 Task: Create a red & cyan color corporate letterhead template design..
Action: Mouse pressed left at (336, 93)
Screenshot: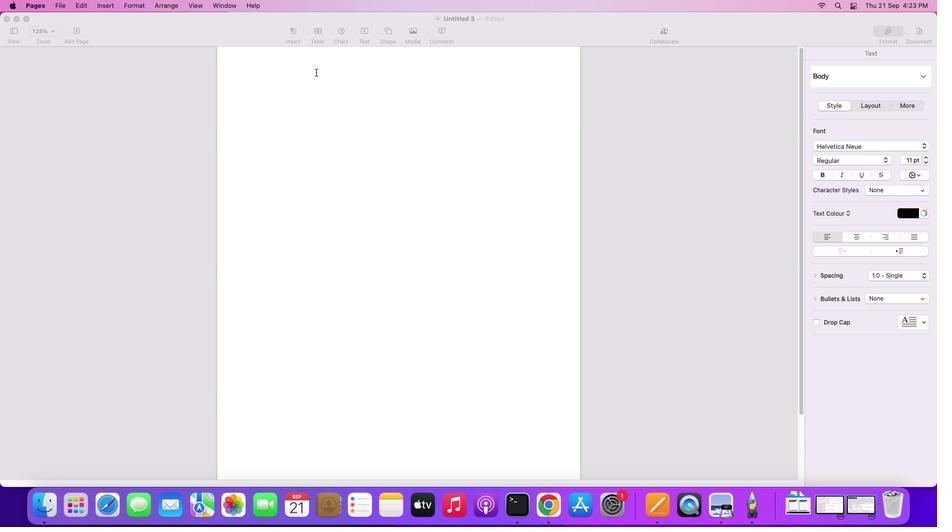
Action: Mouse moved to (410, 52)
Screenshot: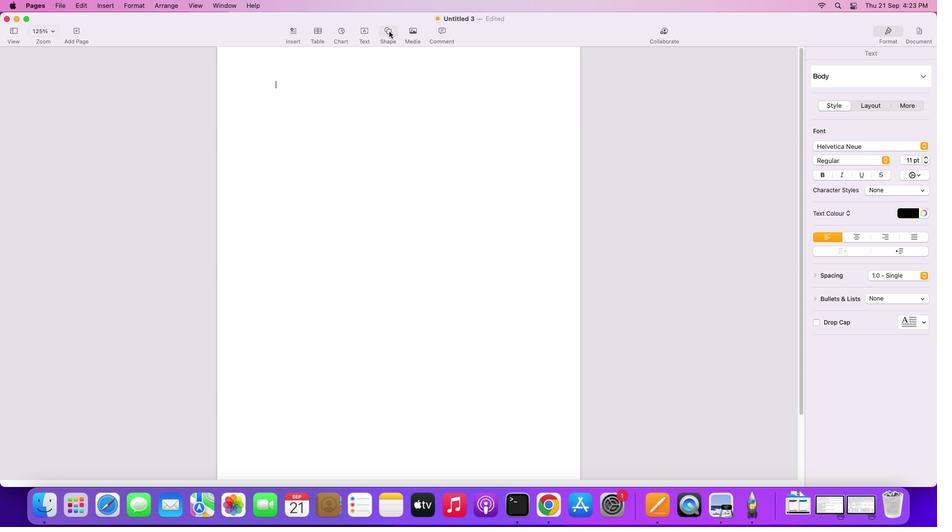 
Action: Mouse pressed left at (410, 52)
Screenshot: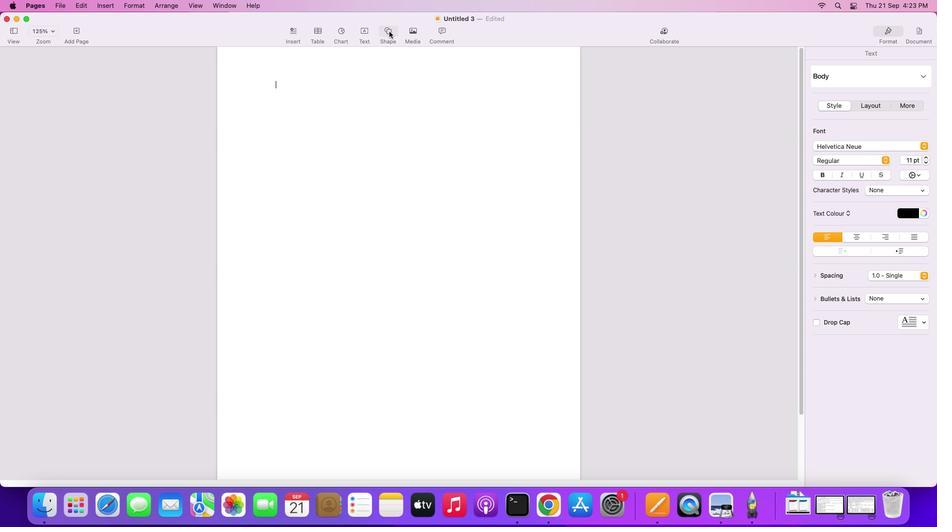 
Action: Mouse moved to (402, 133)
Screenshot: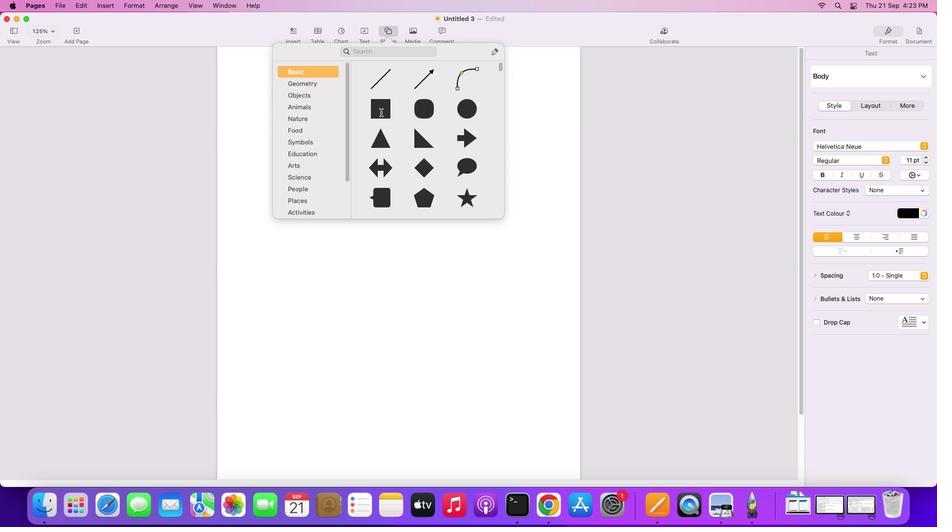 
Action: Mouse pressed left at (402, 133)
Screenshot: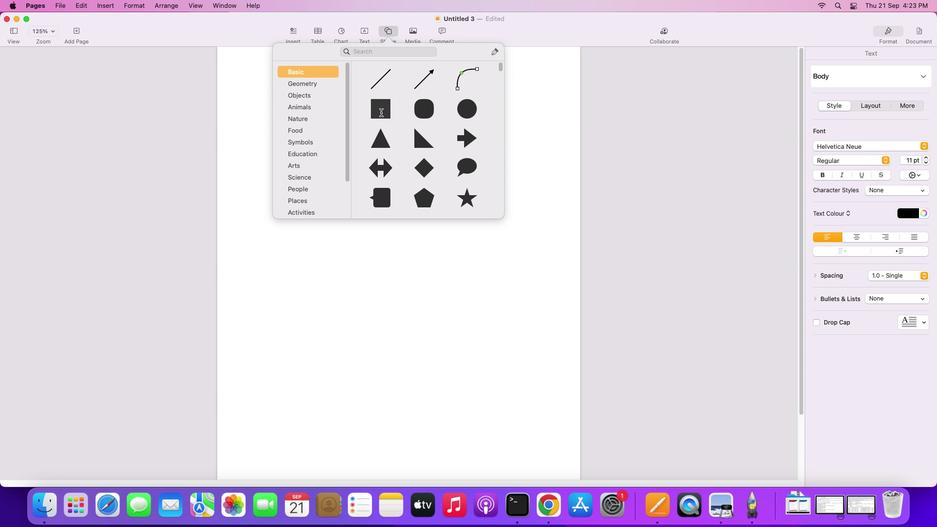 
Action: Mouse moved to (416, 138)
Screenshot: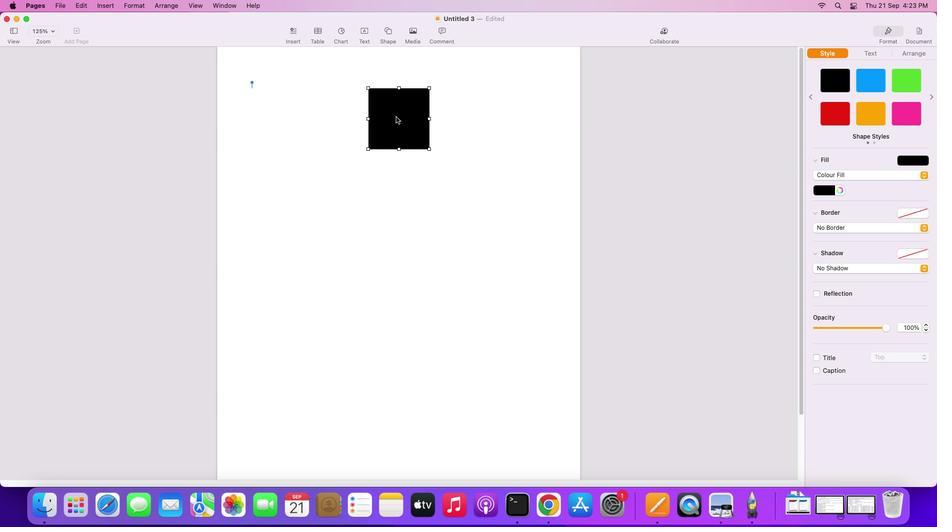 
Action: Mouse pressed left at (416, 138)
Screenshot: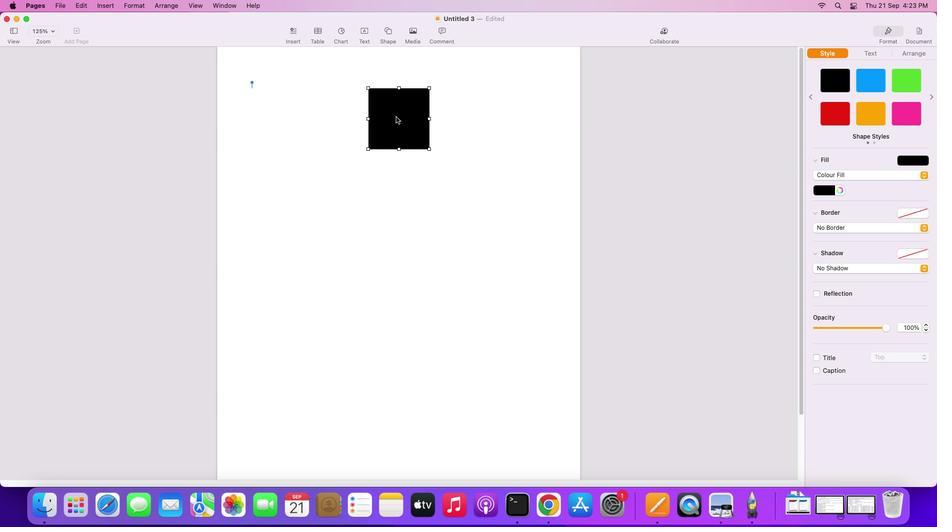 
Action: Mouse moved to (402, 98)
Screenshot: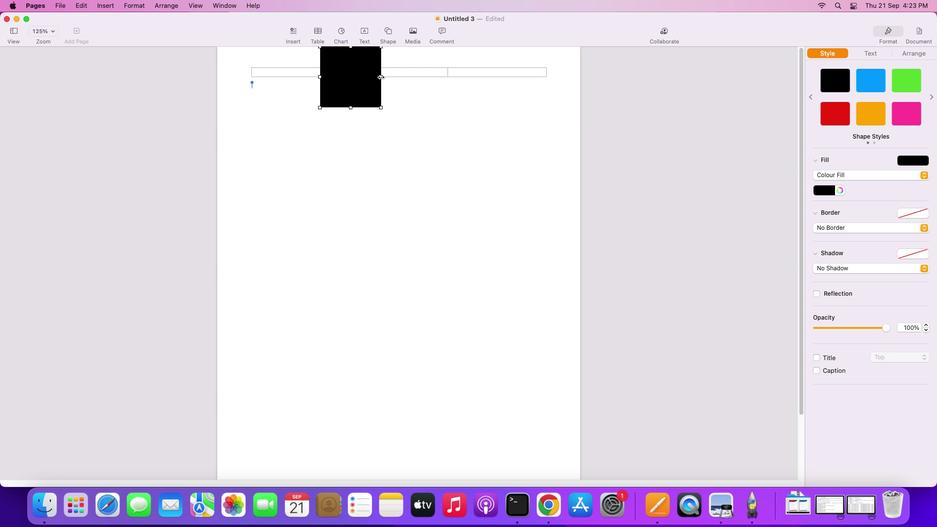 
Action: Mouse pressed left at (402, 98)
Screenshot: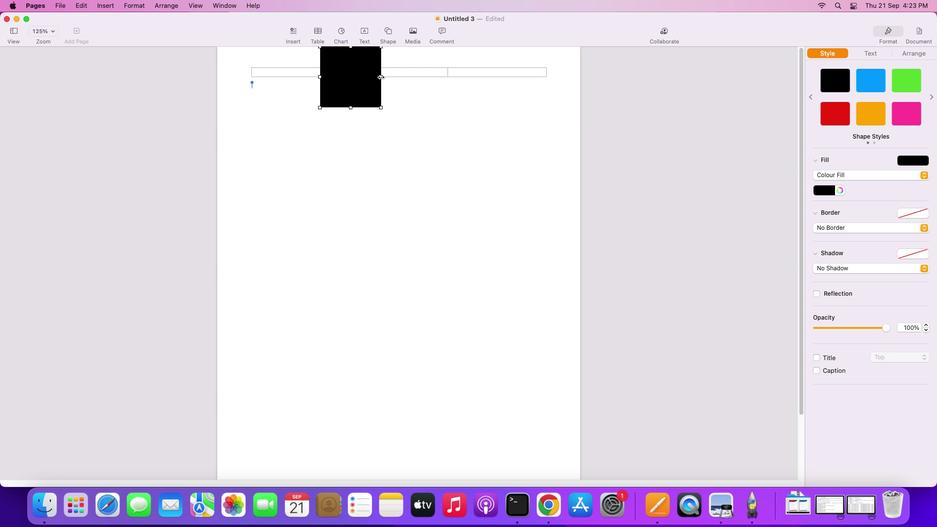 
Action: Mouse moved to (340, 97)
Screenshot: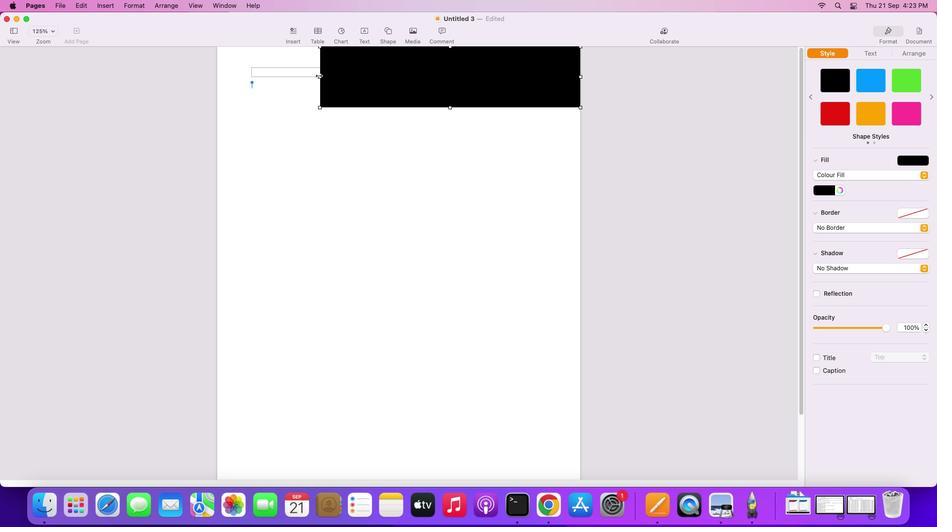 
Action: Mouse pressed left at (340, 97)
Screenshot: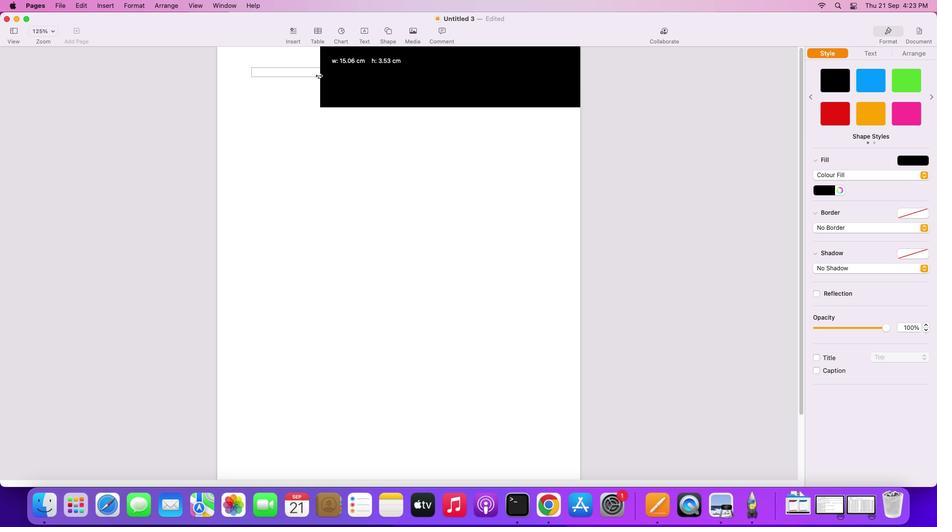 
Action: Mouse moved to (420, 128)
Screenshot: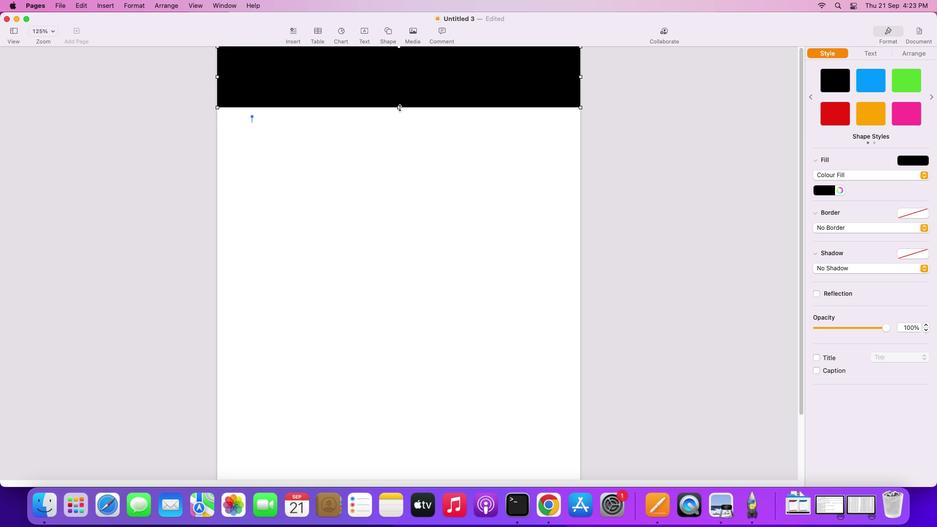 
Action: Mouse pressed left at (420, 128)
Screenshot: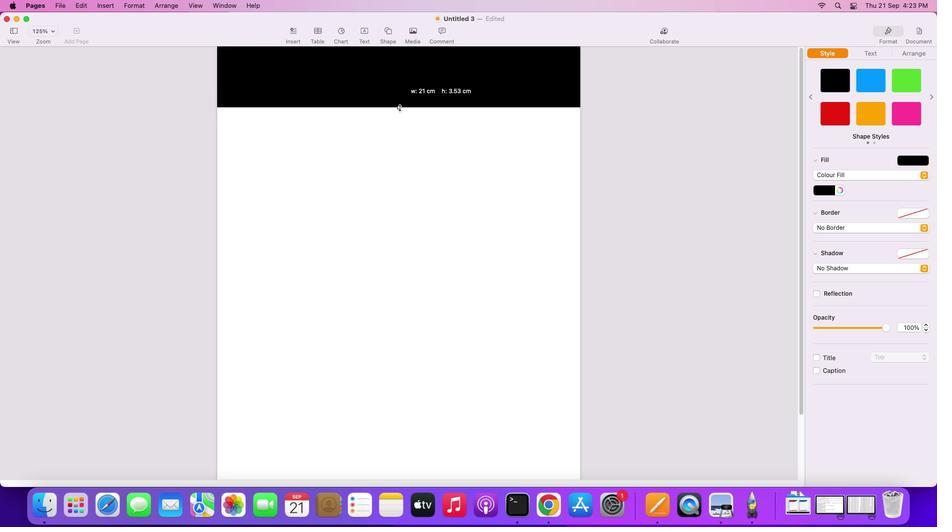 
Action: Mouse moved to (359, 127)
Screenshot: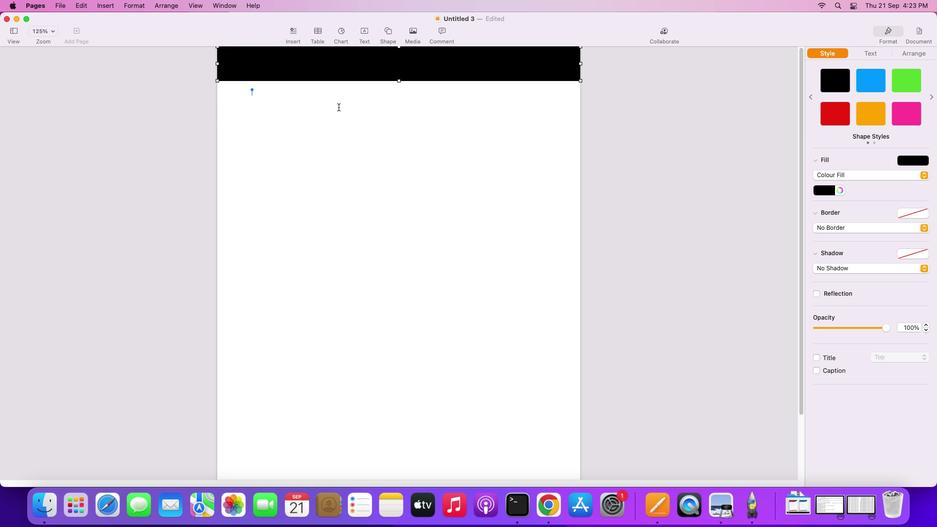 
Action: Mouse pressed left at (359, 127)
Screenshot: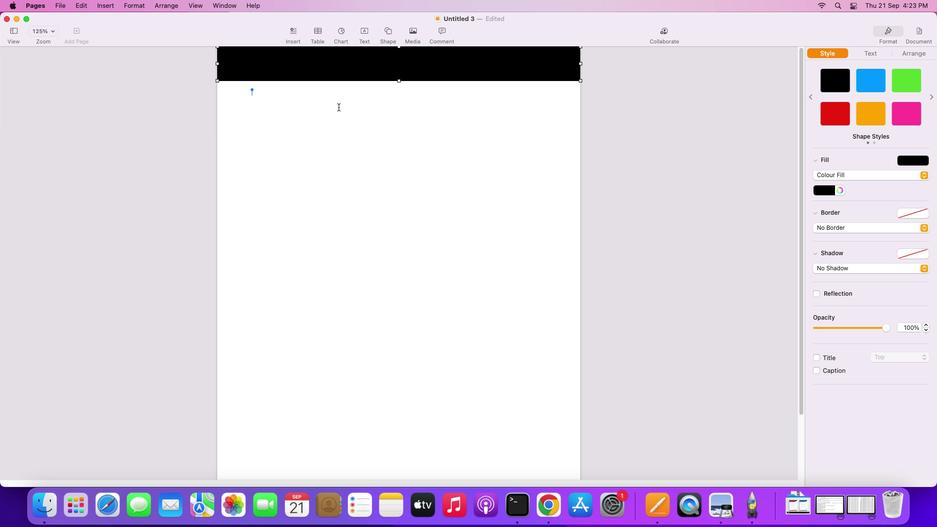 
Action: Mouse moved to (410, 51)
Screenshot: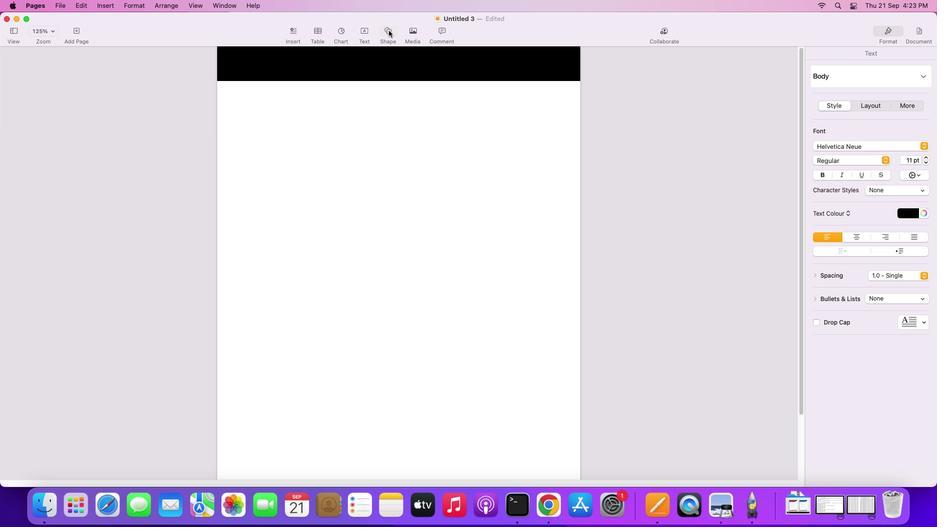 
Action: Mouse pressed left at (410, 51)
Screenshot: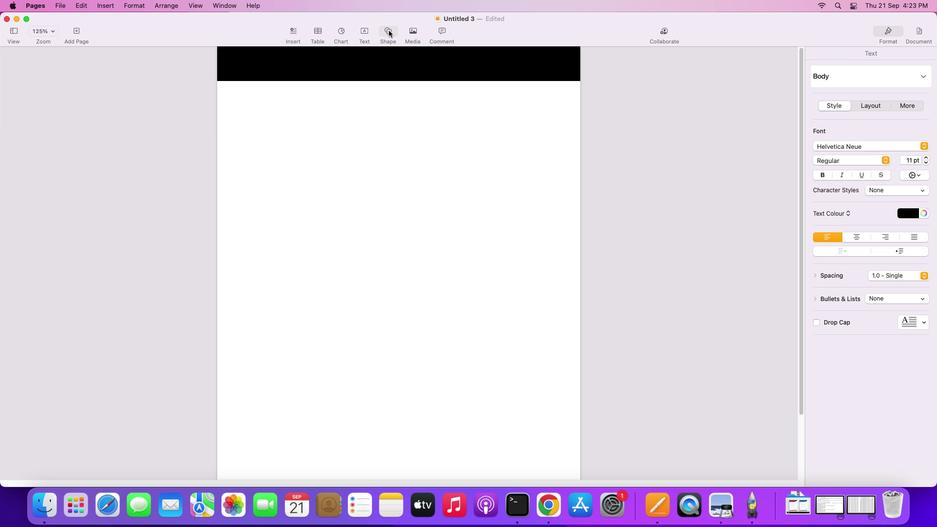 
Action: Mouse moved to (434, 199)
Screenshot: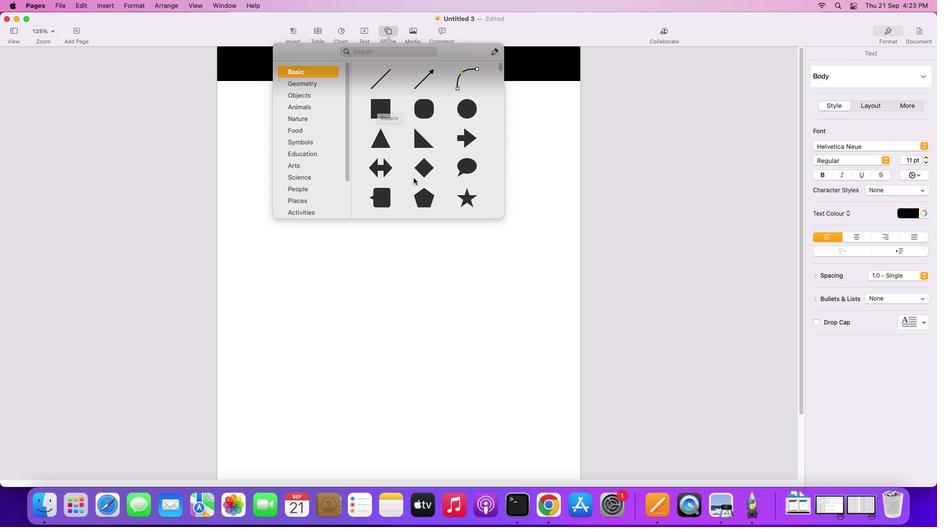 
Action: Mouse scrolled (434, 199) with delta (20, 20)
Screenshot: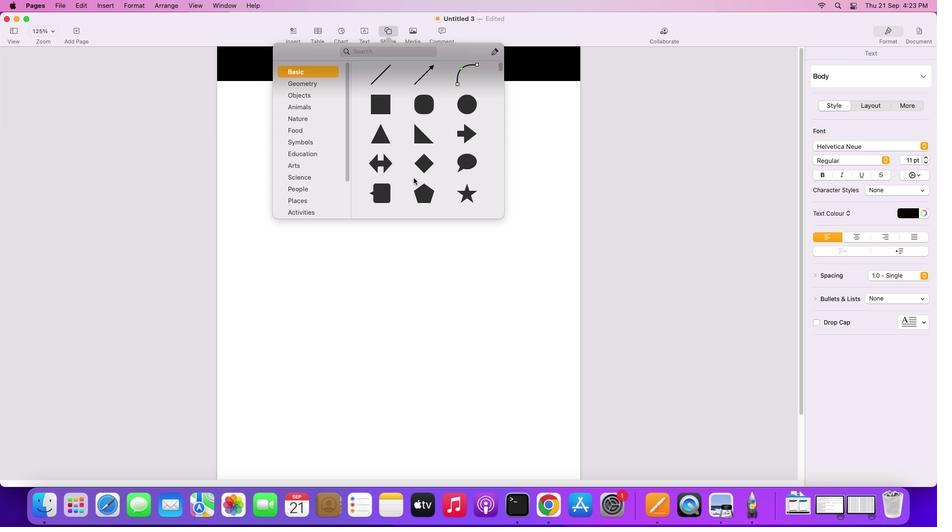 
Action: Mouse scrolled (434, 199) with delta (20, 20)
Screenshot: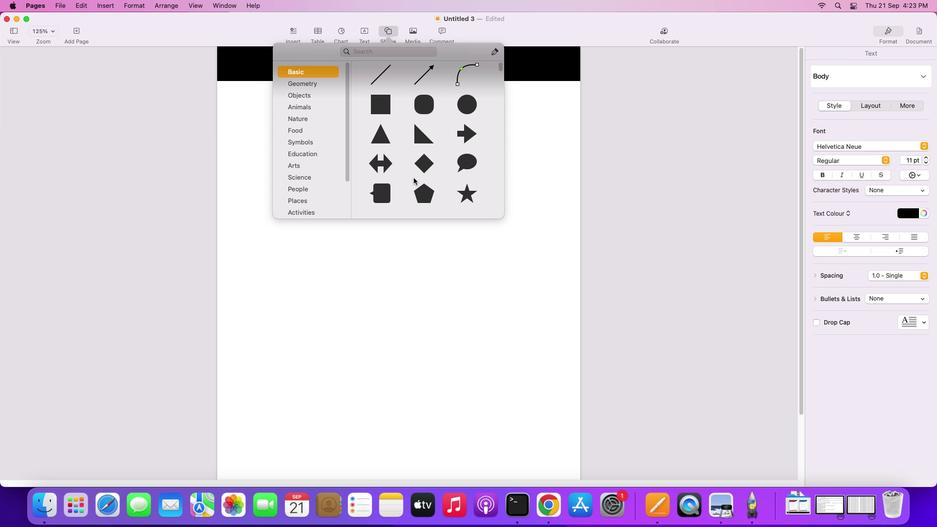 
Action: Mouse scrolled (434, 199) with delta (20, 20)
Screenshot: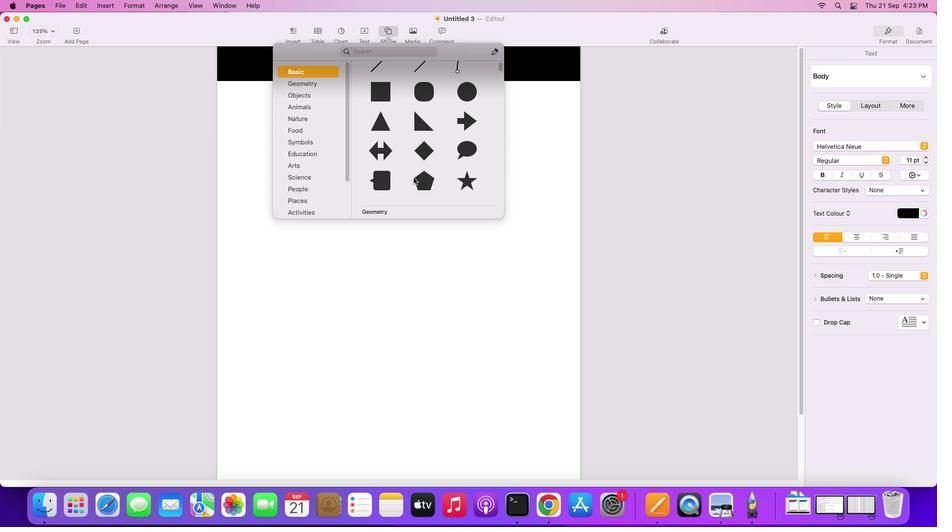
Action: Mouse scrolled (434, 199) with delta (20, 20)
Screenshot: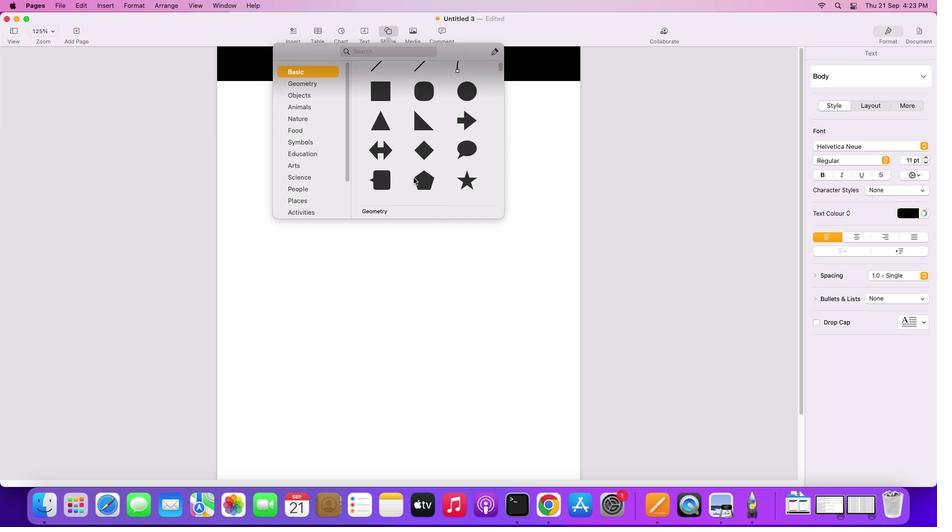 
Action: Mouse scrolled (434, 199) with delta (20, 20)
Screenshot: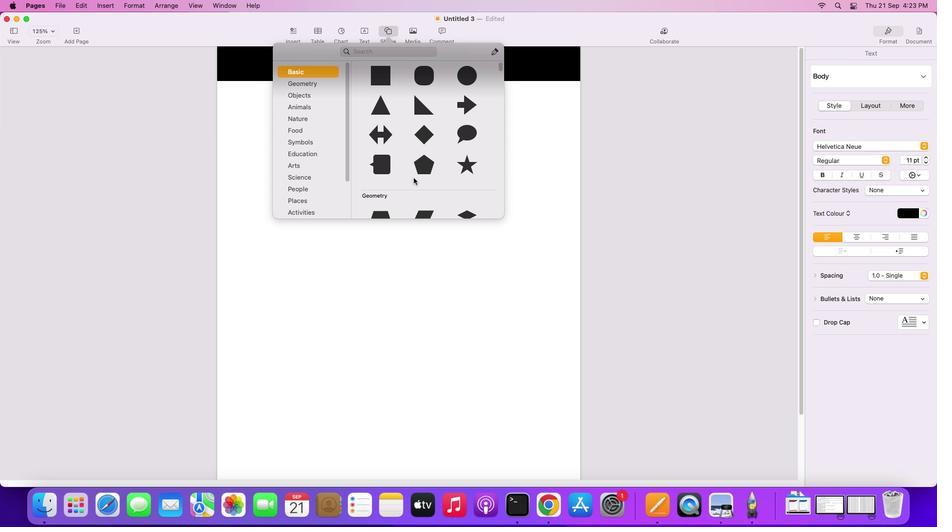 
Action: Mouse scrolled (434, 199) with delta (20, 20)
Screenshot: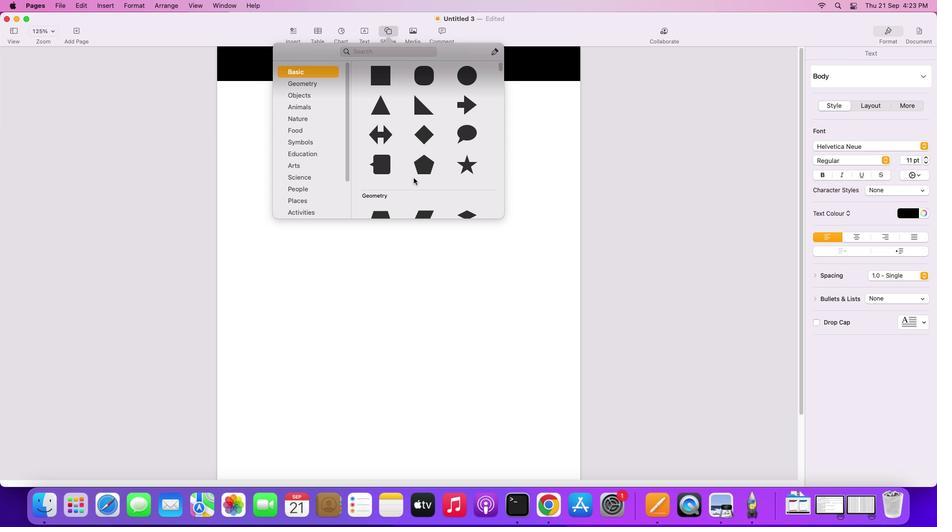
Action: Mouse scrolled (434, 199) with delta (20, 19)
Screenshot: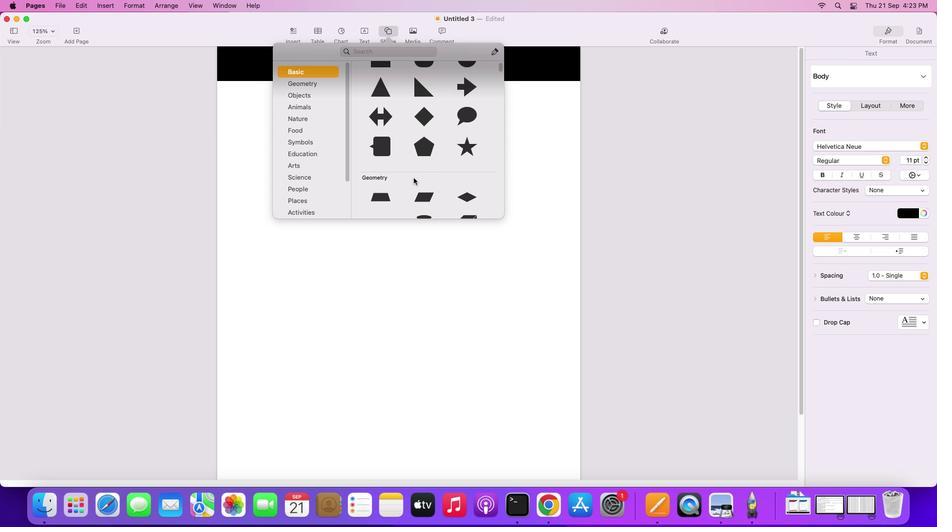 
Action: Mouse scrolled (434, 199) with delta (20, 20)
Screenshot: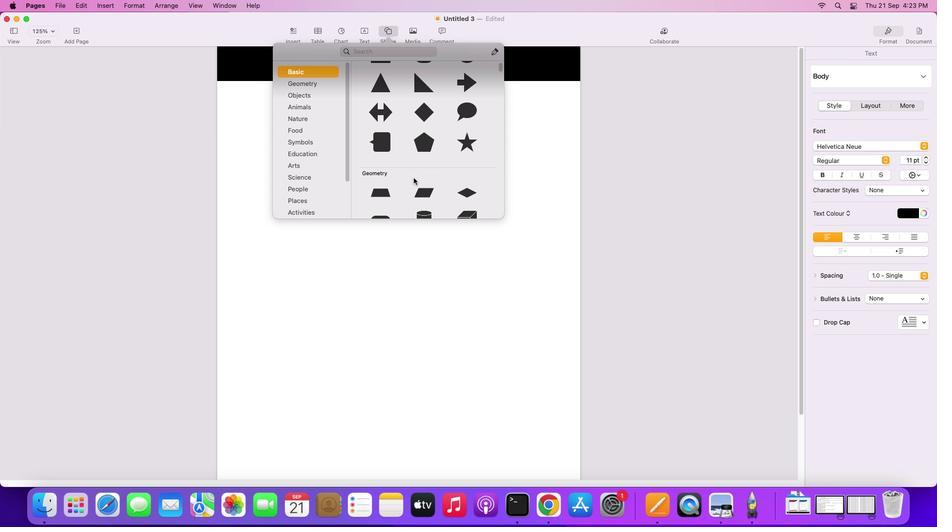 
Action: Mouse scrolled (434, 199) with delta (20, 20)
Screenshot: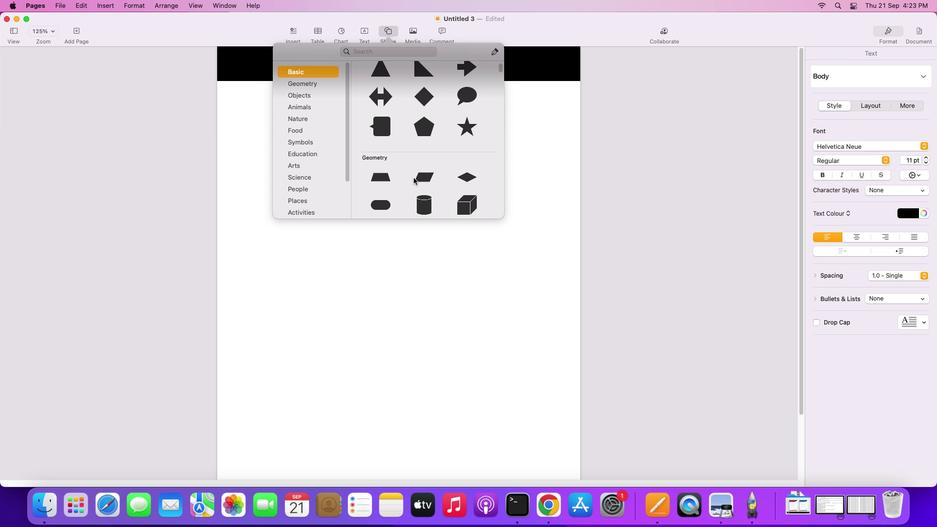 
Action: Mouse scrolled (434, 199) with delta (20, 19)
Screenshot: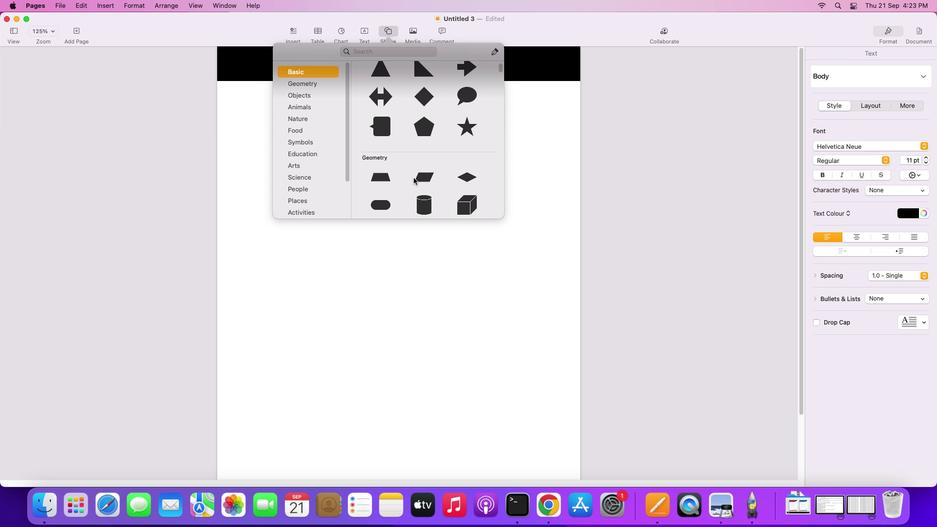 
Action: Mouse scrolled (434, 199) with delta (20, 19)
Screenshot: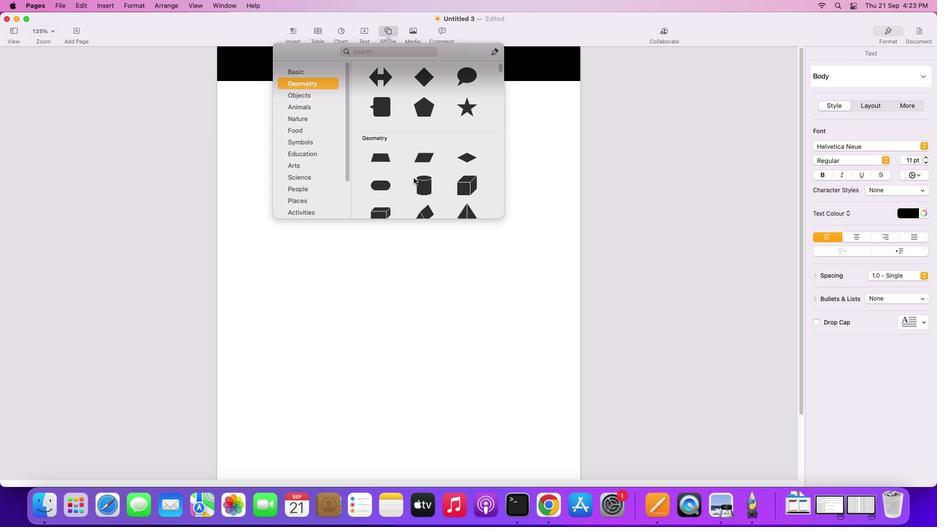 
Action: Mouse moved to (447, 176)
Screenshot: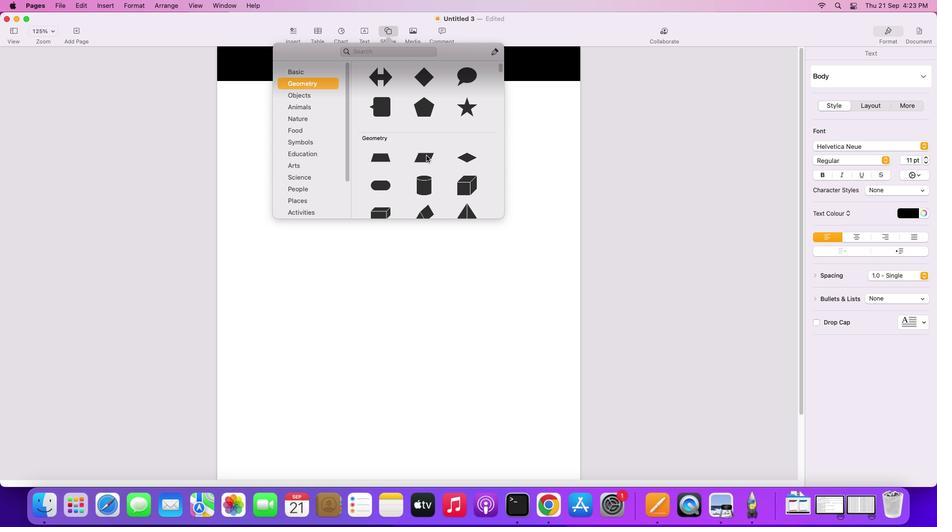 
Action: Mouse pressed left at (447, 176)
Screenshot: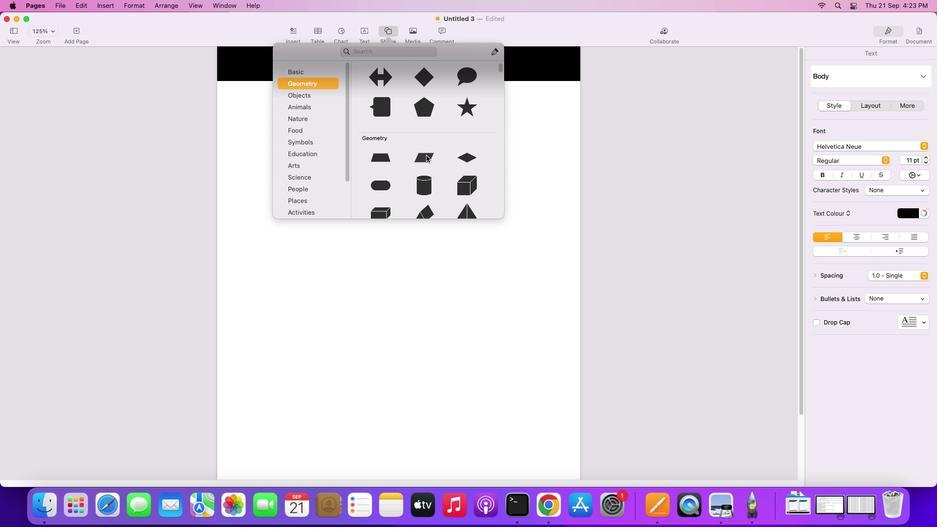 
Action: Mouse moved to (410, 130)
Screenshot: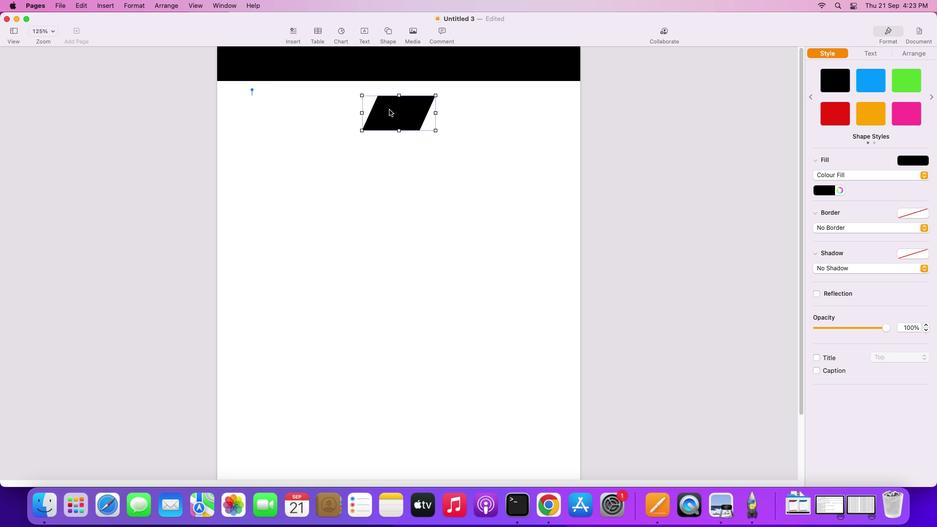
Action: Mouse pressed left at (410, 130)
Screenshot: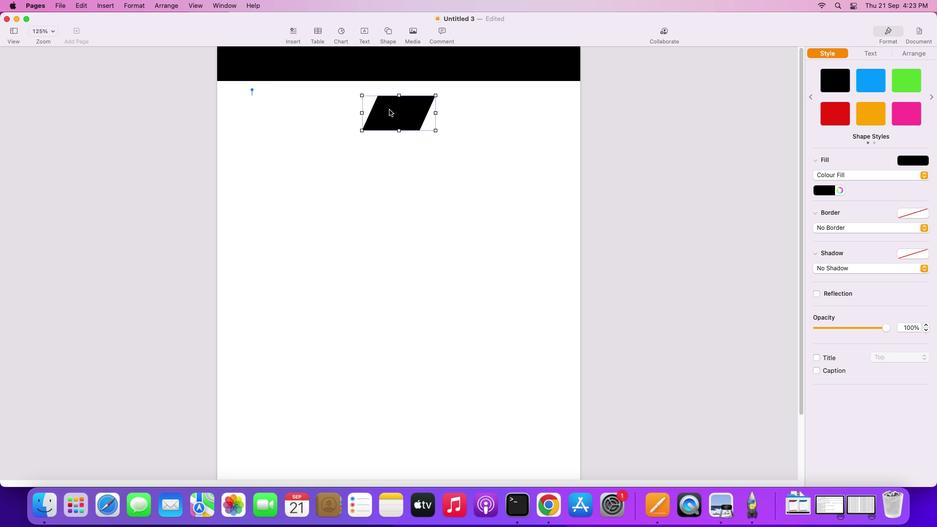 
Action: Mouse moved to (340, 124)
Screenshot: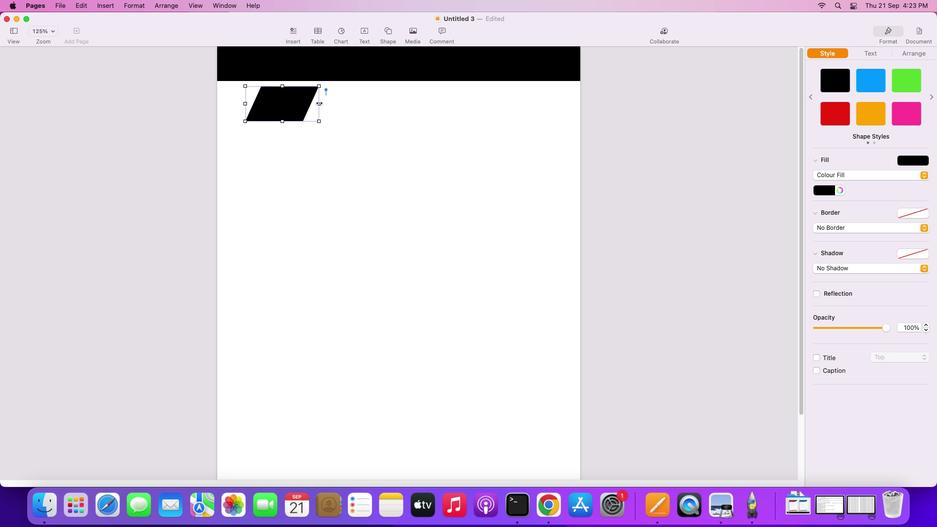 
Action: Mouse pressed left at (340, 124)
Screenshot: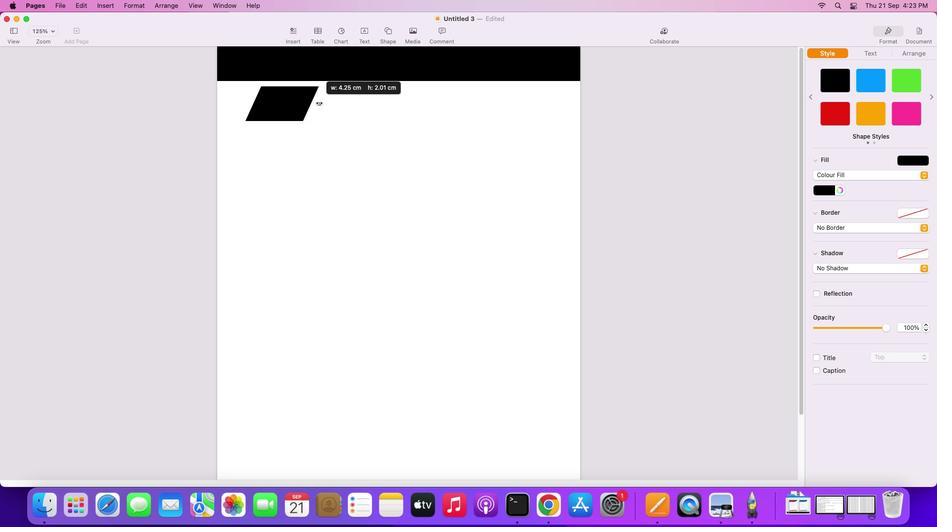 
Action: Mouse moved to (332, 120)
Screenshot: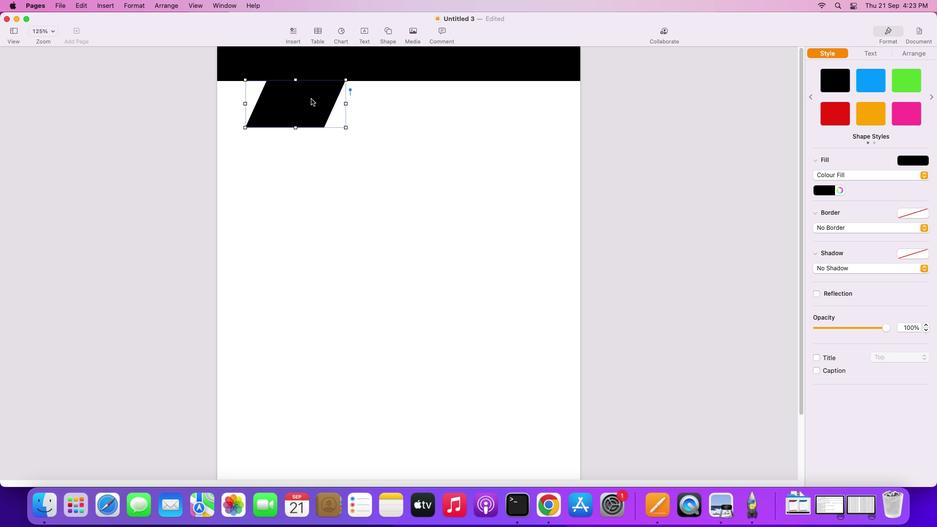 
Action: Mouse pressed left at (332, 120)
Screenshot: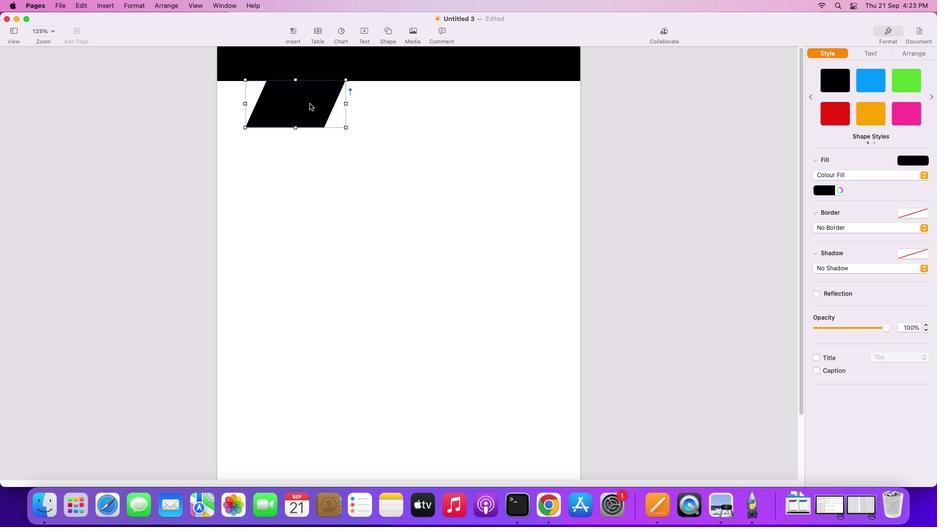 
Action: Mouse moved to (362, 135)
Screenshot: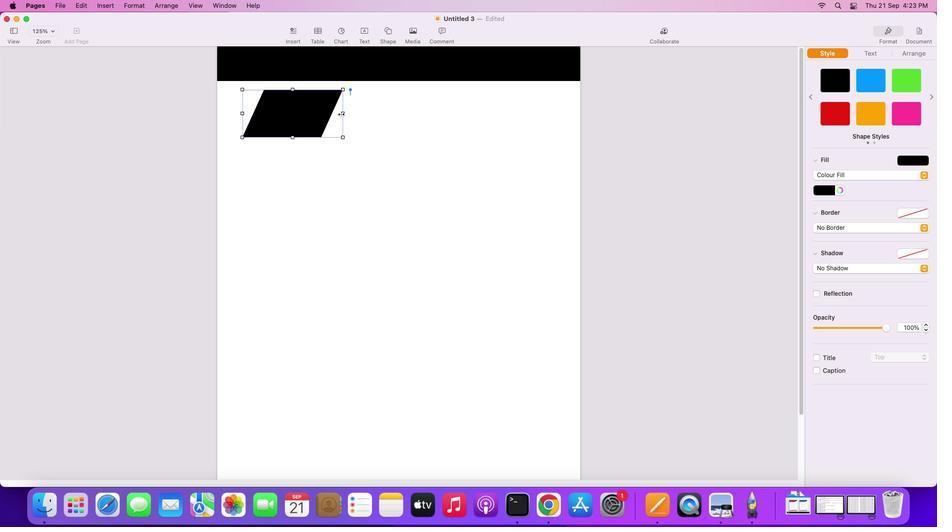 
Action: Mouse pressed left at (362, 135)
Screenshot: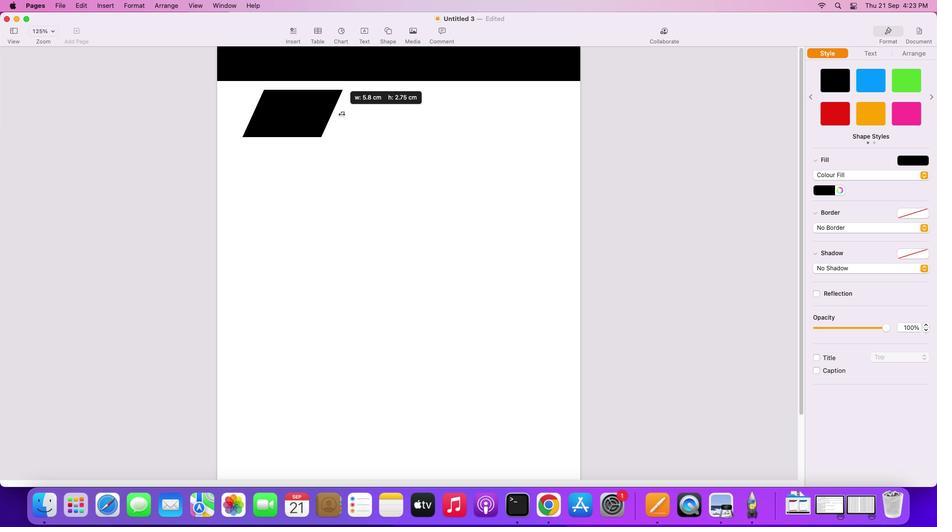 
Action: Mouse moved to (339, 127)
Screenshot: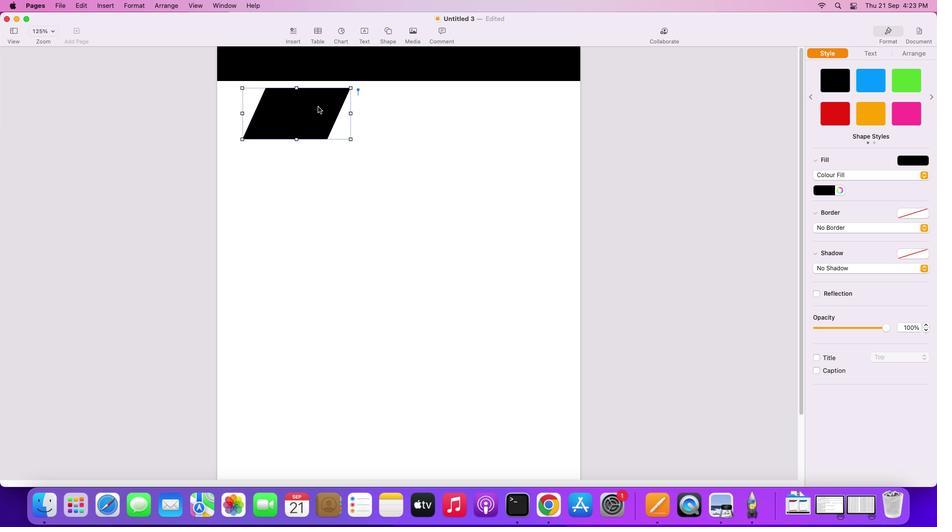 
Action: Mouse pressed left at (339, 127)
Screenshot: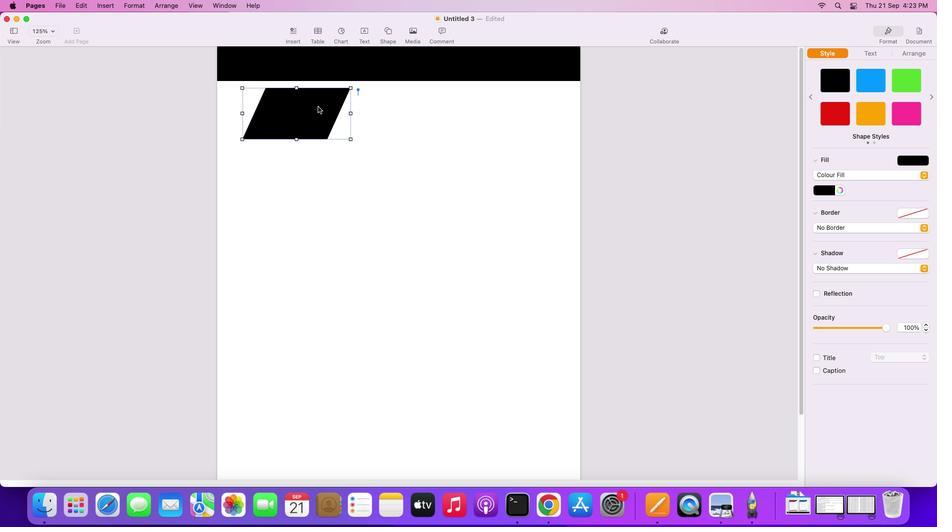 
Action: Mouse moved to (312, 121)
Screenshot: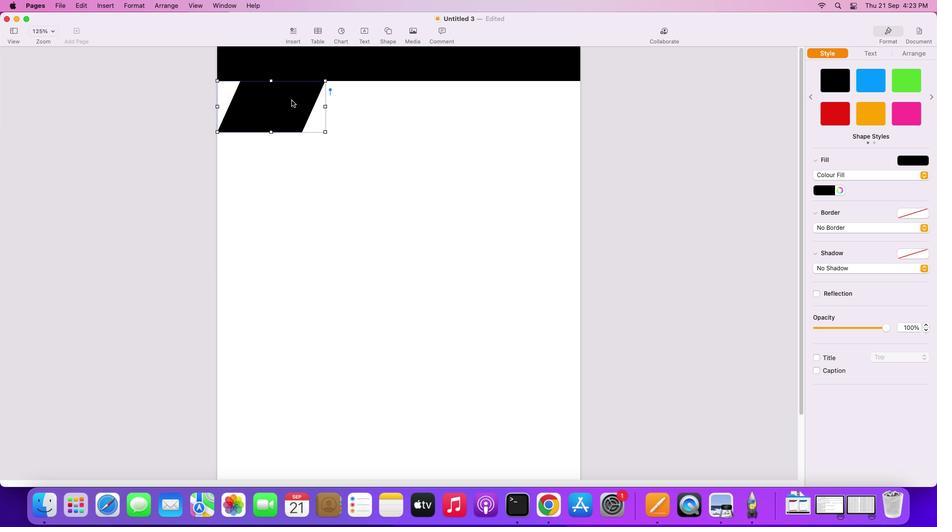 
Action: Mouse pressed left at (312, 121)
Screenshot: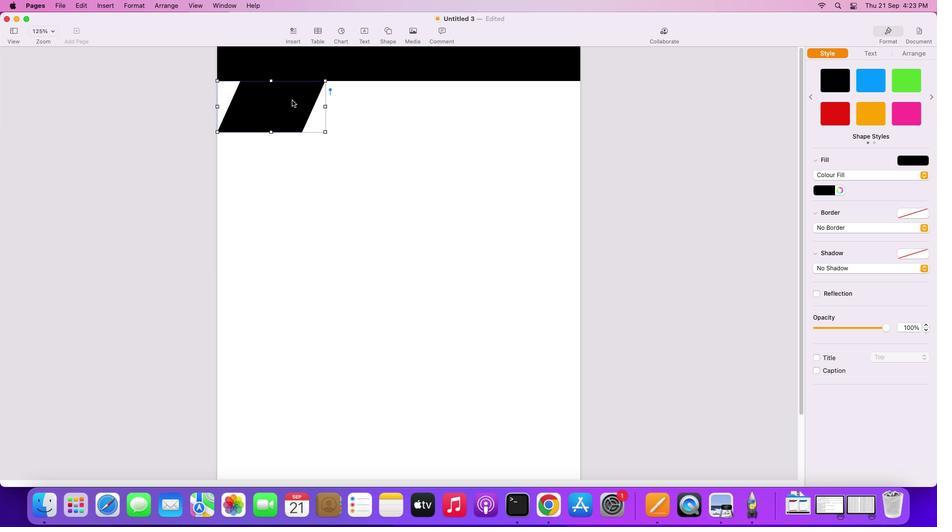 
Action: Mouse moved to (361, 201)
Screenshot: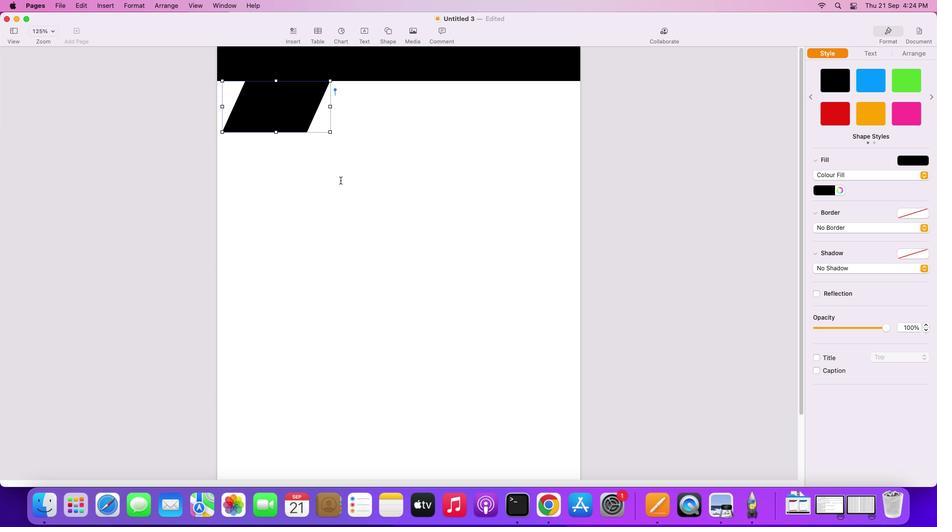 
Action: Mouse pressed left at (361, 201)
Screenshot: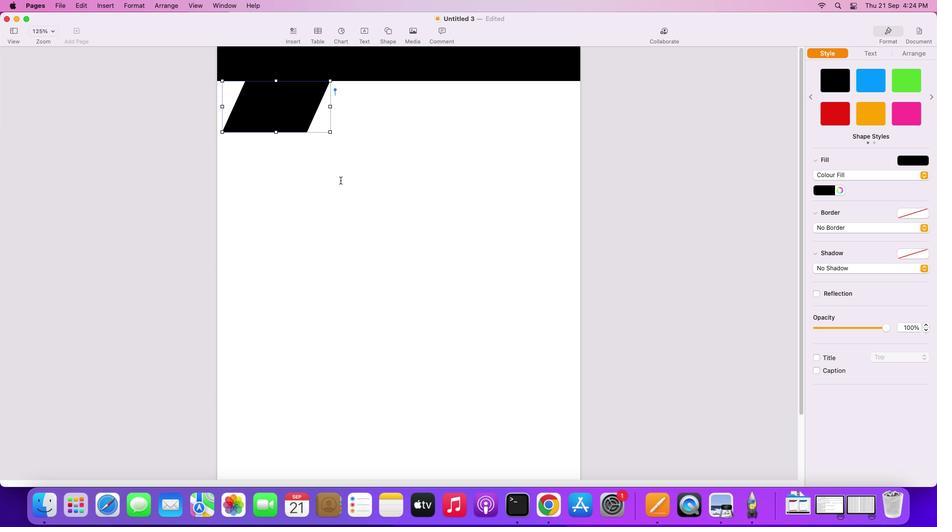 
Action: Mouse moved to (412, 55)
Screenshot: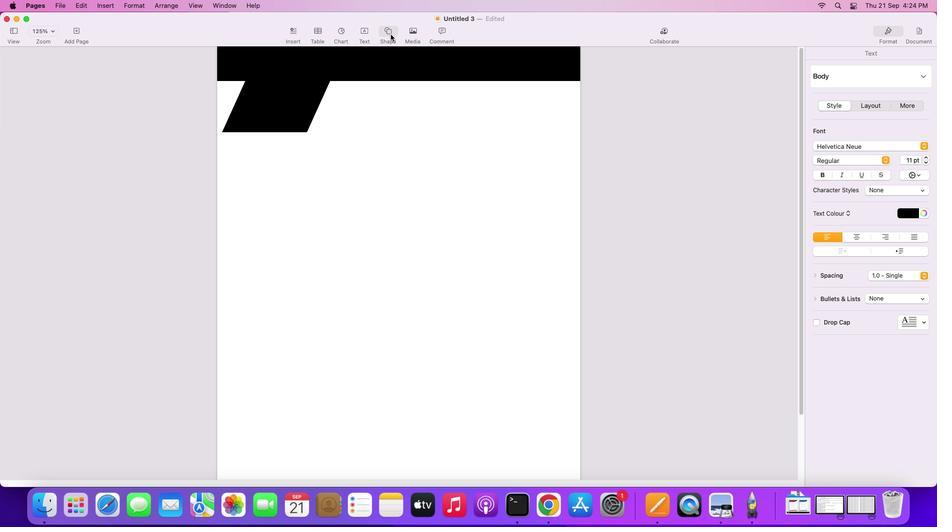 
Action: Mouse pressed left at (412, 55)
Screenshot: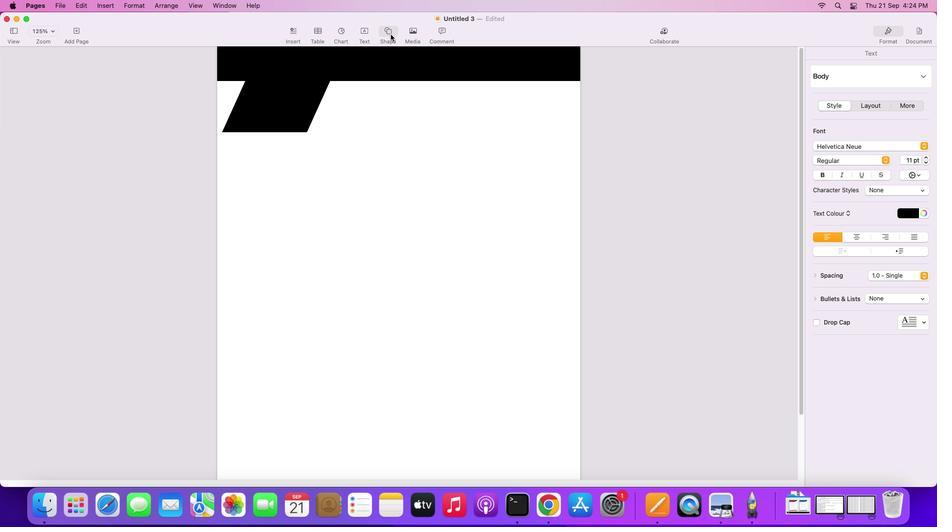 
Action: Mouse moved to (433, 173)
Screenshot: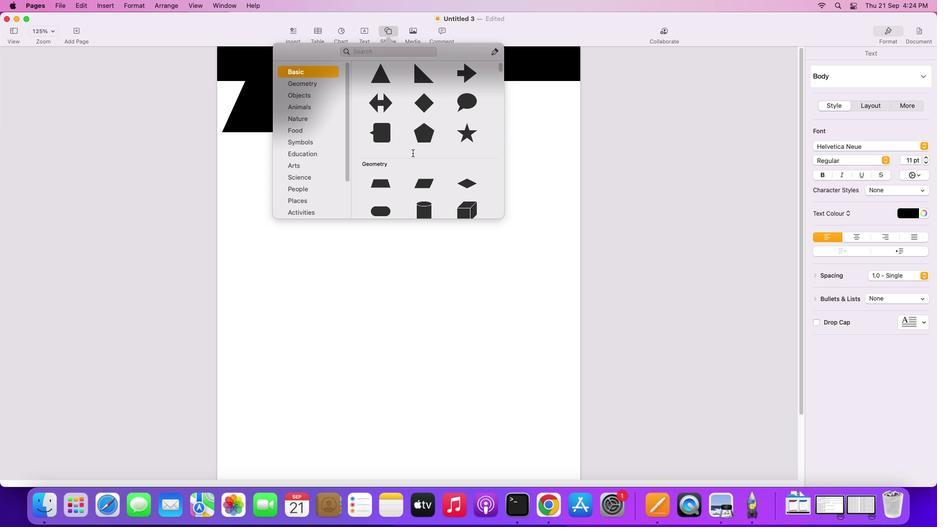 
Action: Mouse scrolled (433, 173) with delta (20, 21)
Screenshot: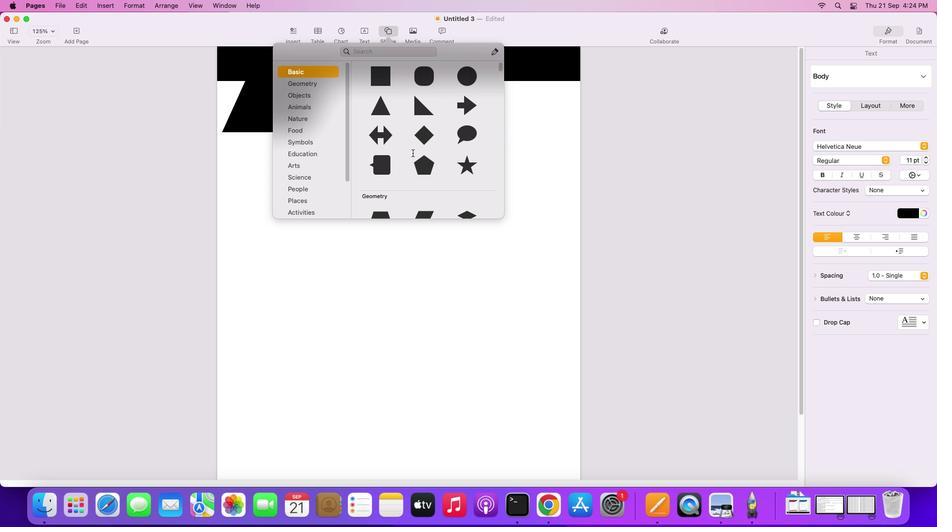 
Action: Mouse scrolled (433, 173) with delta (20, 21)
Screenshot: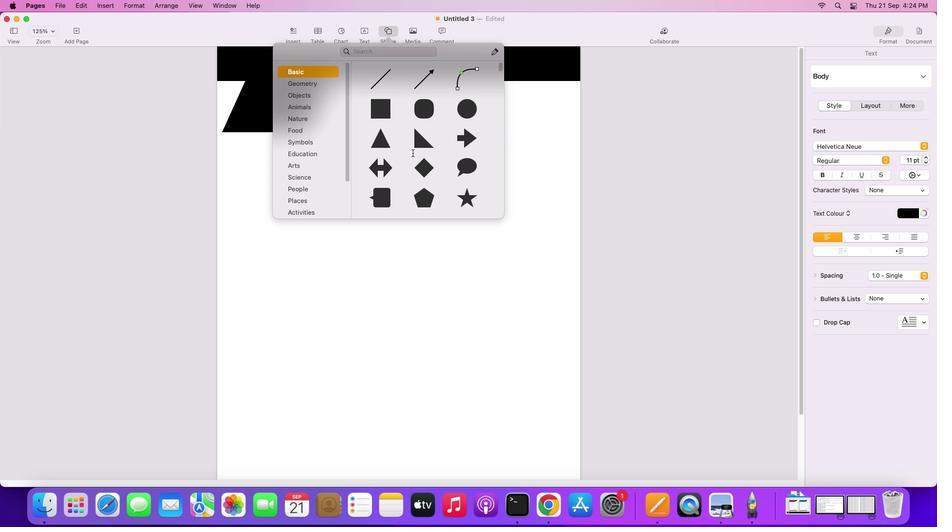 
Action: Mouse scrolled (433, 173) with delta (20, 22)
Screenshot: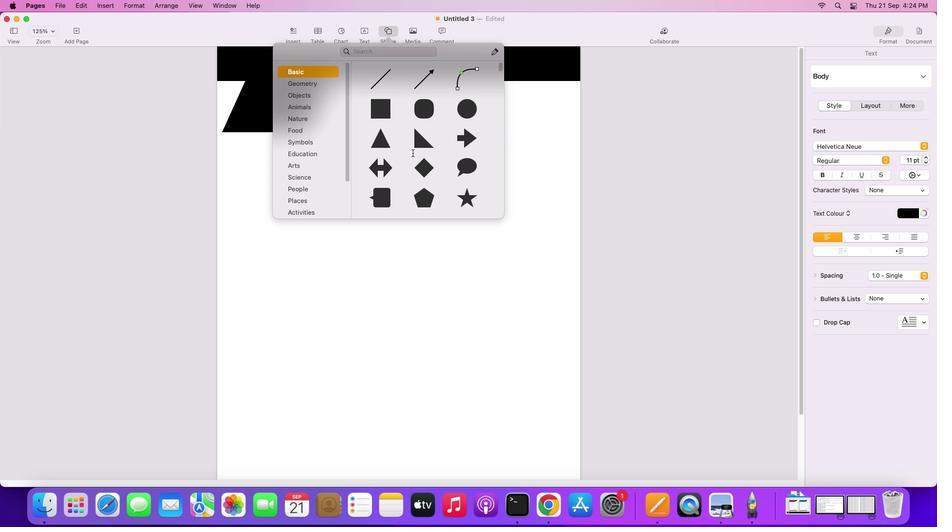 
Action: Mouse scrolled (433, 173) with delta (20, 23)
Screenshot: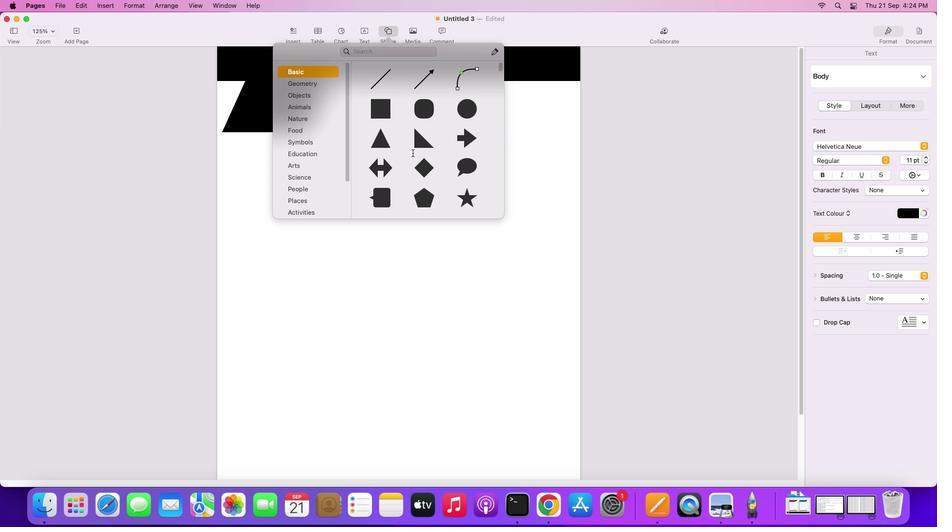 
Action: Mouse scrolled (433, 173) with delta (20, 24)
Screenshot: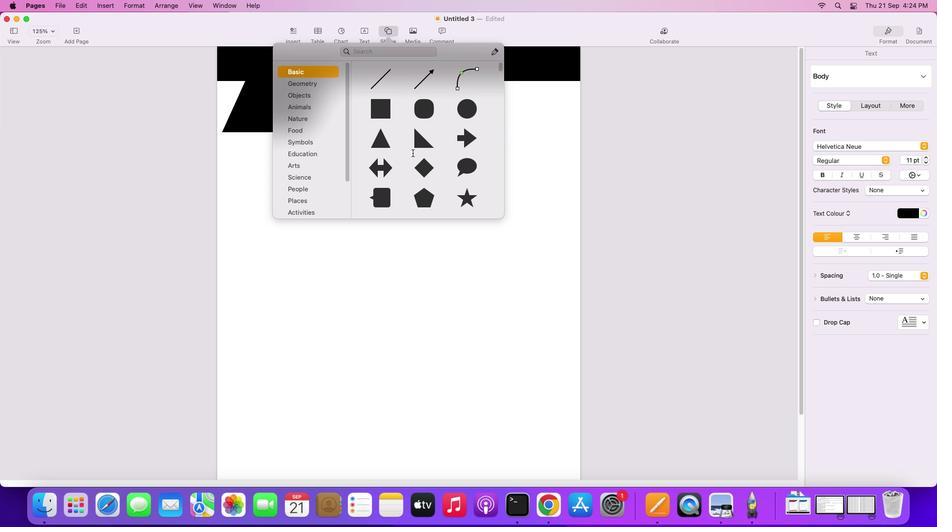 
Action: Mouse scrolled (433, 173) with delta (20, 21)
Screenshot: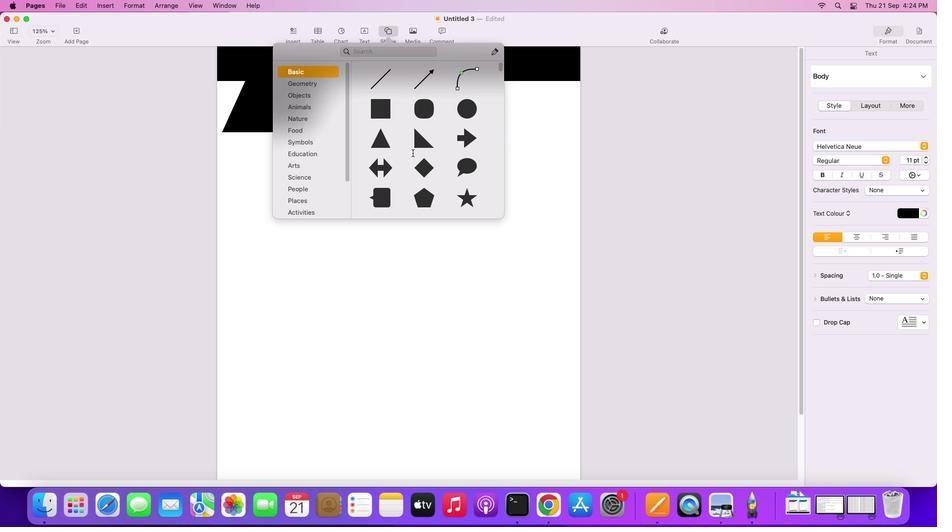 
Action: Mouse scrolled (433, 173) with delta (20, 21)
Screenshot: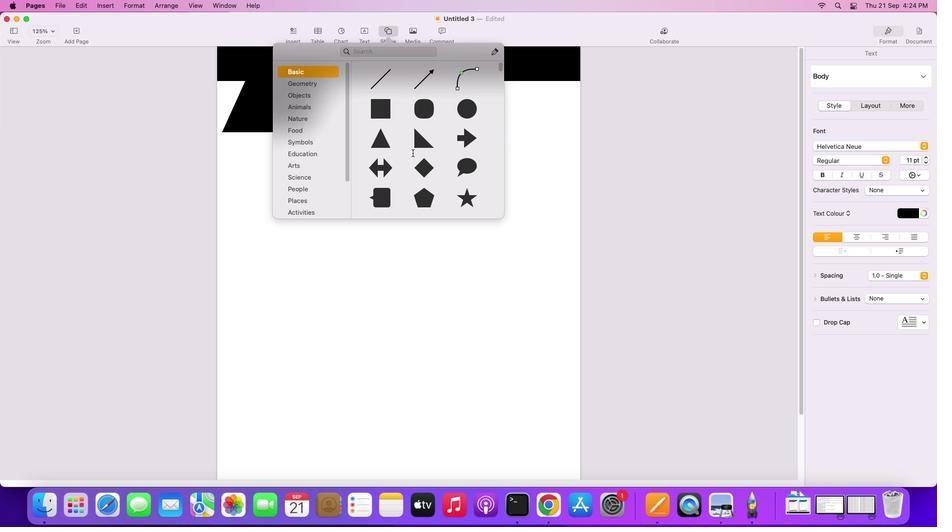 
Action: Mouse scrolled (433, 173) with delta (20, 22)
Screenshot: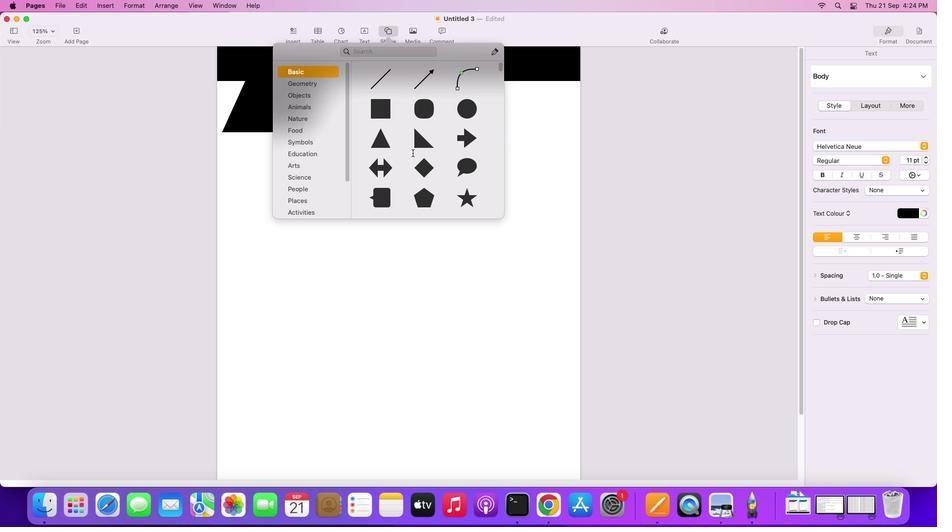 
Action: Mouse scrolled (433, 173) with delta (20, 23)
Screenshot: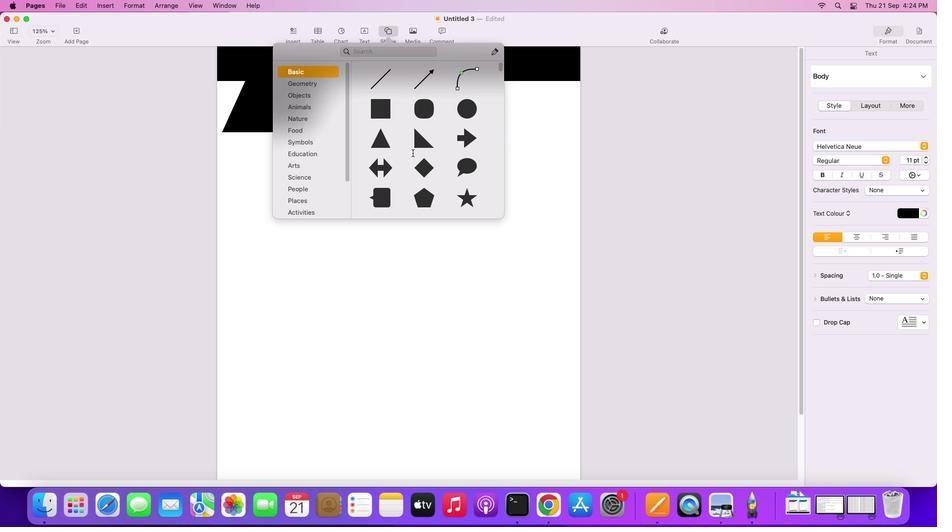 
Action: Mouse scrolled (433, 173) with delta (20, 23)
Screenshot: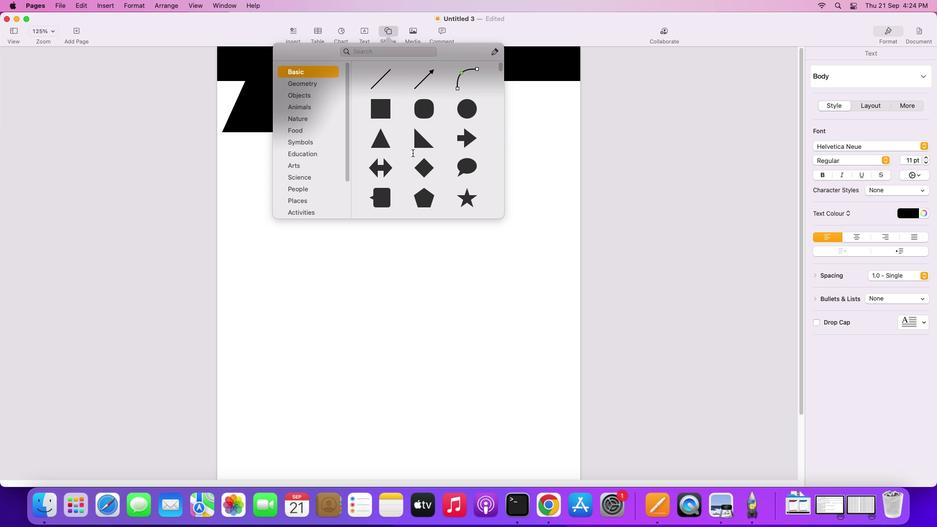 
Action: Mouse scrolled (433, 173) with delta (20, 24)
Screenshot: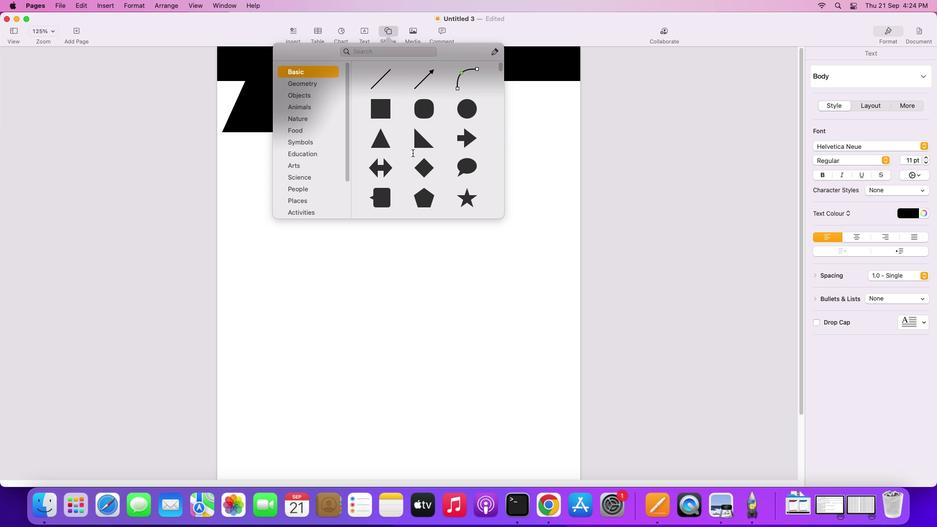 
Action: Mouse moved to (444, 160)
Screenshot: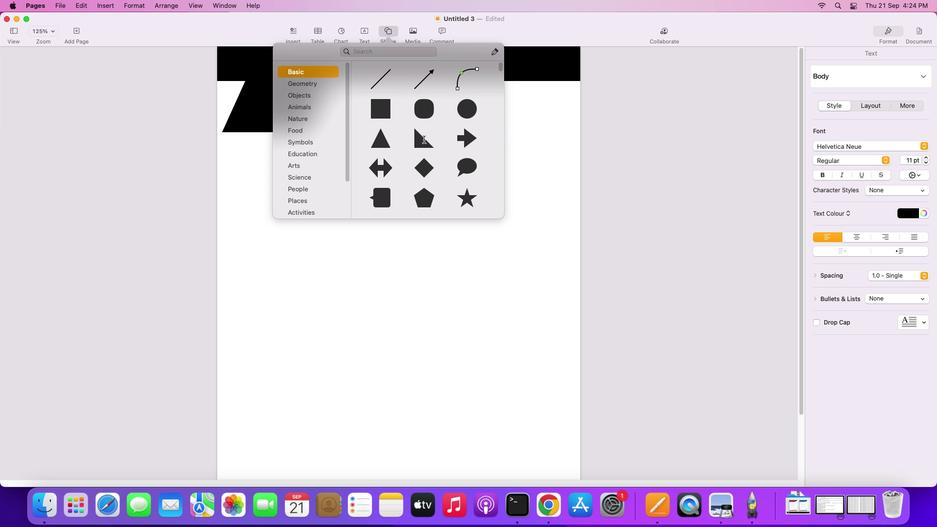 
Action: Mouse pressed left at (444, 160)
Screenshot: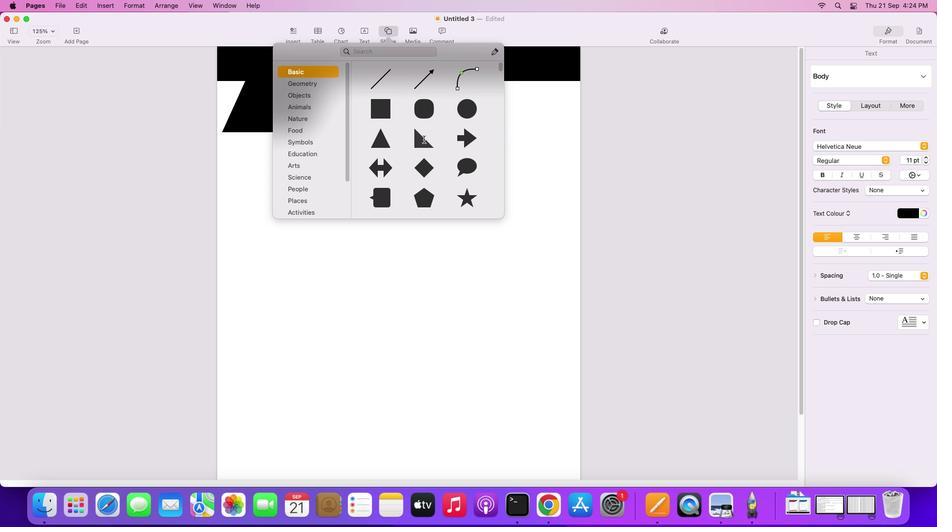 
Action: Mouse moved to (939, 74)
Screenshot: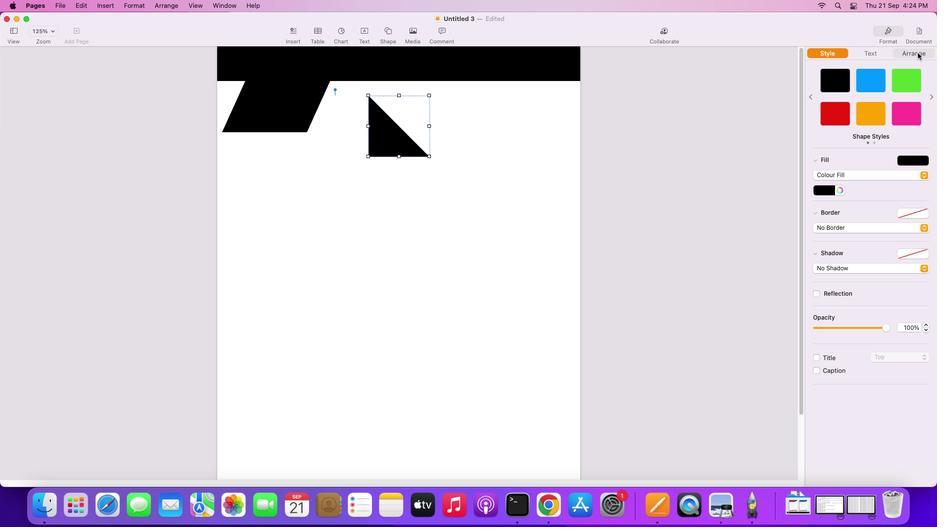 
Action: Mouse pressed left at (939, 74)
Screenshot: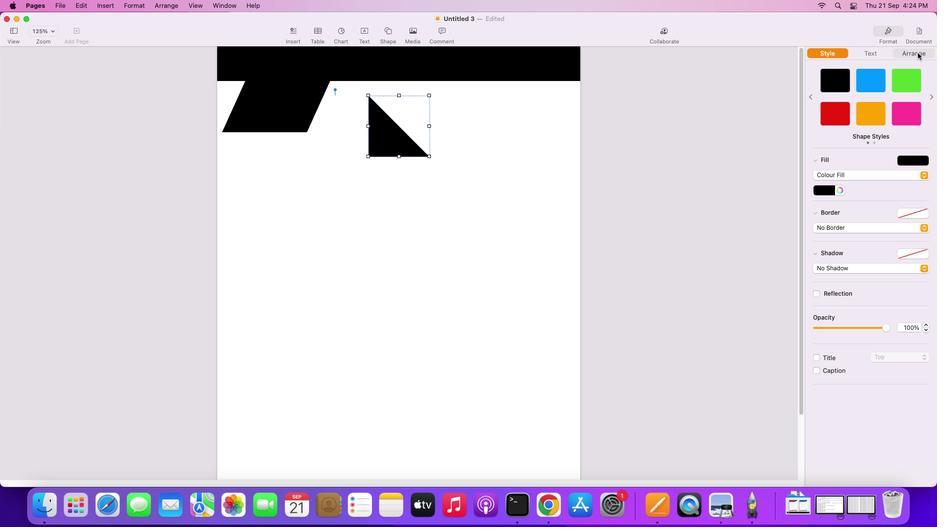 
Action: Mouse moved to (921, 324)
Screenshot: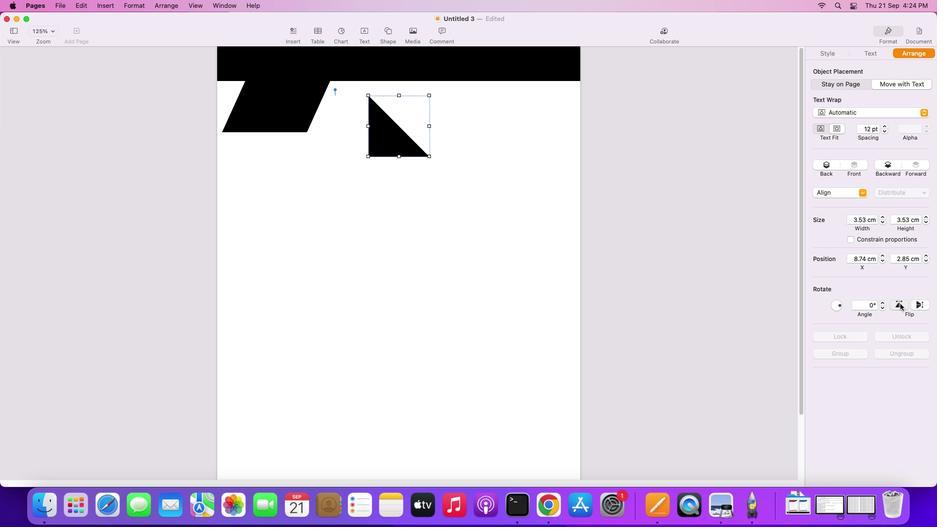 
Action: Mouse pressed left at (921, 324)
Screenshot: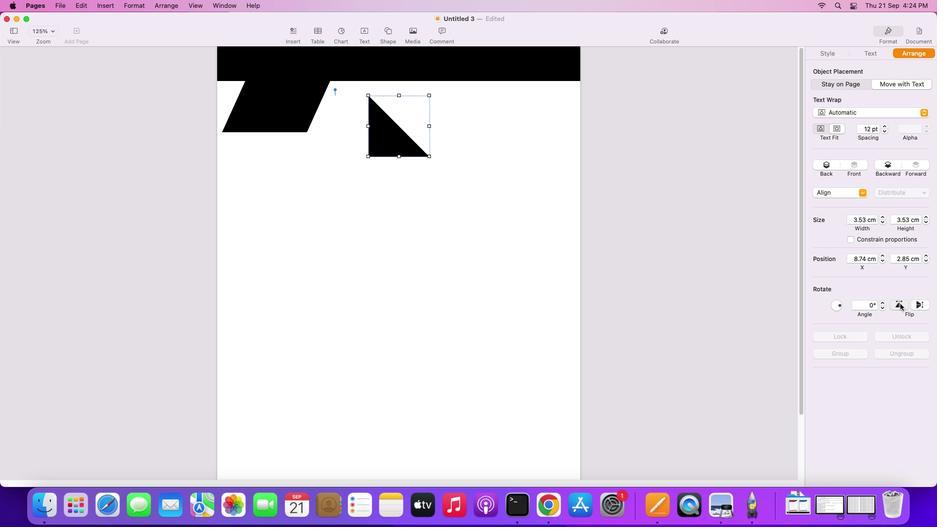 
Action: Mouse moved to (944, 324)
Screenshot: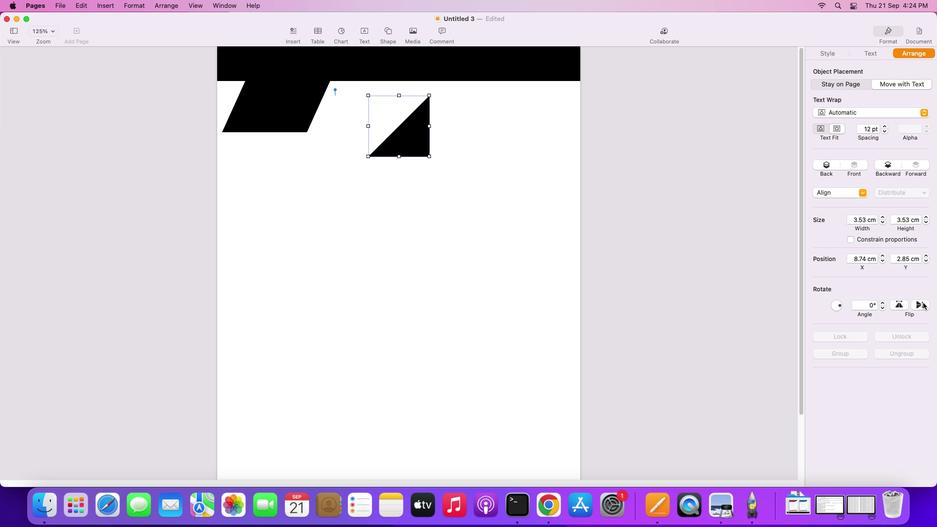 
Action: Mouse pressed left at (944, 324)
Screenshot: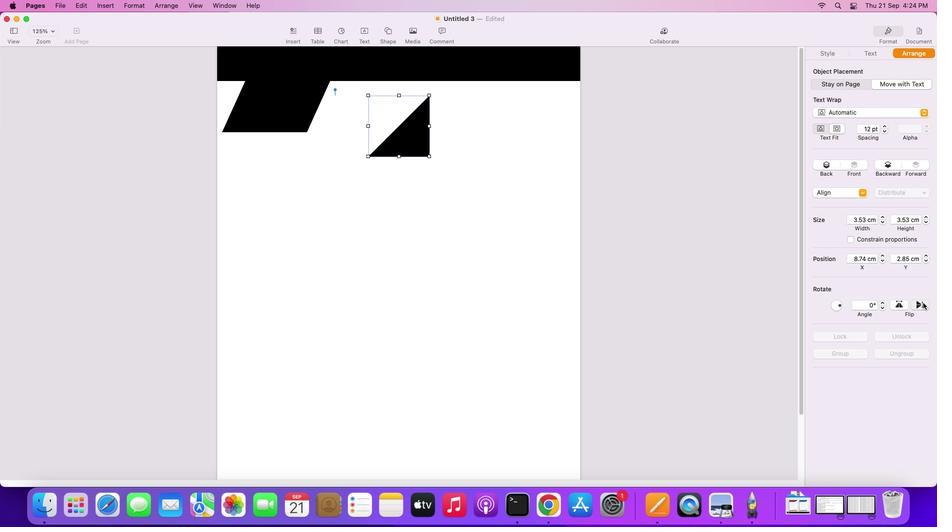 
Action: Mouse moved to (919, 323)
Screenshot: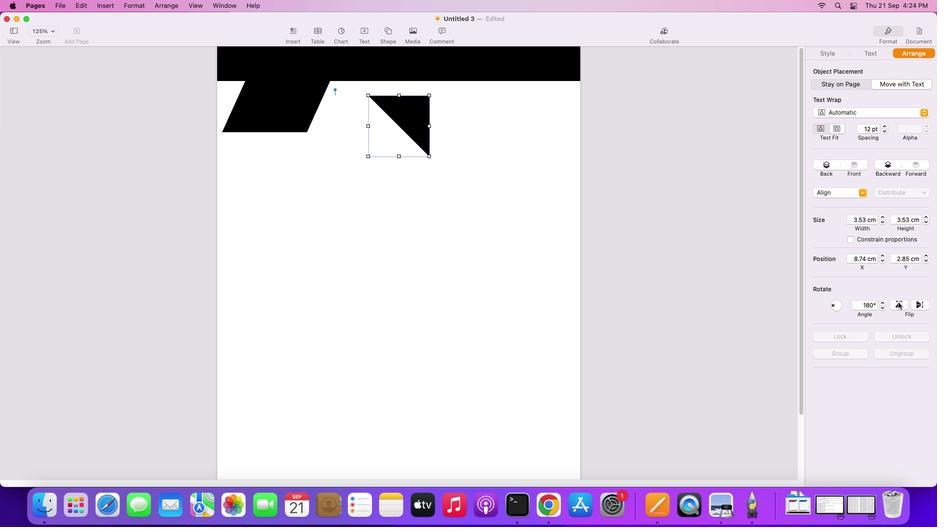
Action: Mouse pressed left at (919, 323)
Screenshot: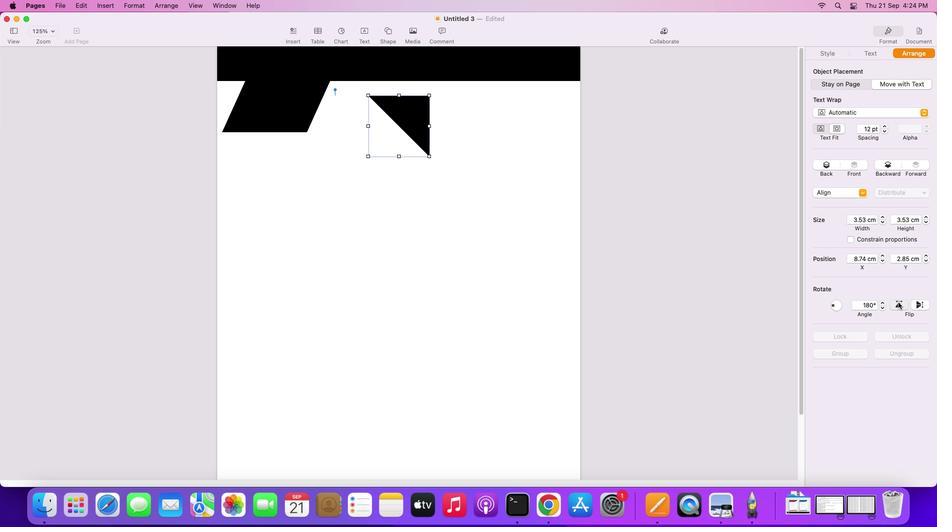 
Action: Mouse moved to (414, 140)
Screenshot: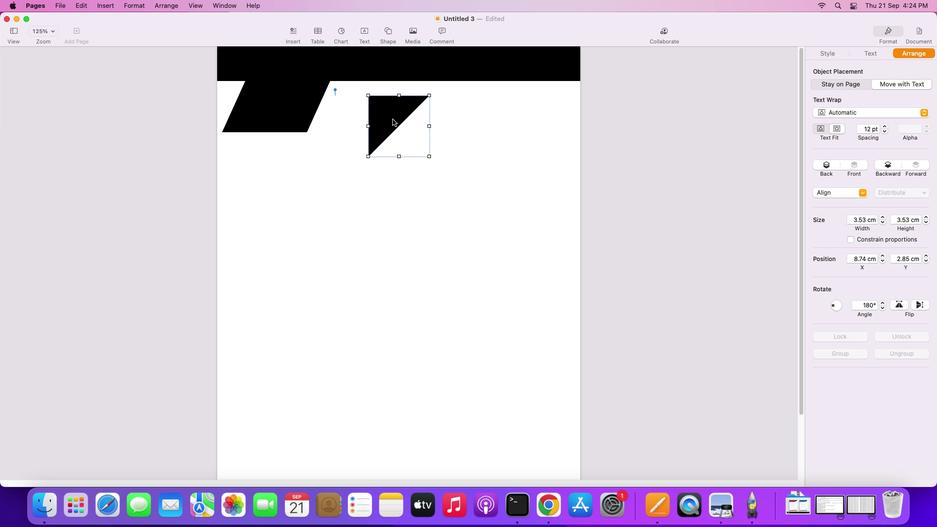 
Action: Mouse pressed left at (414, 140)
Screenshot: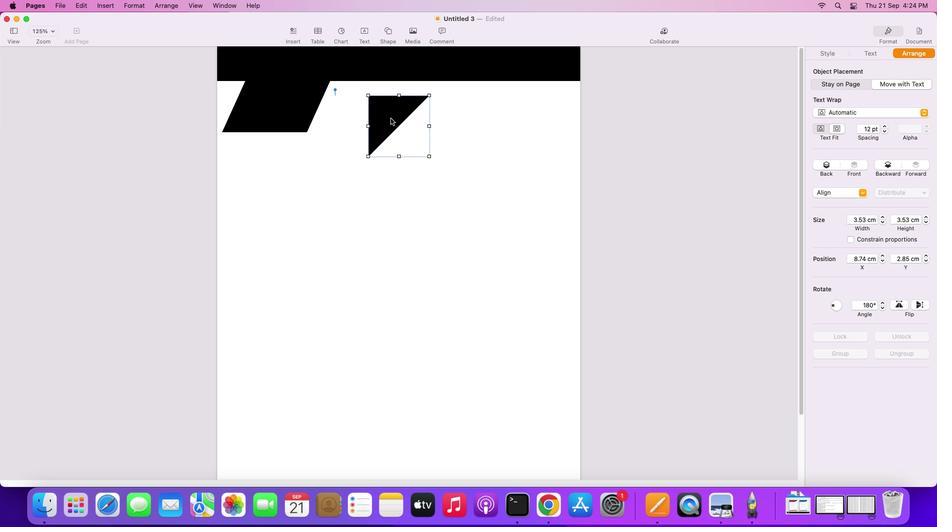 
Action: Mouse moved to (457, 262)
Screenshot: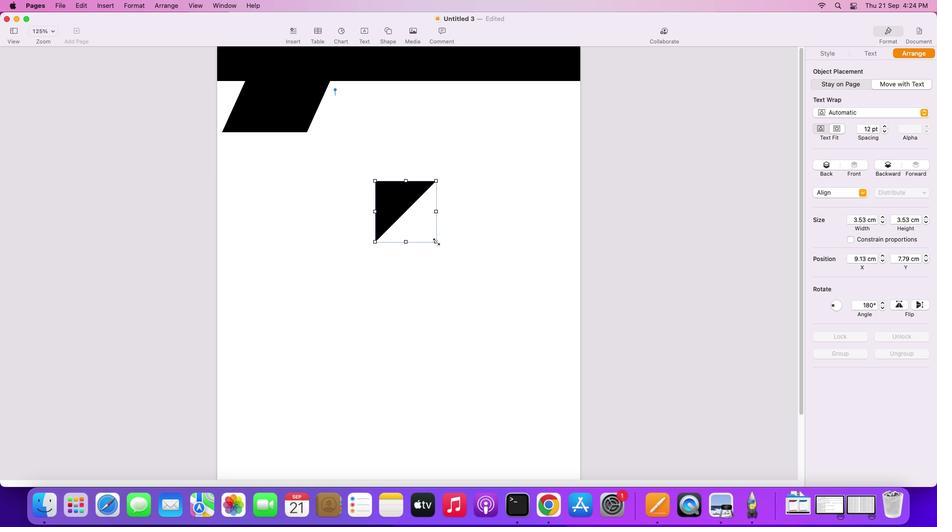 
Action: Mouse pressed left at (457, 262)
Screenshot: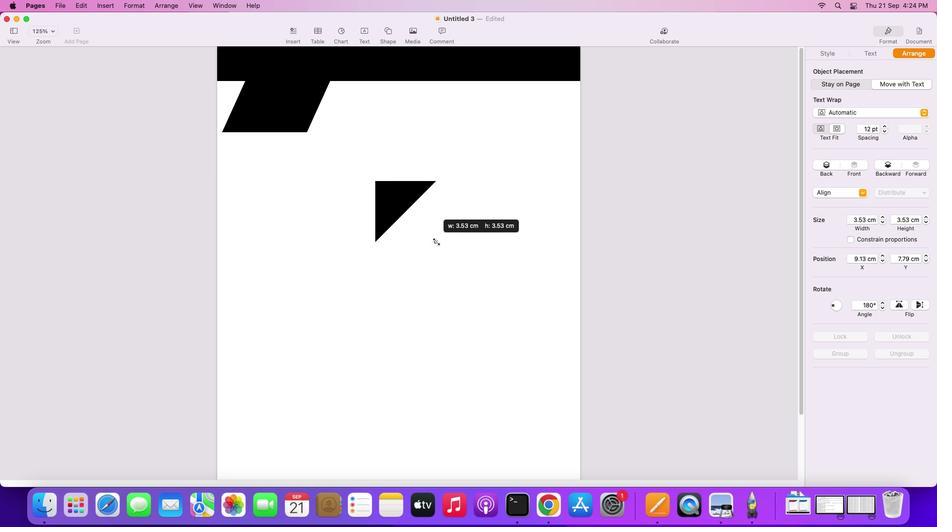
Action: Mouse moved to (295, 128)
Screenshot: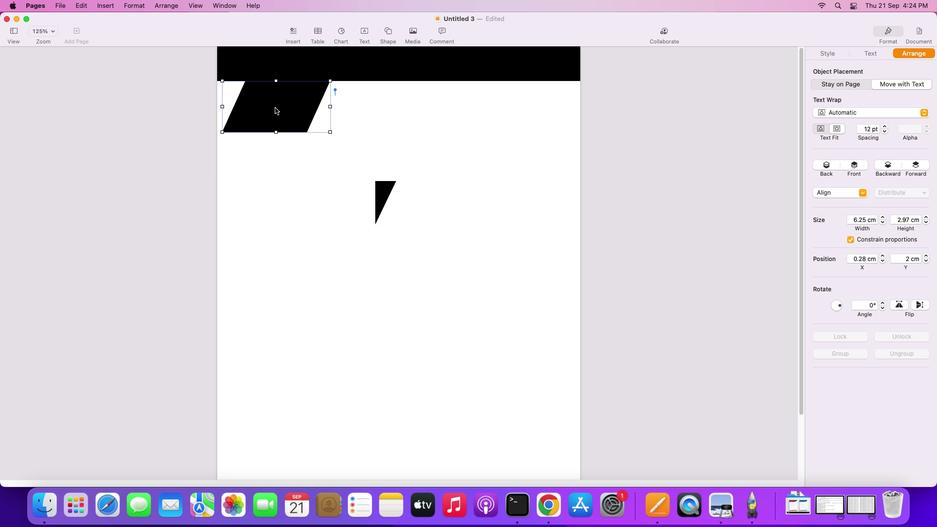 
Action: Mouse pressed left at (295, 128)
Screenshot: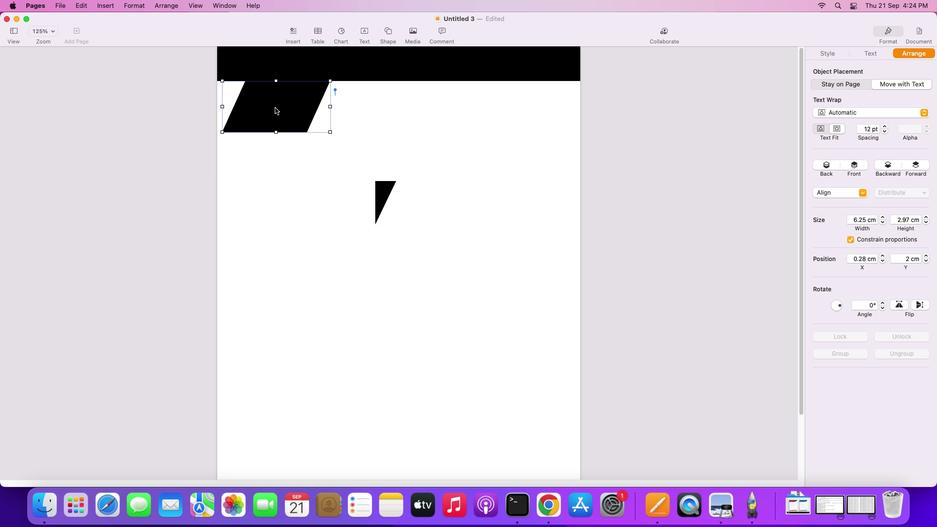 
Action: Mouse moved to (406, 208)
Screenshot: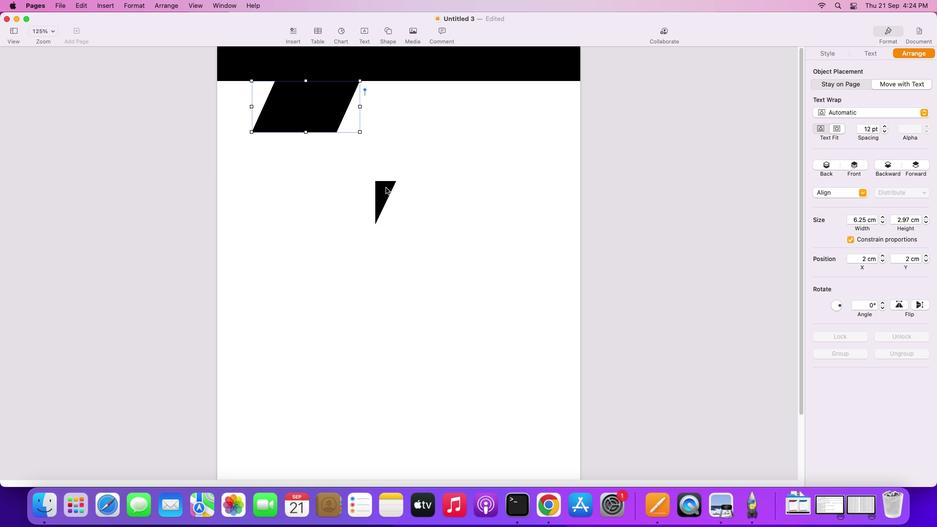 
Action: Mouse pressed left at (406, 208)
Screenshot: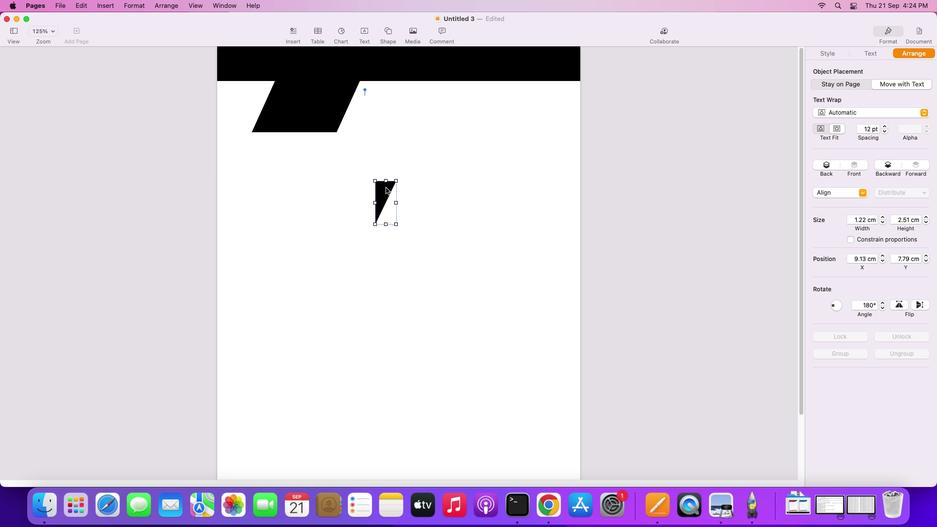 
Action: Mouse moved to (259, 123)
Screenshot: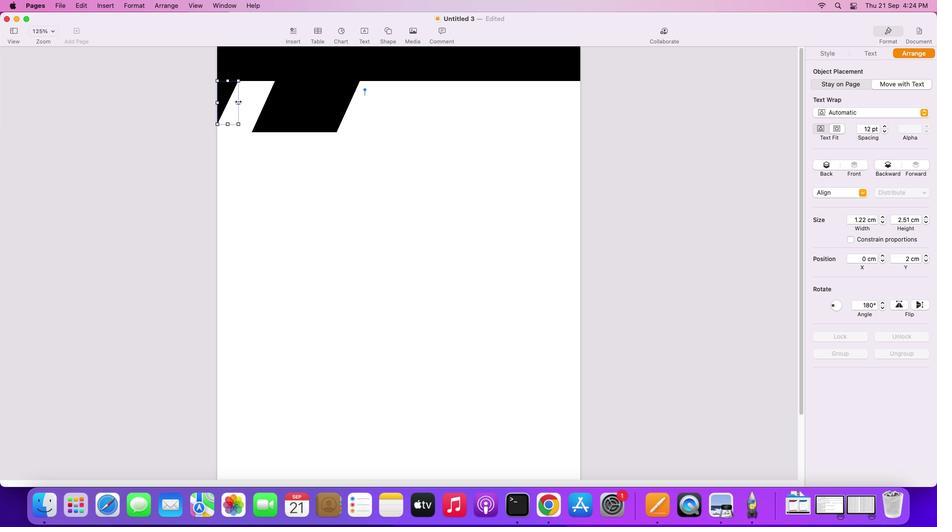 
Action: Mouse pressed left at (259, 123)
Screenshot: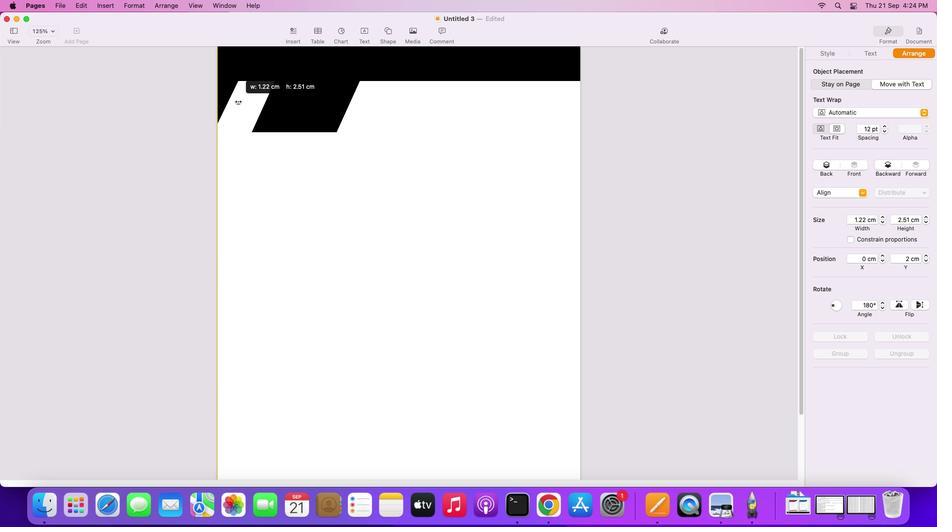 
Action: Mouse moved to (255, 144)
Screenshot: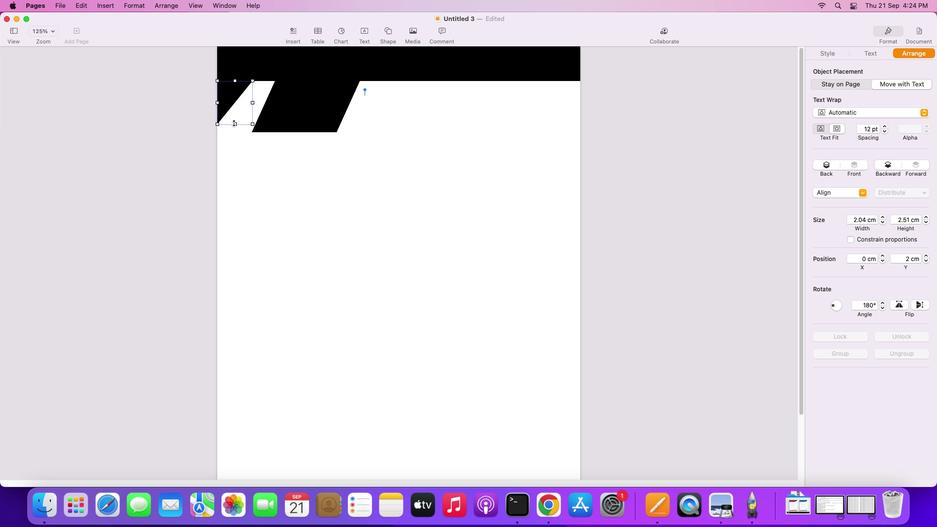 
Action: Mouse pressed left at (255, 144)
Screenshot: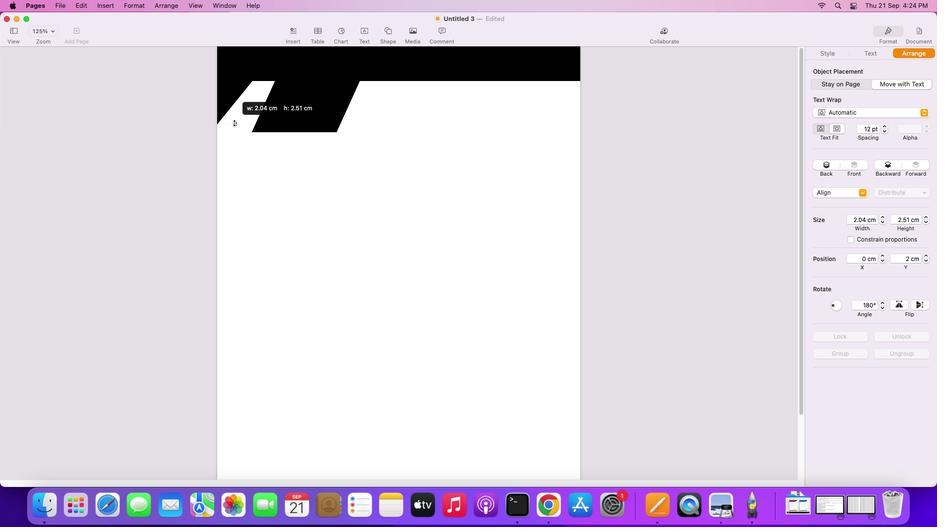 
Action: Mouse moved to (297, 177)
Screenshot: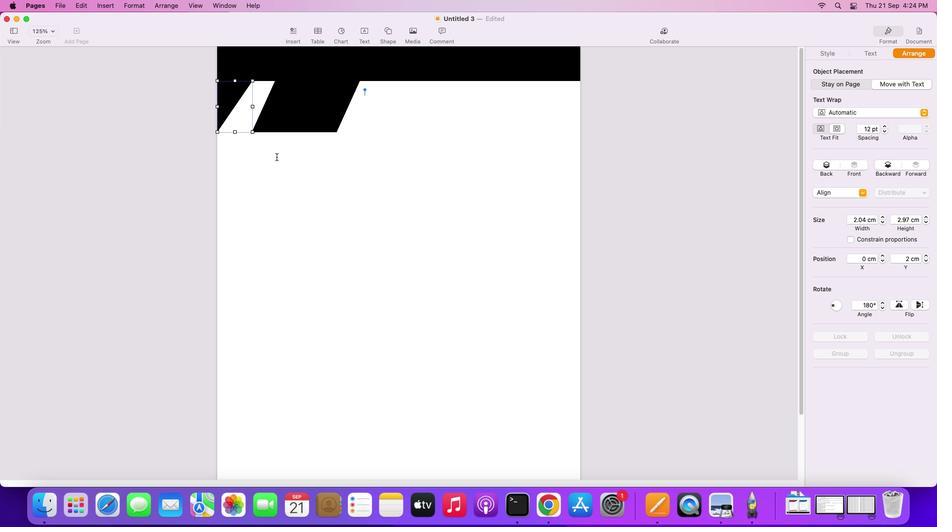 
Action: Mouse pressed left at (297, 177)
Screenshot: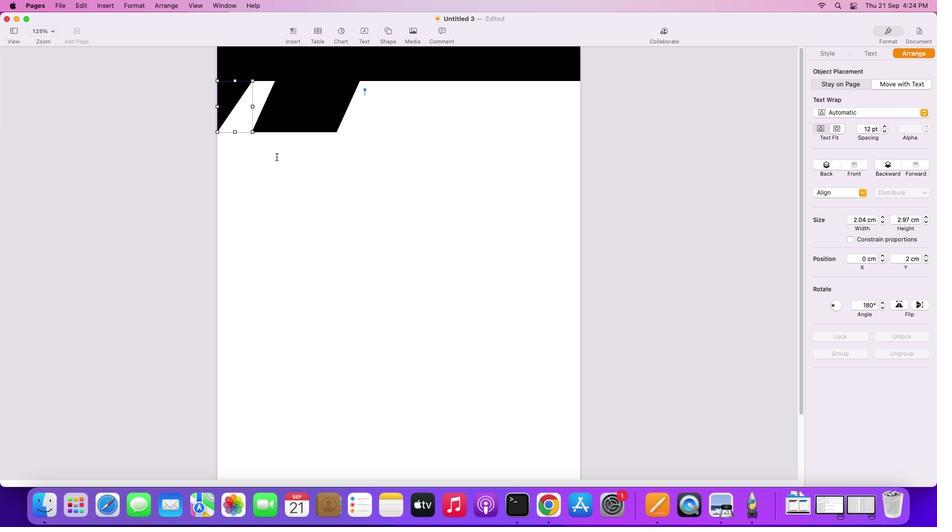 
Action: Mouse moved to (319, 134)
Screenshot: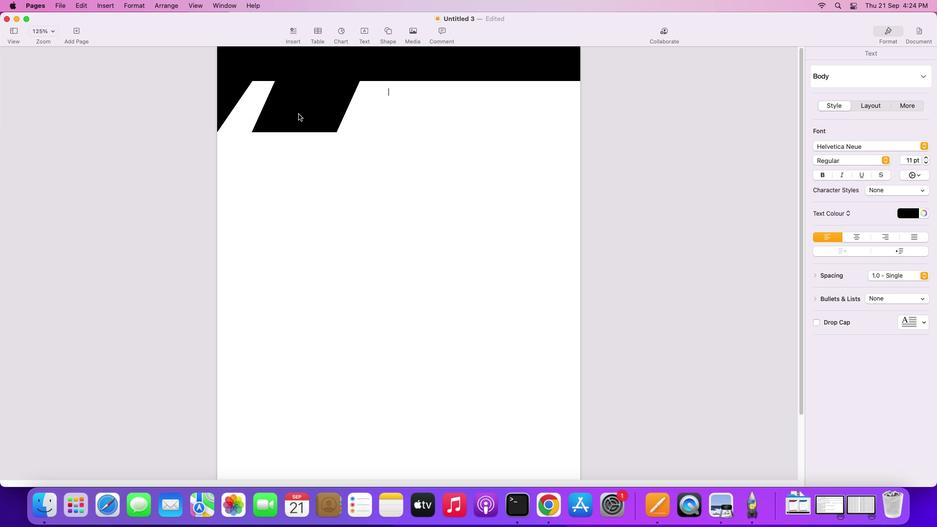 
Action: Mouse pressed left at (319, 134)
Screenshot: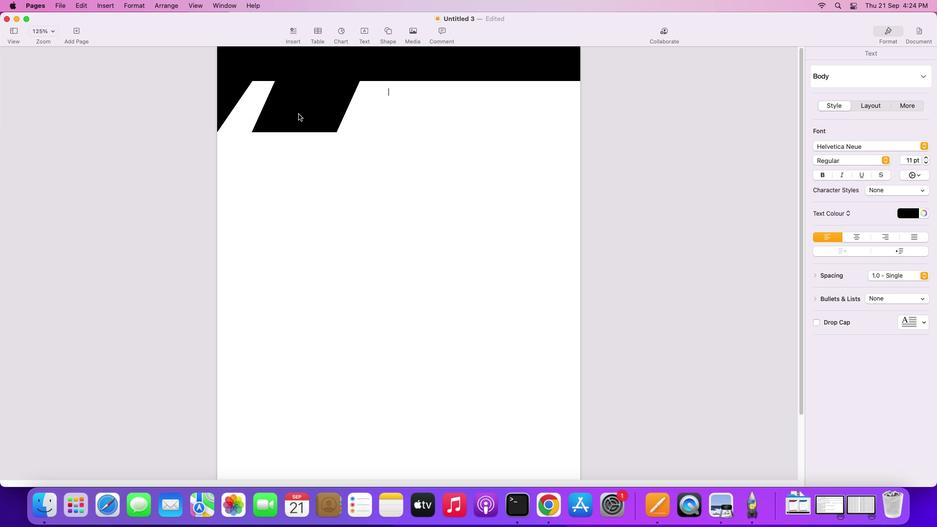 
Action: Mouse moved to (257, 114)
Screenshot: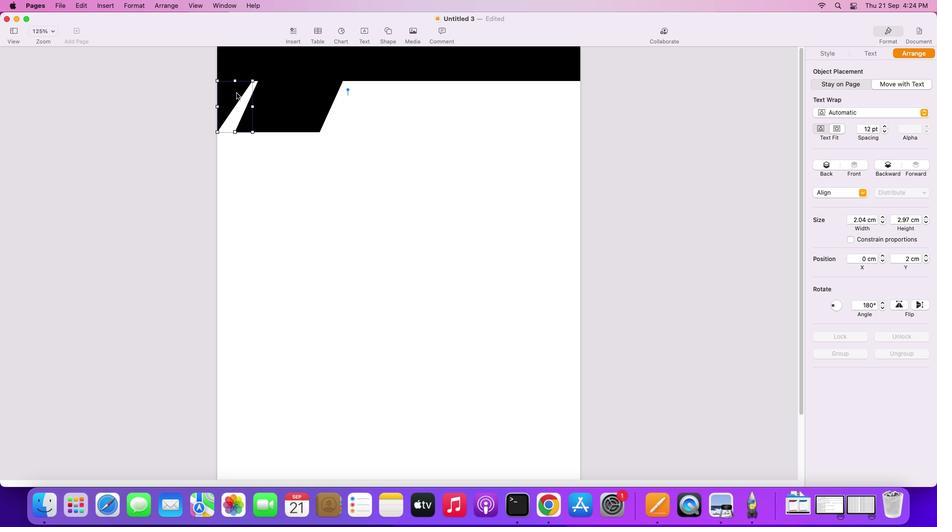 
Action: Mouse pressed left at (257, 114)
Screenshot: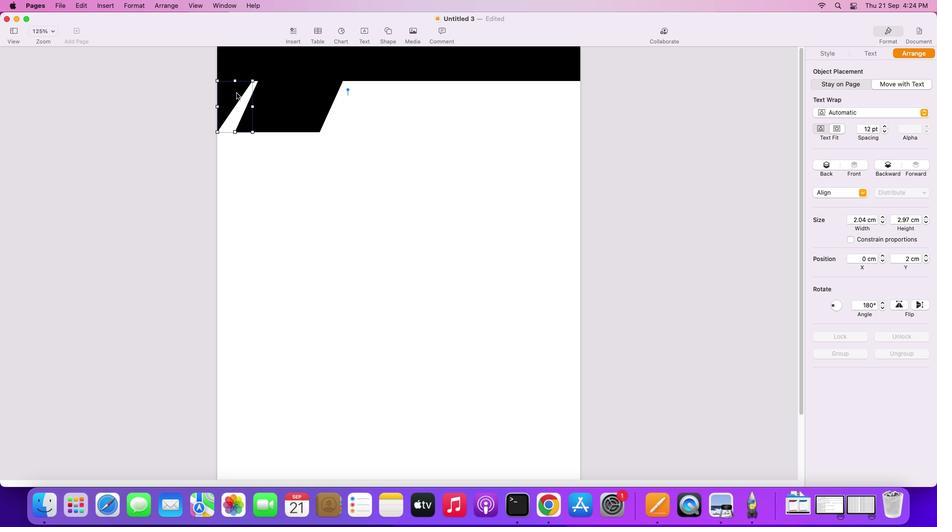 
Action: Mouse moved to (273, 101)
Screenshot: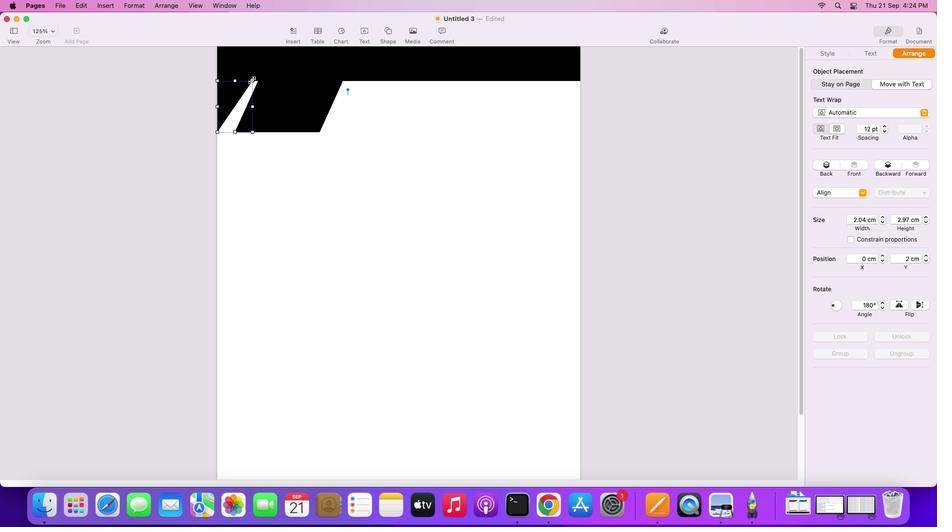 
Action: Mouse pressed left at (273, 101)
Screenshot: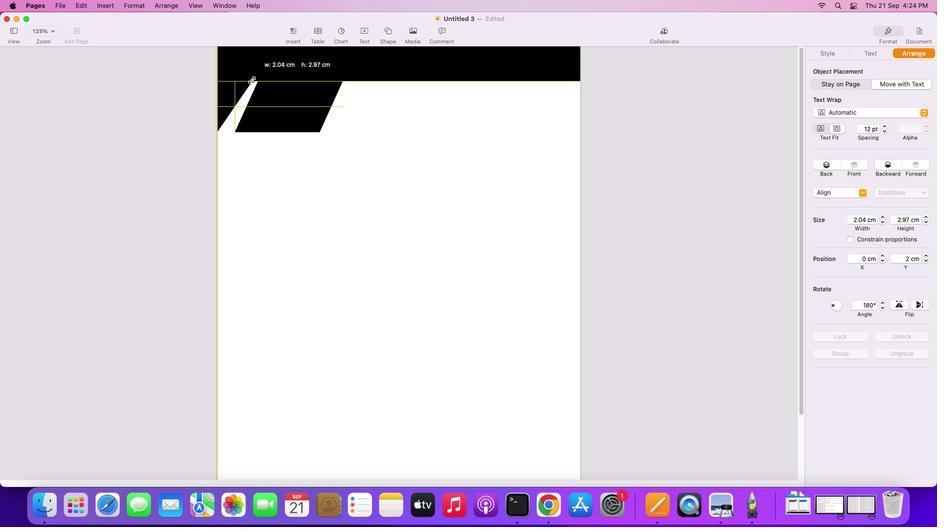 
Action: Mouse moved to (315, 133)
Screenshot: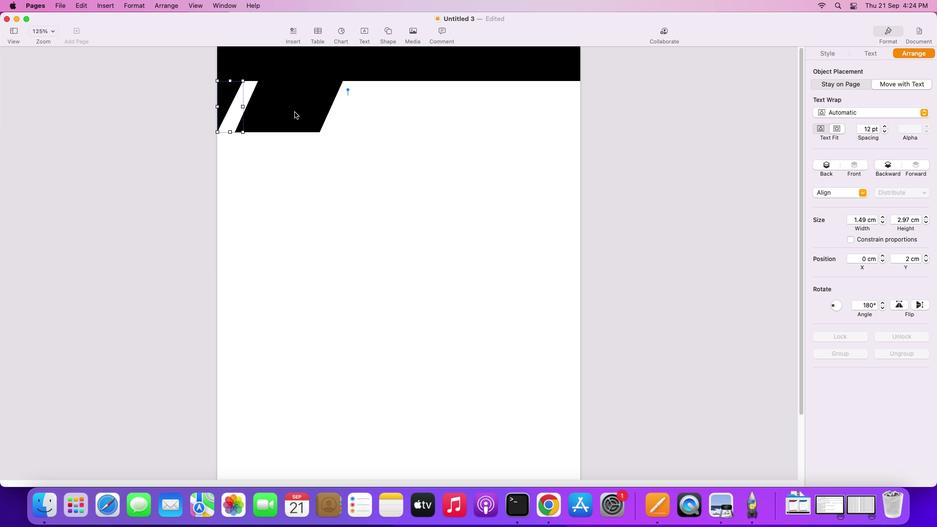 
Action: Mouse pressed left at (315, 133)
Screenshot: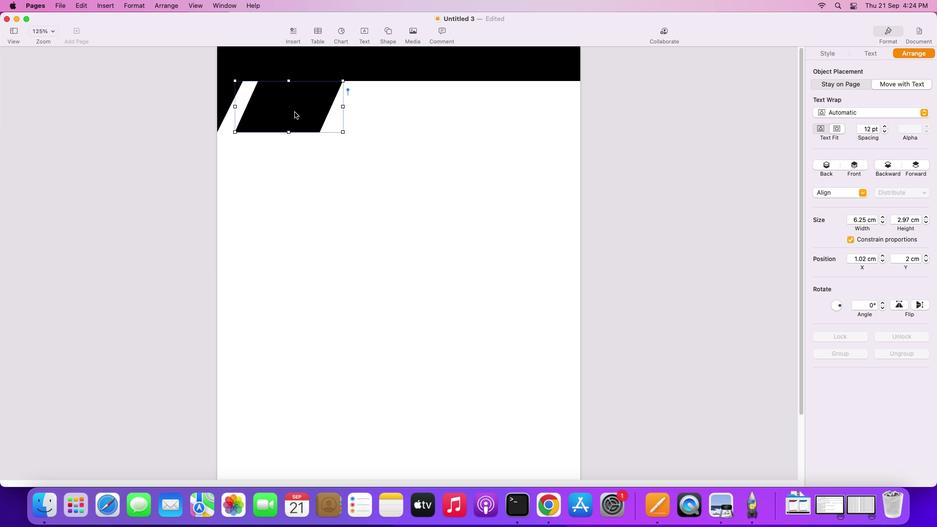 
Action: Mouse moved to (302, 186)
Screenshot: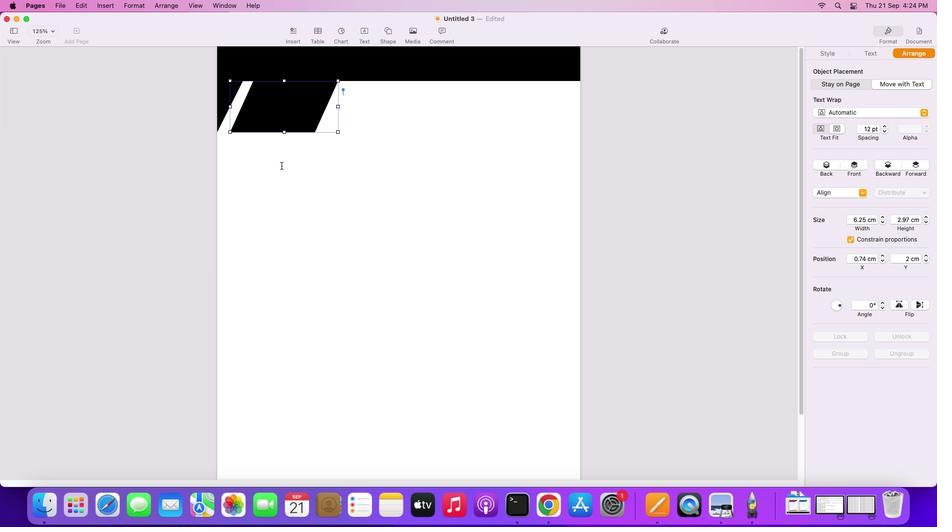 
Action: Mouse pressed left at (302, 186)
Screenshot: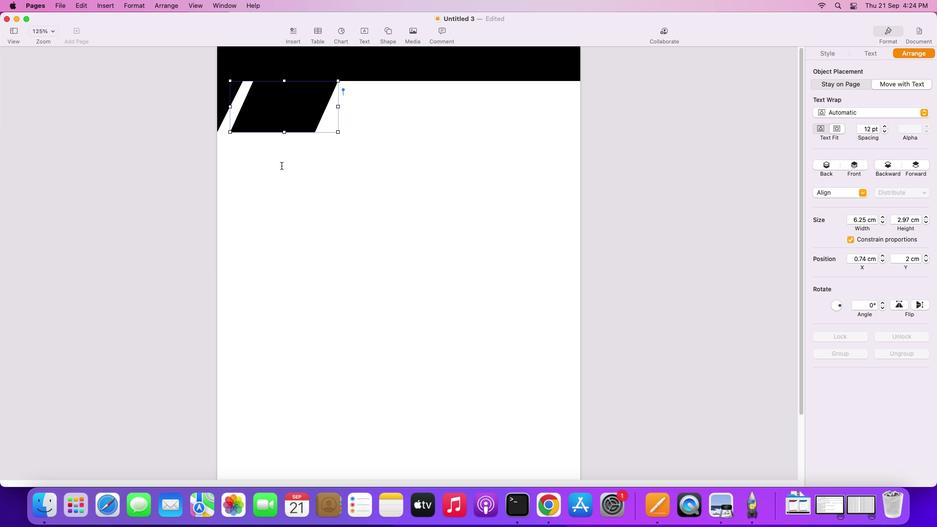 
Action: Mouse moved to (408, 51)
Screenshot: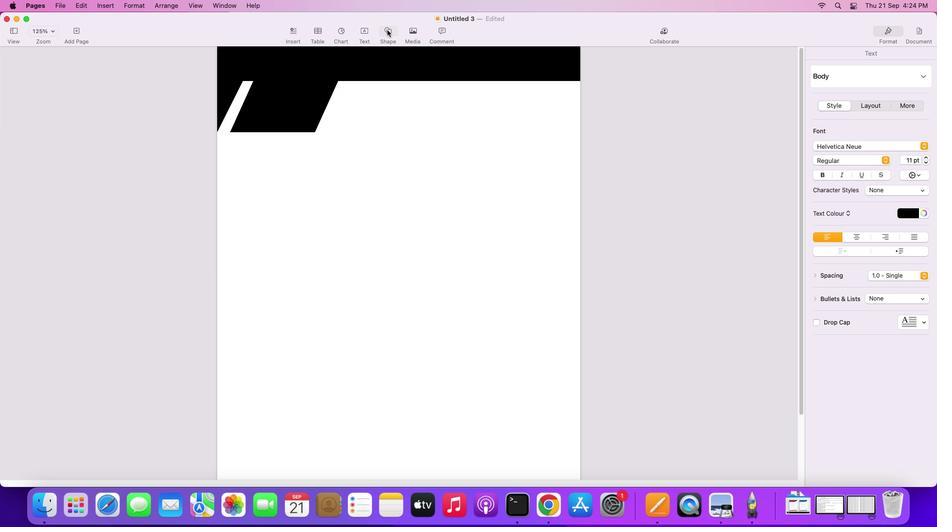 
Action: Mouse pressed left at (408, 51)
Screenshot: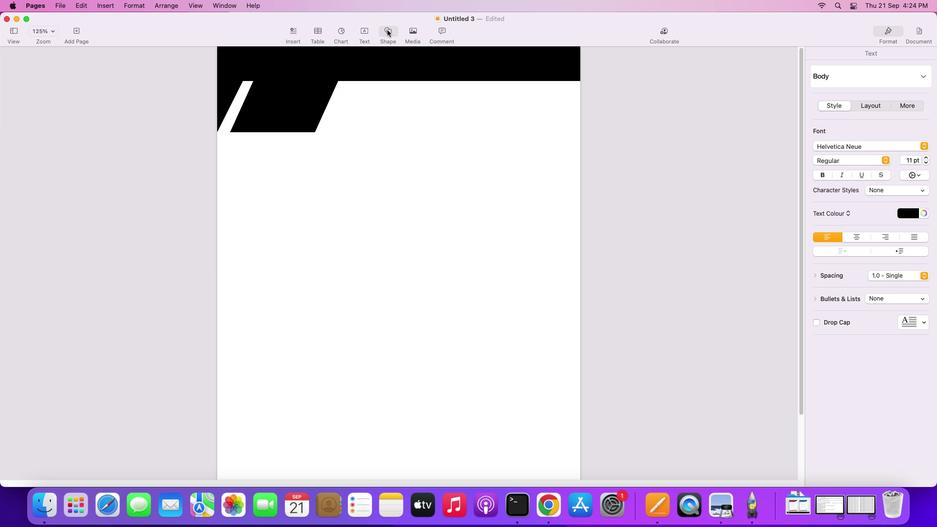 
Action: Mouse moved to (412, 126)
Screenshot: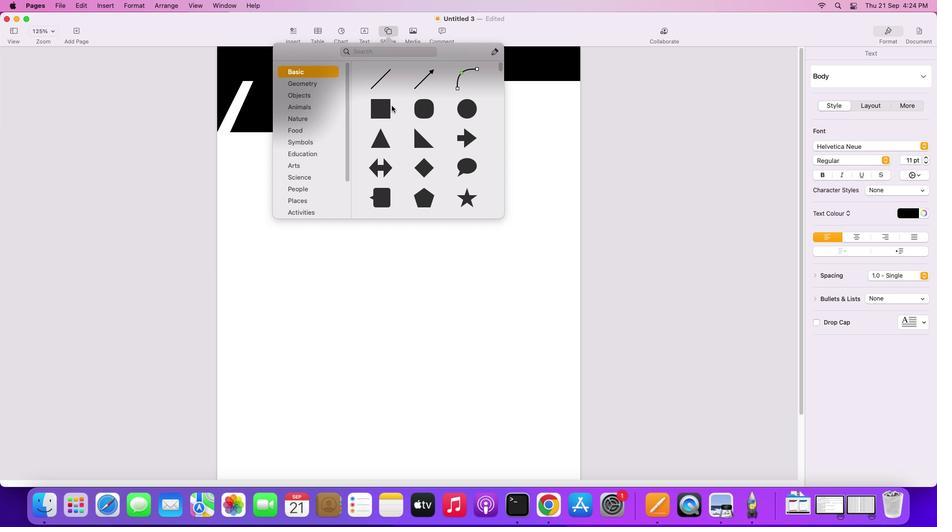 
Action: Mouse scrolled (412, 126) with delta (20, 21)
Screenshot: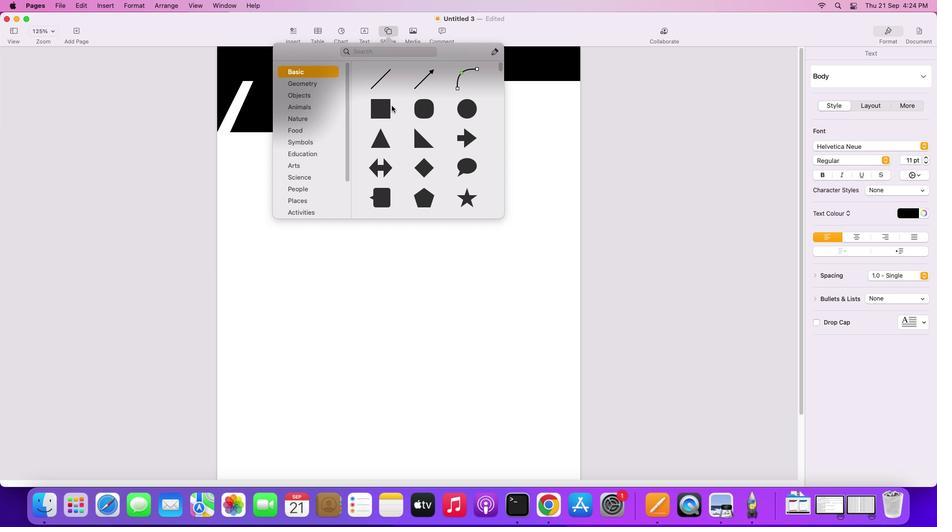
Action: Mouse scrolled (412, 126) with delta (20, 21)
Screenshot: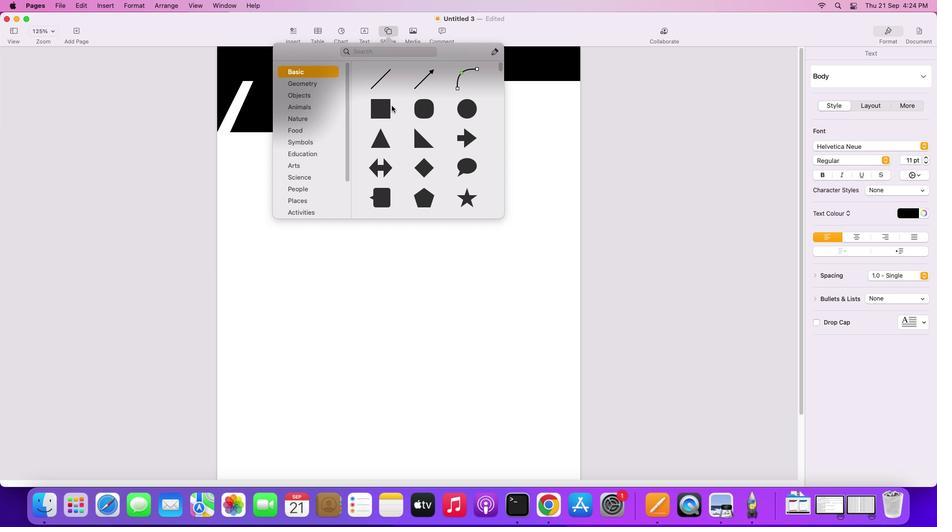 
Action: Mouse scrolled (412, 126) with delta (20, 22)
Screenshot: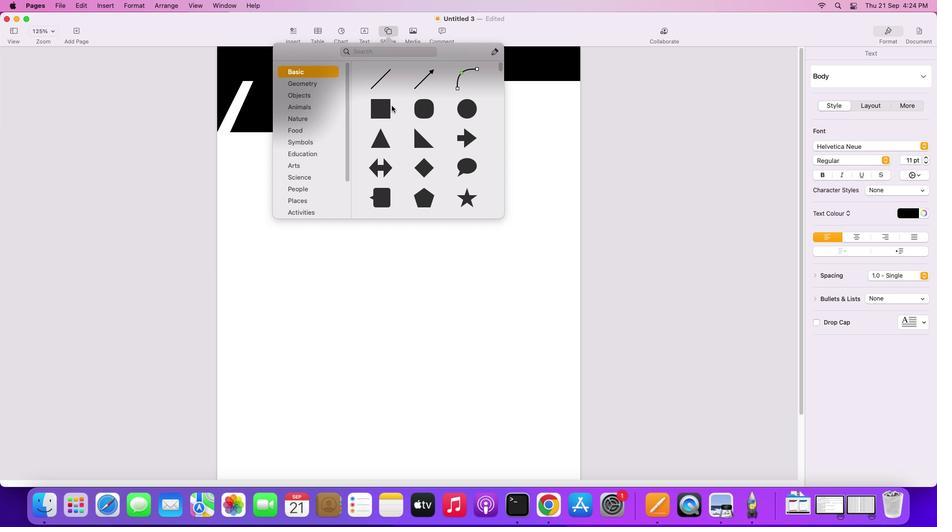 
Action: Mouse scrolled (412, 126) with delta (20, 23)
Screenshot: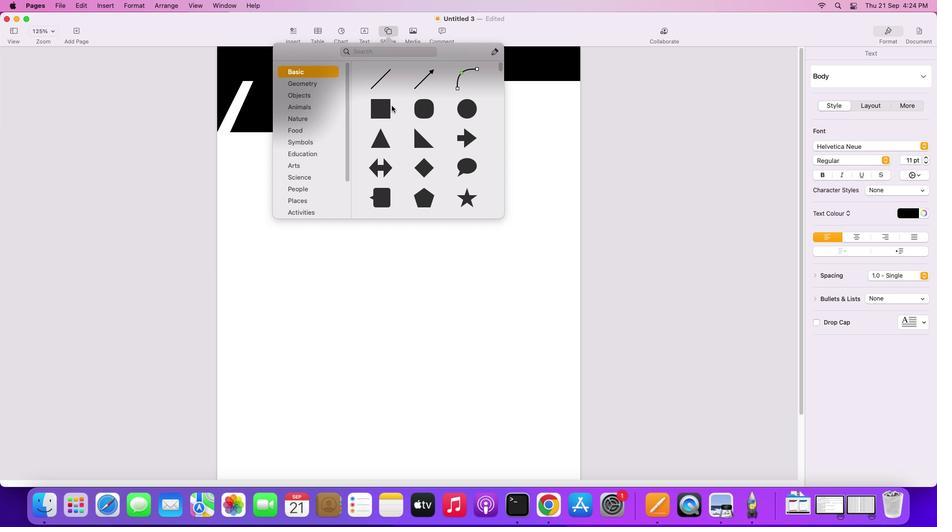 
Action: Mouse scrolled (412, 126) with delta (20, 23)
Screenshot: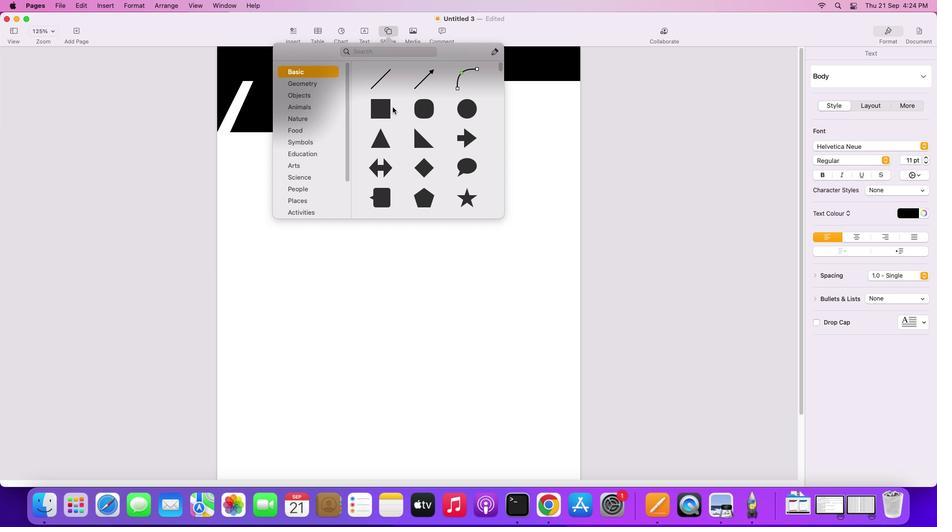 
Action: Mouse moved to (442, 162)
Screenshot: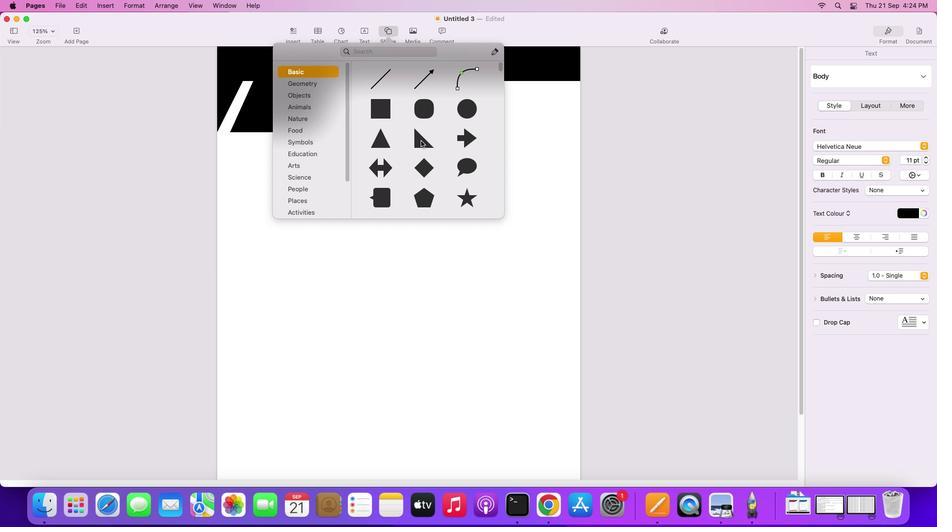 
Action: Mouse scrolled (442, 162) with delta (20, 20)
Screenshot: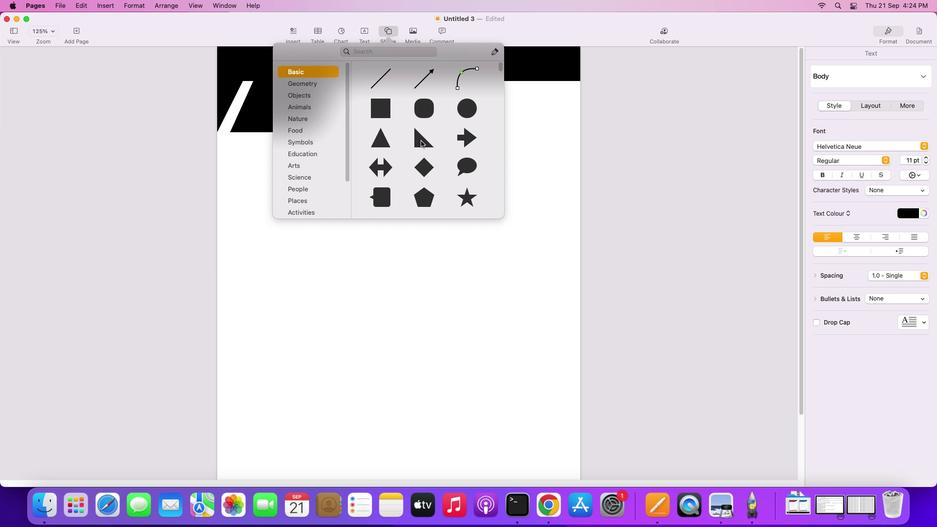 
Action: Mouse scrolled (442, 162) with delta (20, 20)
Screenshot: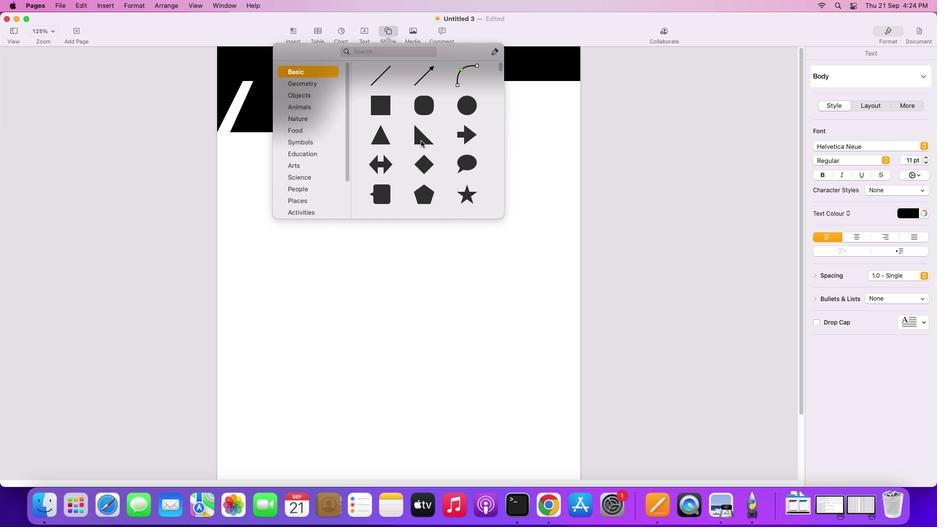 
Action: Mouse scrolled (442, 162) with delta (20, 20)
Screenshot: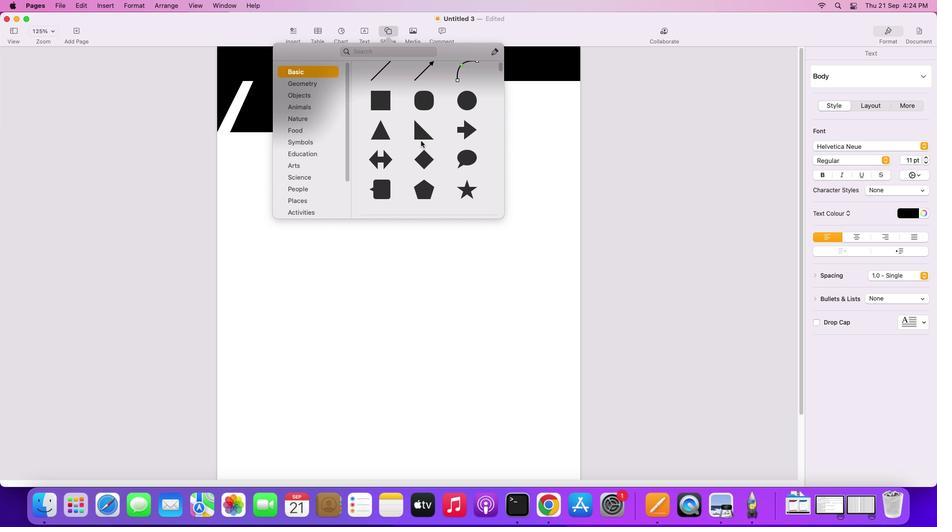 
Action: Mouse scrolled (442, 162) with delta (20, 20)
Screenshot: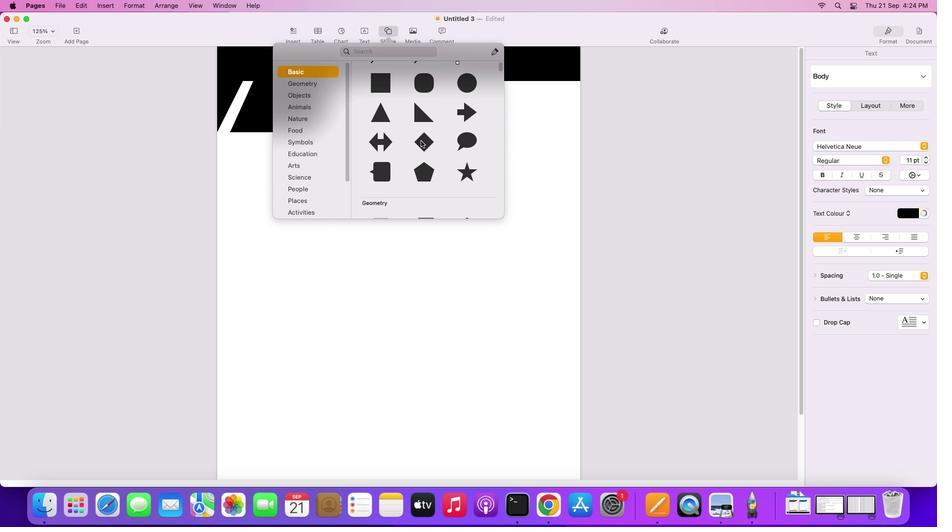 
Action: Mouse scrolled (442, 162) with delta (20, 19)
Screenshot: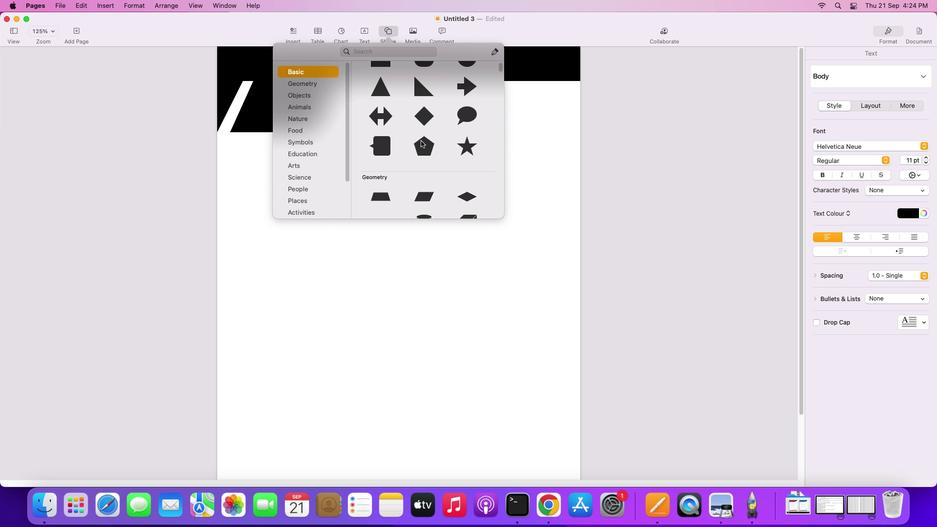 
Action: Mouse scrolled (442, 162) with delta (20, 18)
Screenshot: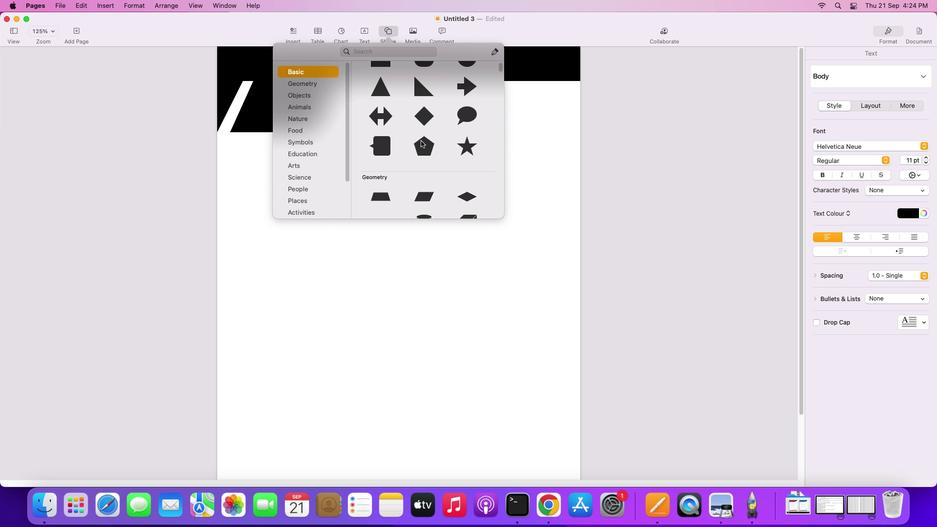 
Action: Mouse scrolled (442, 162) with delta (20, 18)
Screenshot: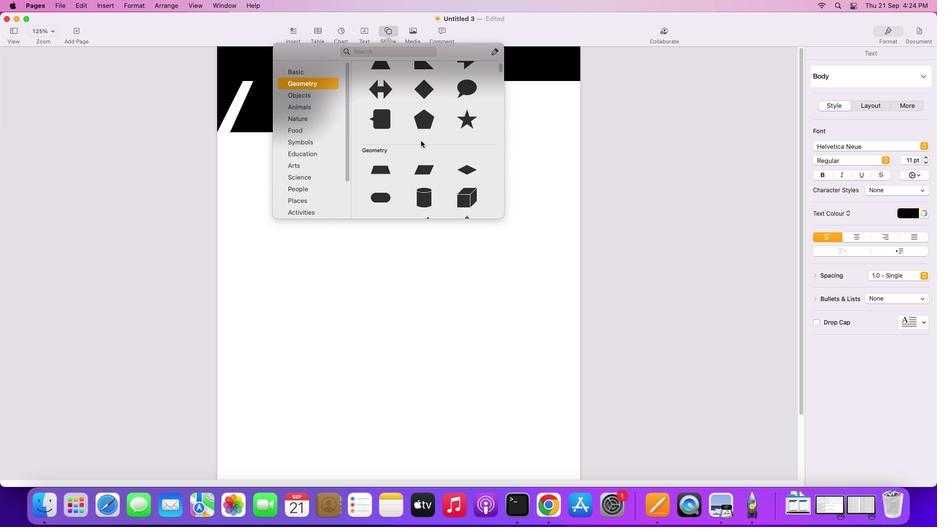 
Action: Mouse moved to (403, 104)
Screenshot: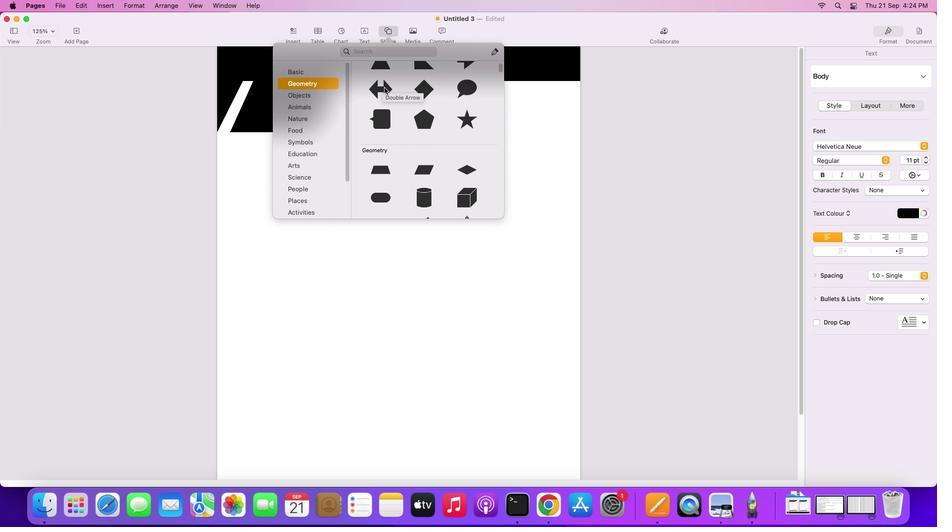 
Action: Mouse scrolled (403, 104) with delta (20, 21)
Screenshot: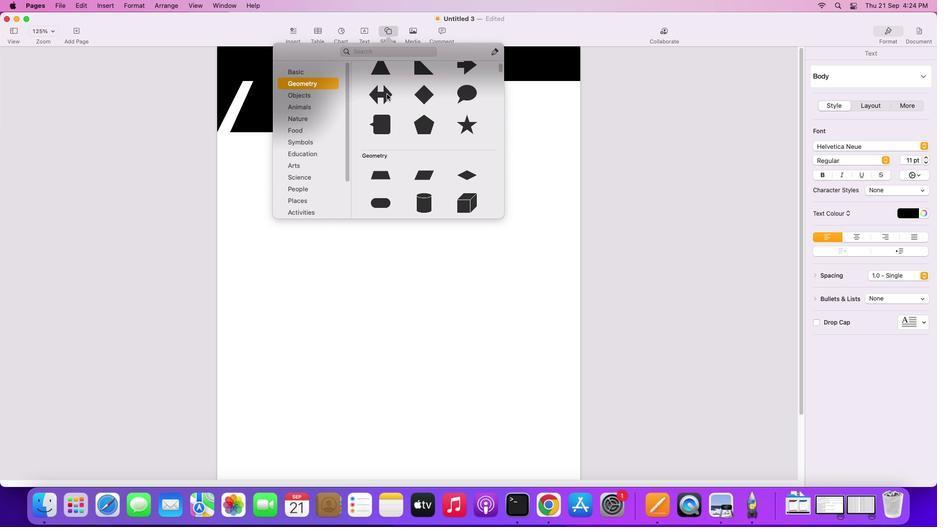 
Action: Mouse moved to (405, 107)
Screenshot: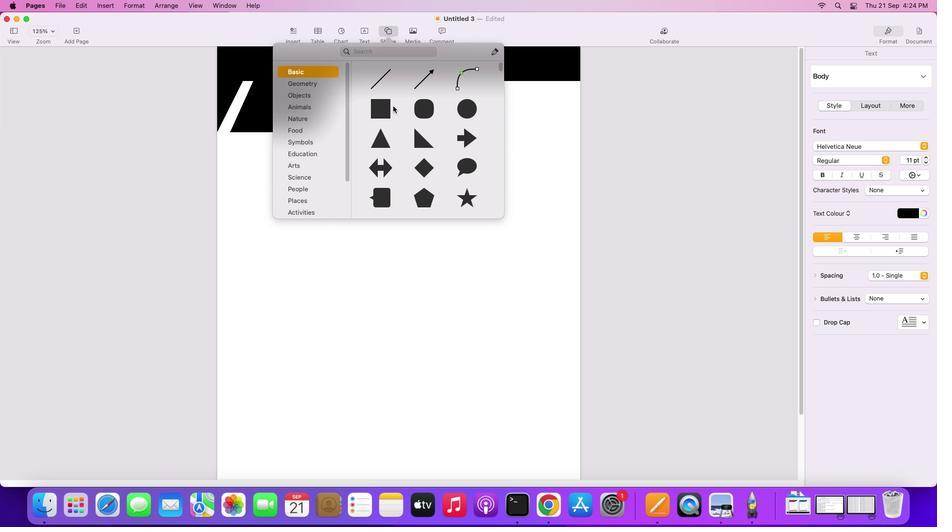 
Action: Mouse scrolled (405, 107) with delta (20, 21)
Screenshot: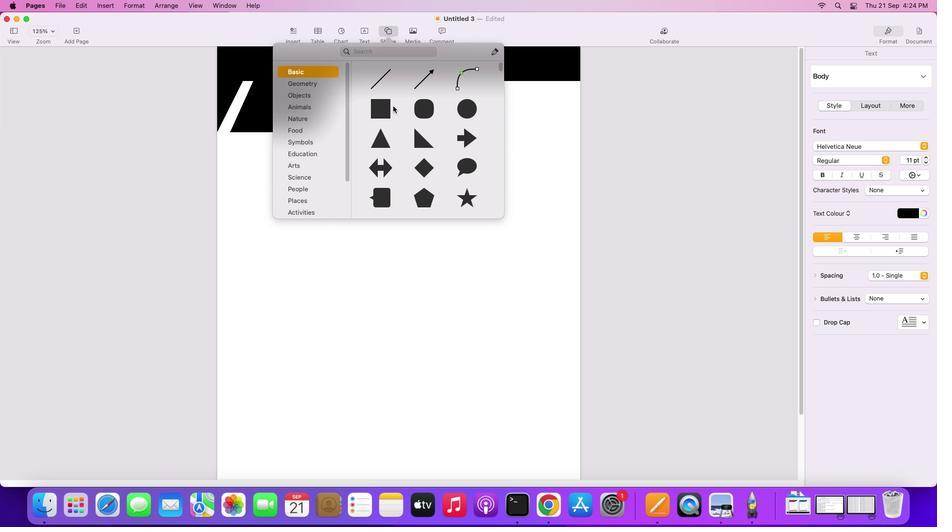 
Action: Mouse moved to (405, 108)
Screenshot: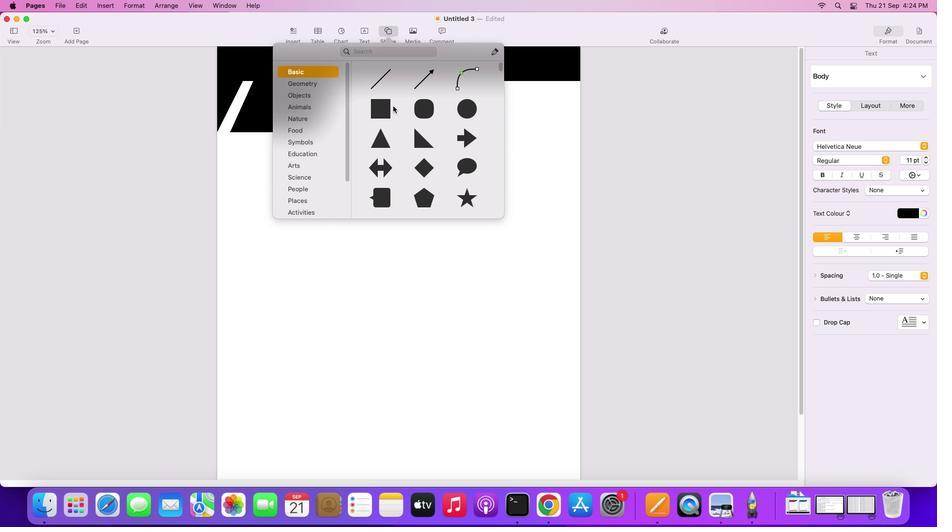 
Action: Mouse scrolled (405, 108) with delta (20, 22)
Screenshot: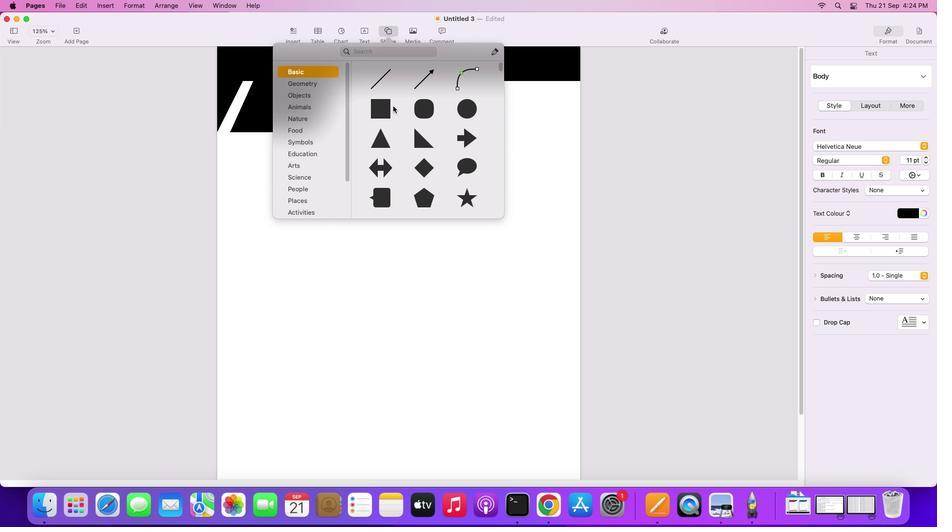 
Action: Mouse moved to (406, 109)
Screenshot: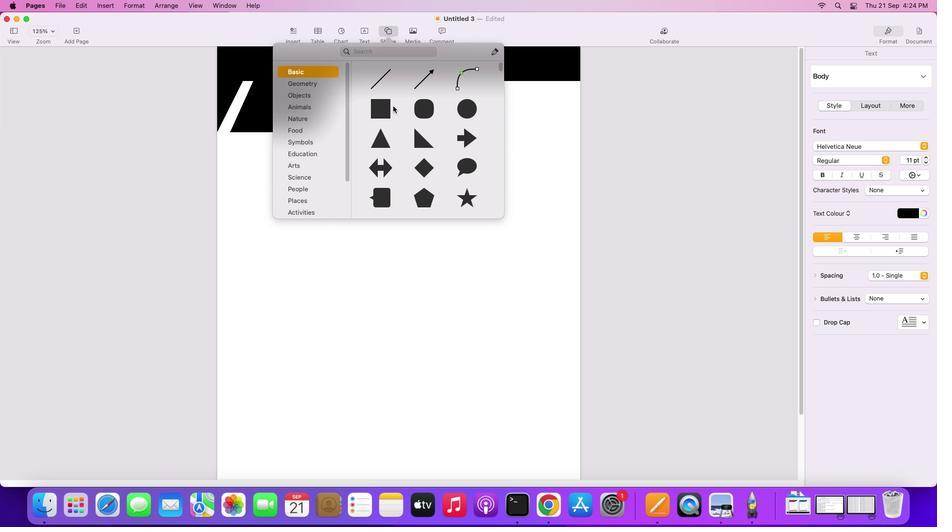 
Action: Mouse scrolled (406, 109) with delta (20, 23)
Screenshot: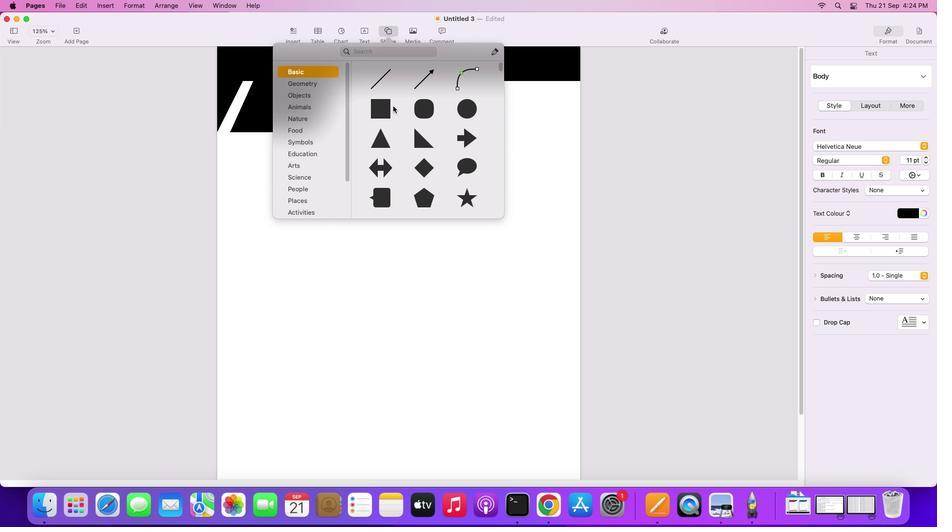 
Action: Mouse moved to (407, 113)
Screenshot: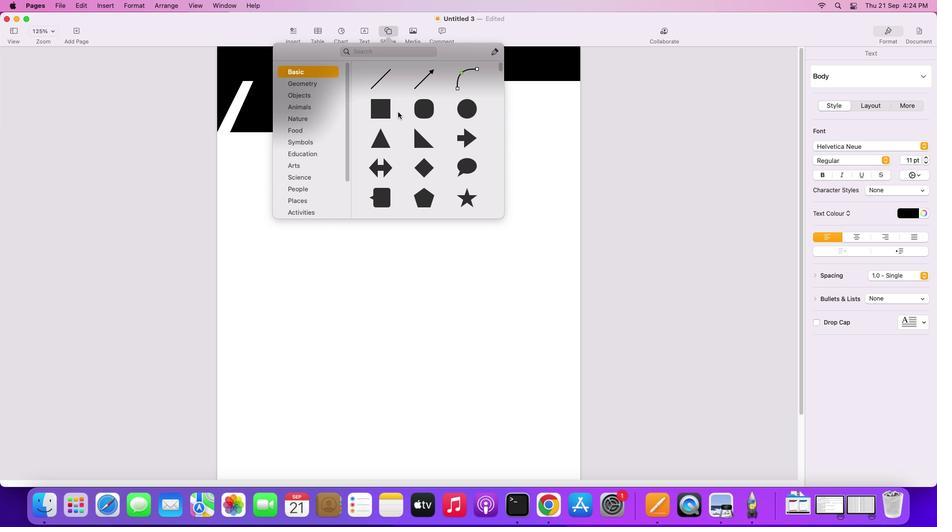 
Action: Mouse scrolled (407, 113) with delta (20, 23)
Screenshot: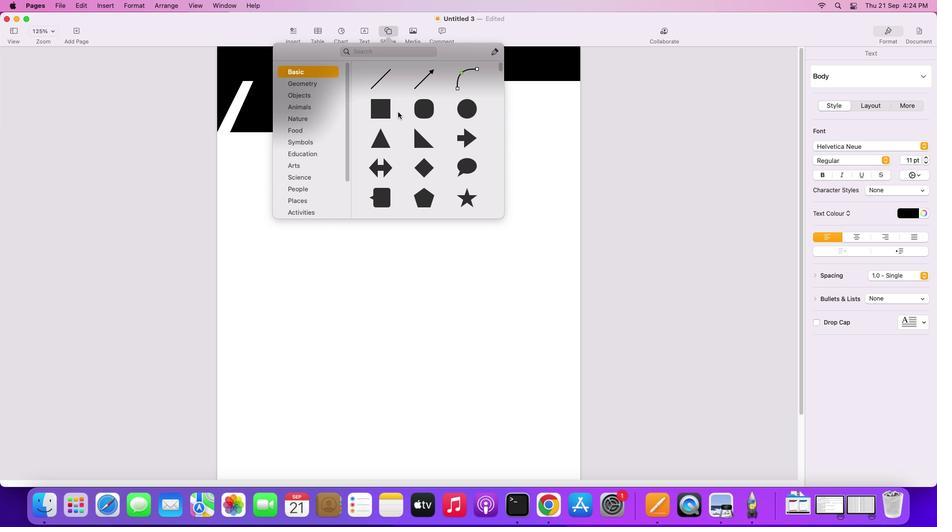 
Action: Mouse moved to (408, 115)
Screenshot: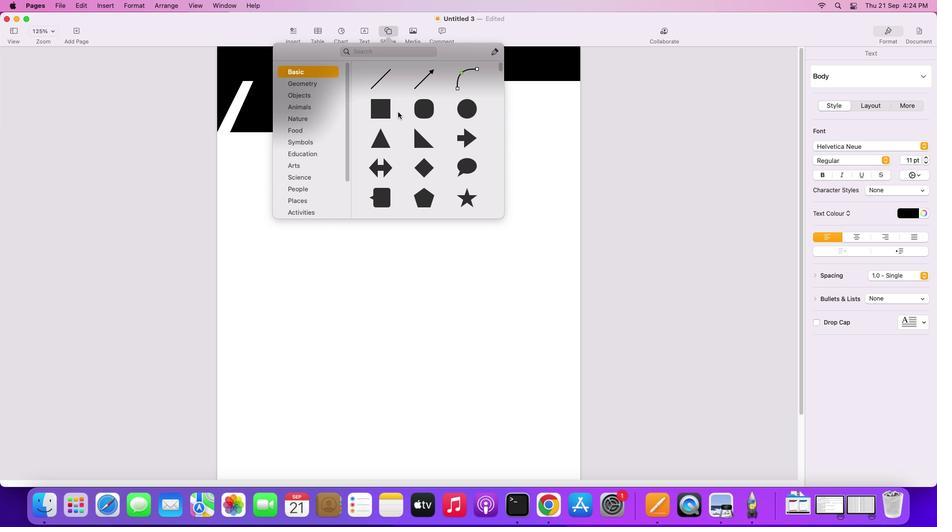 
Action: Mouse scrolled (408, 115) with delta (20, 24)
Screenshot: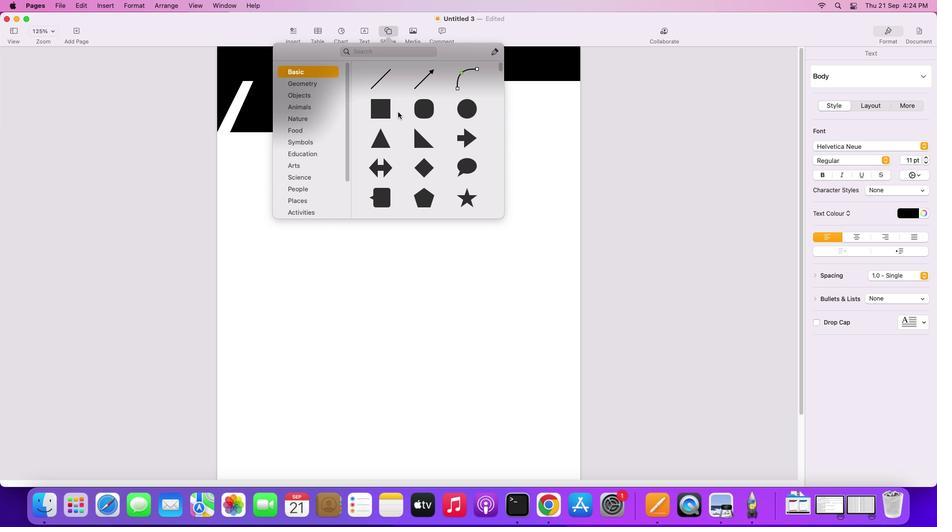 
Action: Mouse moved to (398, 126)
Screenshot: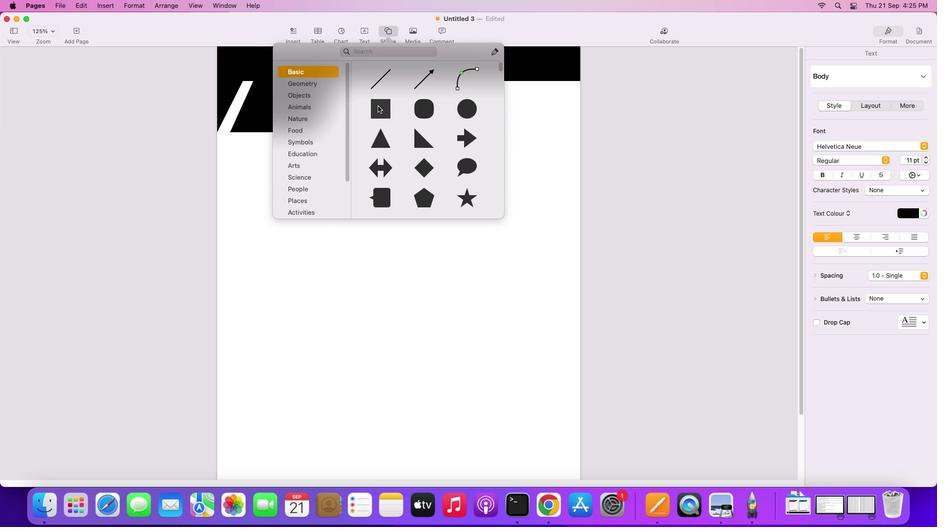 
Action: Mouse pressed left at (398, 126)
Screenshot: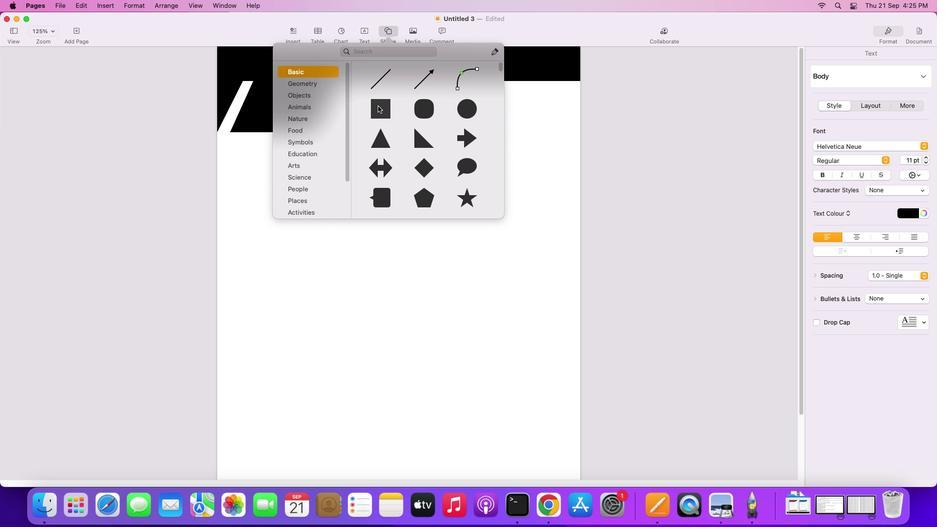 
Action: Mouse moved to (411, 155)
Screenshot: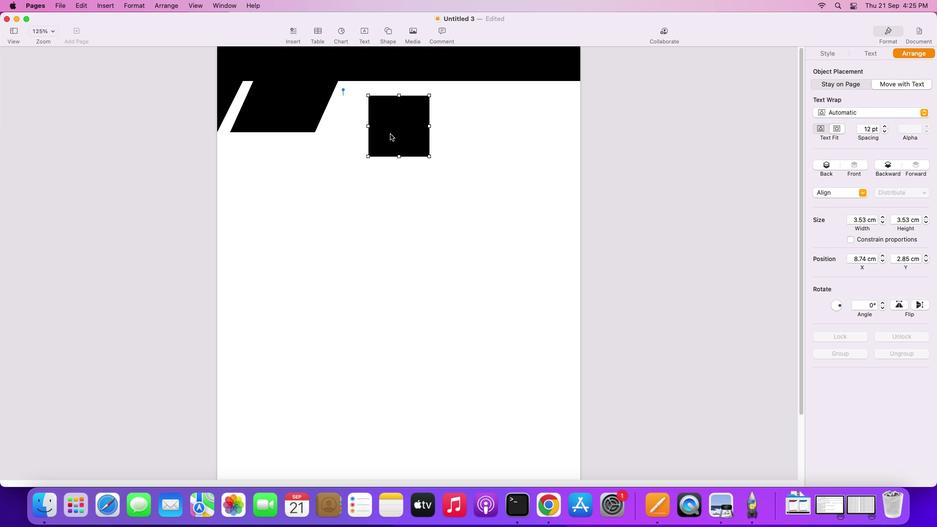 
Action: Mouse pressed left at (411, 155)
Screenshot: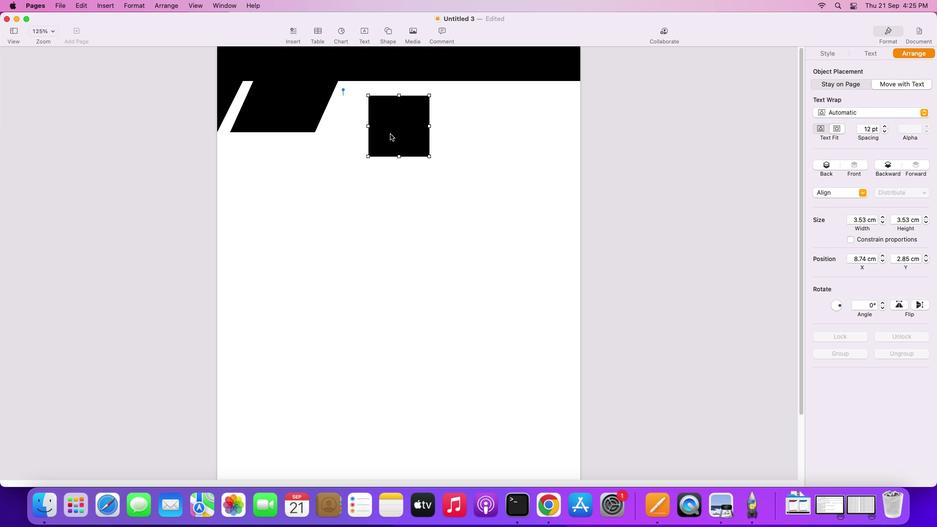 
Action: Mouse moved to (435, 211)
Screenshot: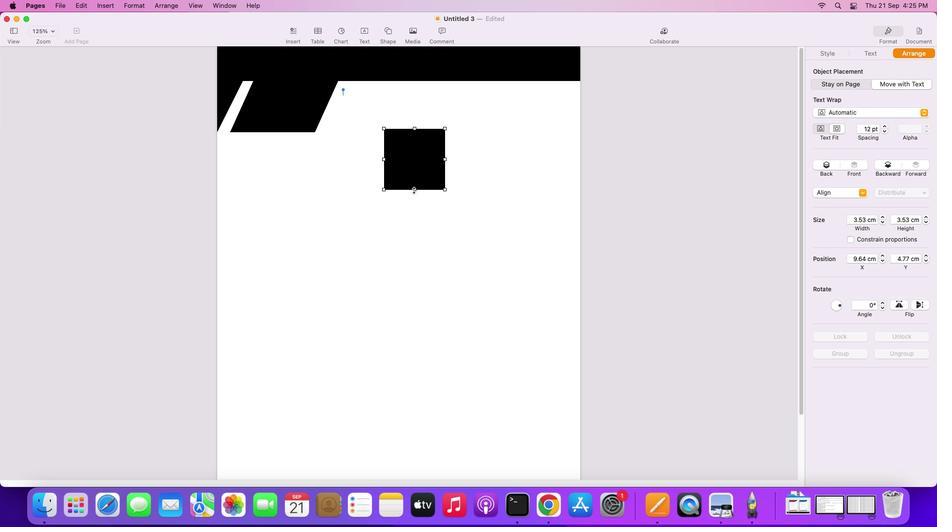 
Action: Mouse pressed left at (435, 211)
Screenshot: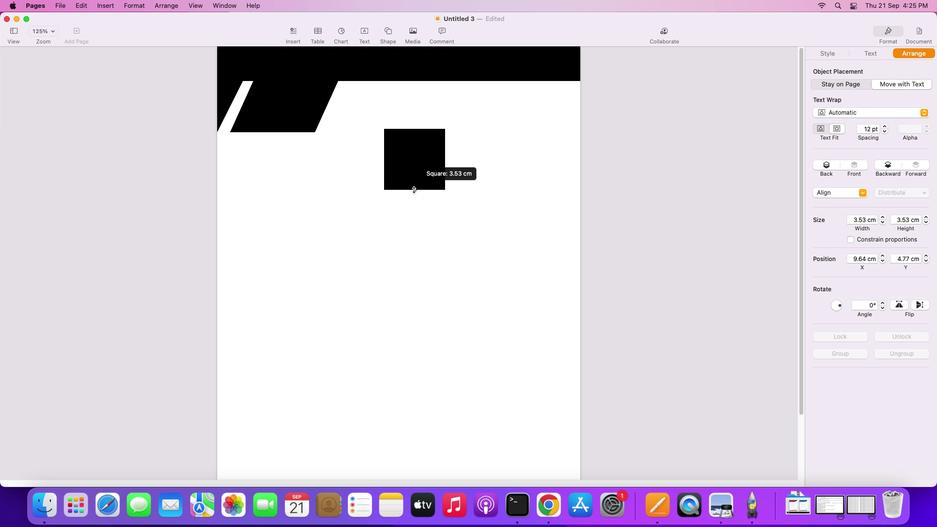 
Action: Mouse moved to (438, 165)
Screenshot: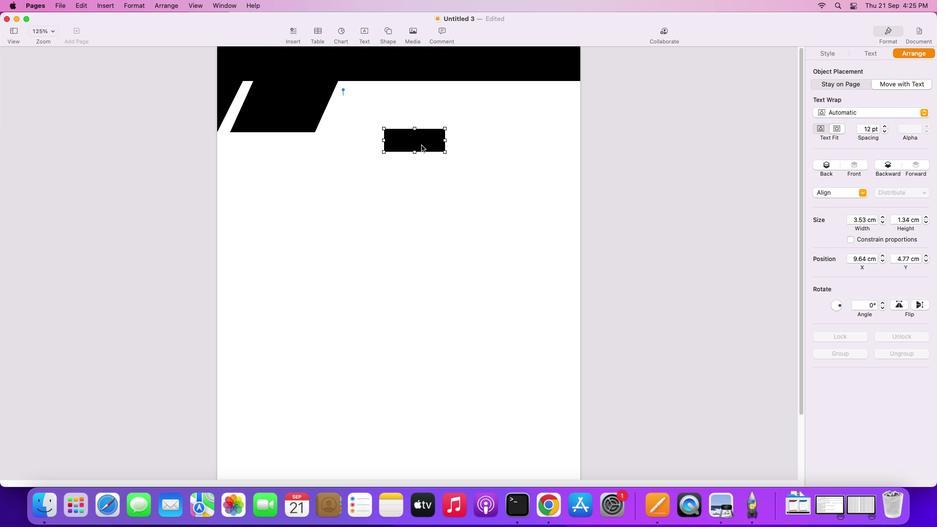 
Action: Mouse pressed left at (438, 165)
Screenshot: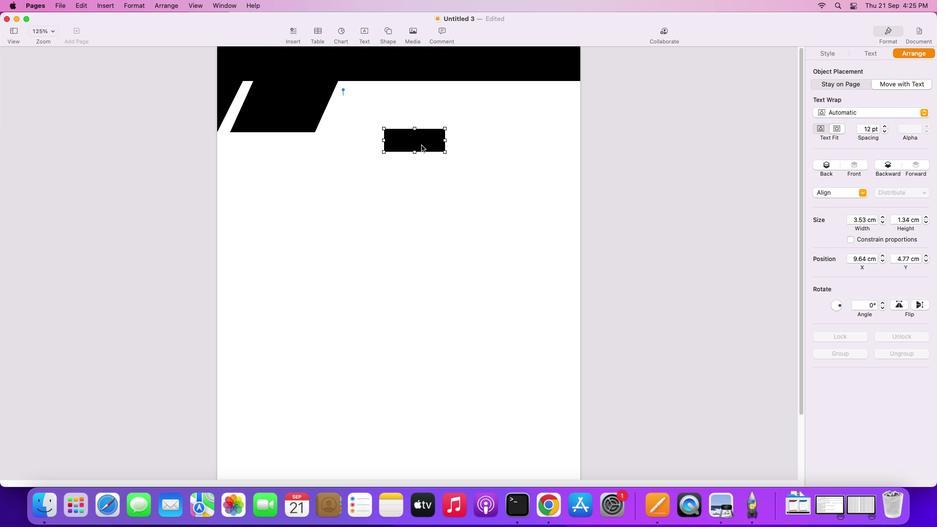 
Action: Mouse moved to (407, 51)
Screenshot: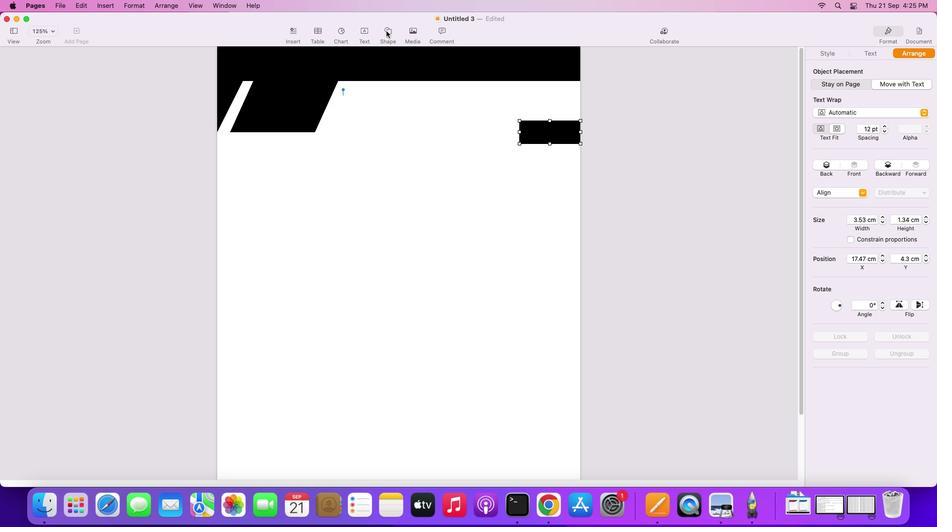
Action: Mouse pressed left at (407, 51)
Screenshot: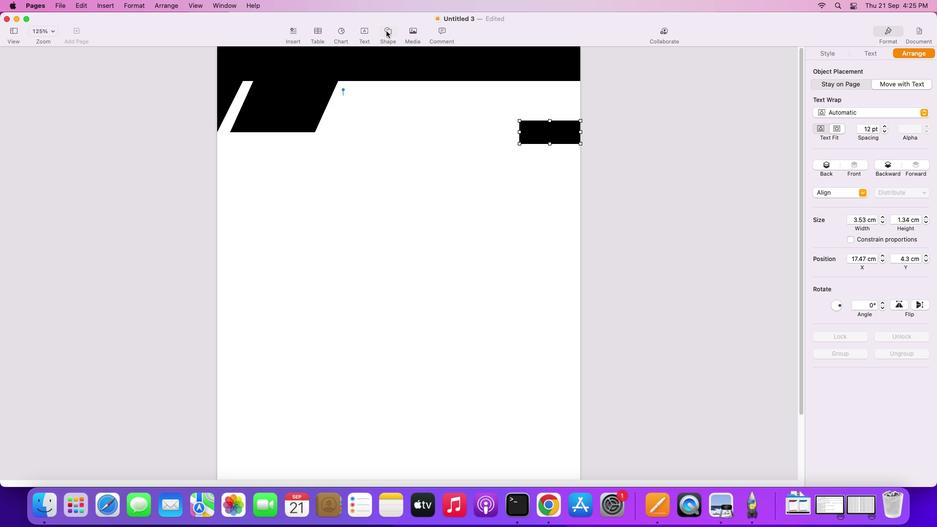 
Action: Mouse moved to (404, 163)
Screenshot: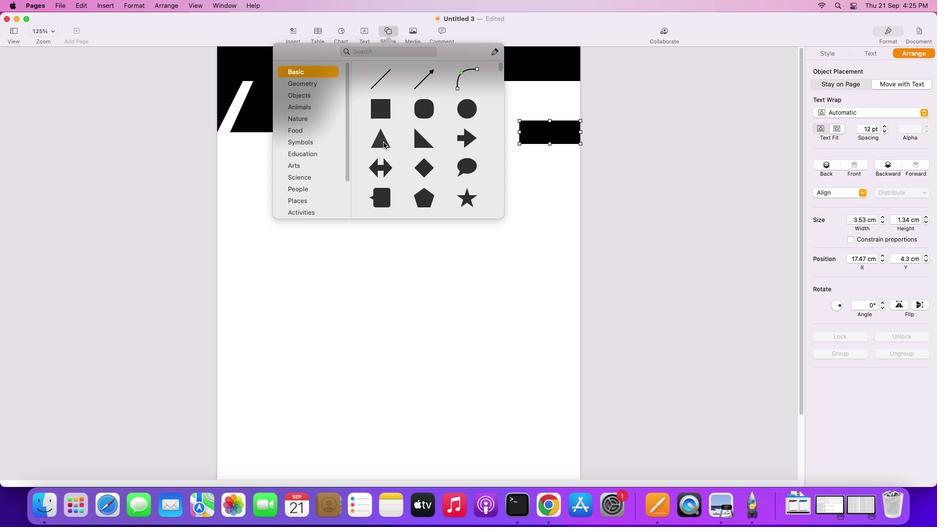 
Action: Mouse pressed left at (404, 163)
Screenshot: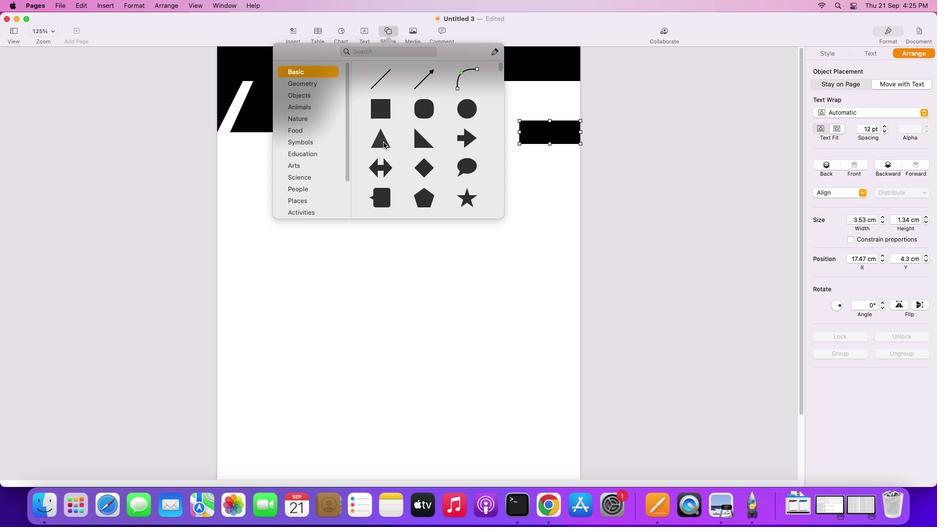 
Action: Mouse moved to (418, 291)
Screenshot: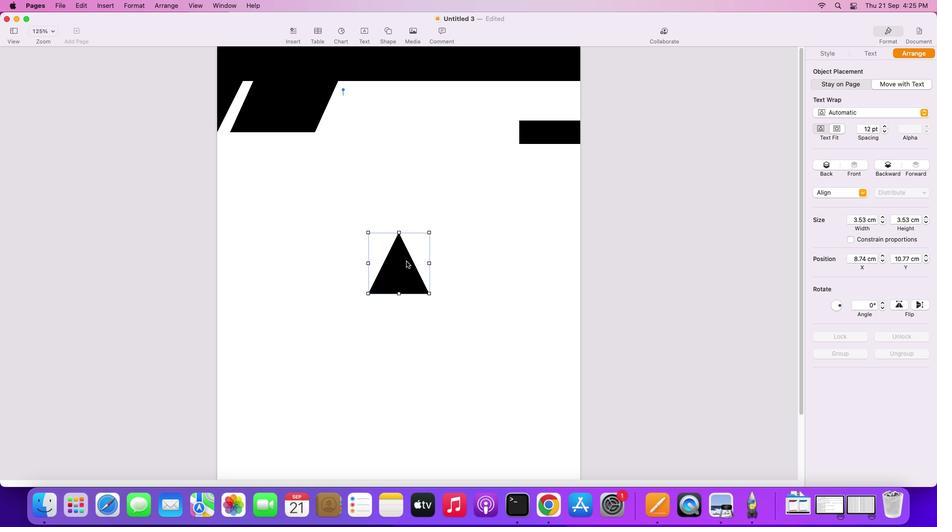 
Action: Mouse pressed left at (418, 291)
Screenshot: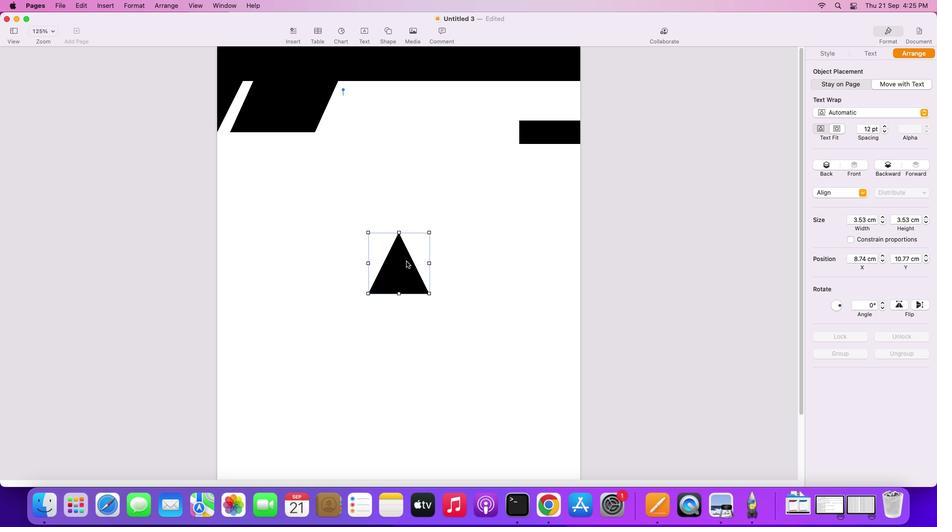 
Action: Mouse moved to (490, 160)
Screenshot: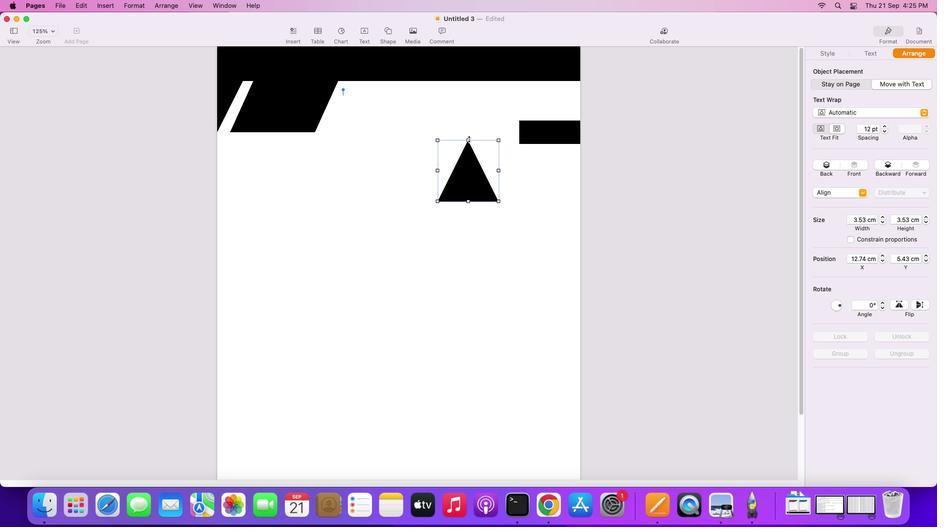 
Action: Mouse pressed left at (490, 160)
Screenshot: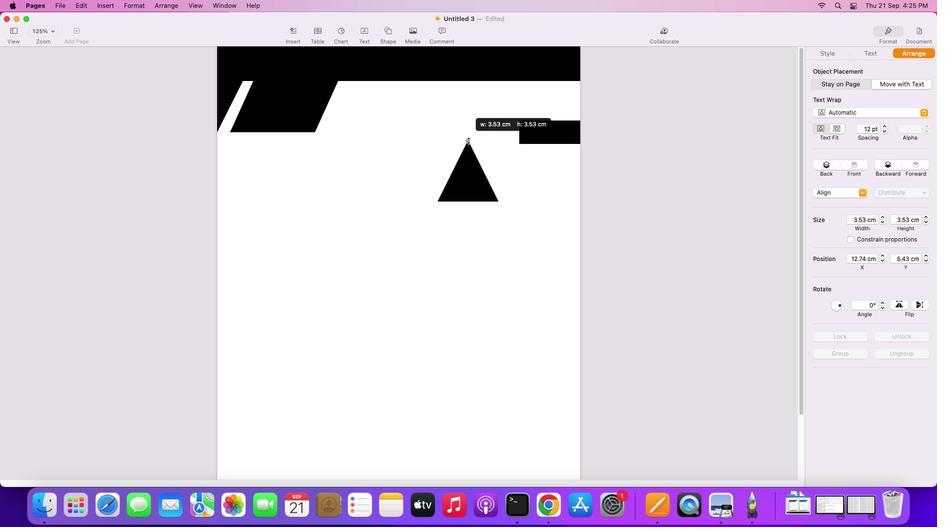
Action: Mouse moved to (519, 199)
Screenshot: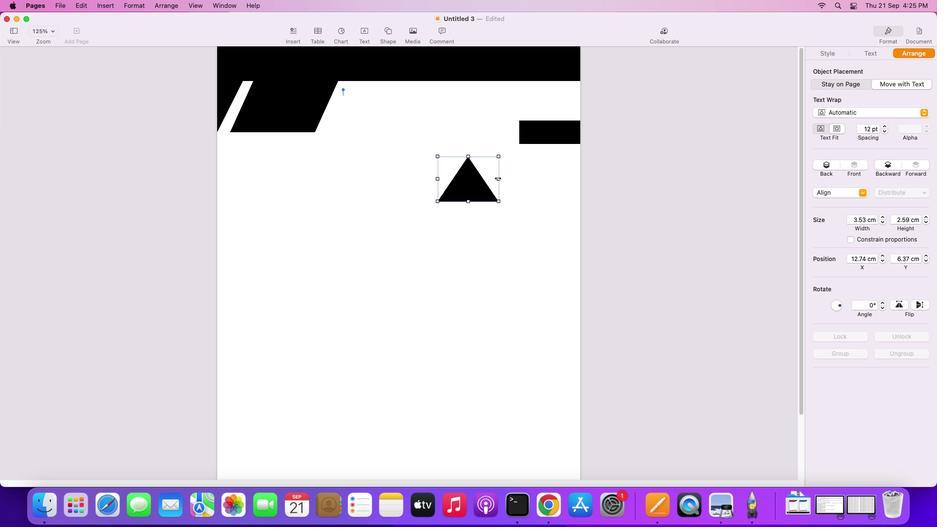 
Action: Mouse pressed left at (519, 199)
Screenshot: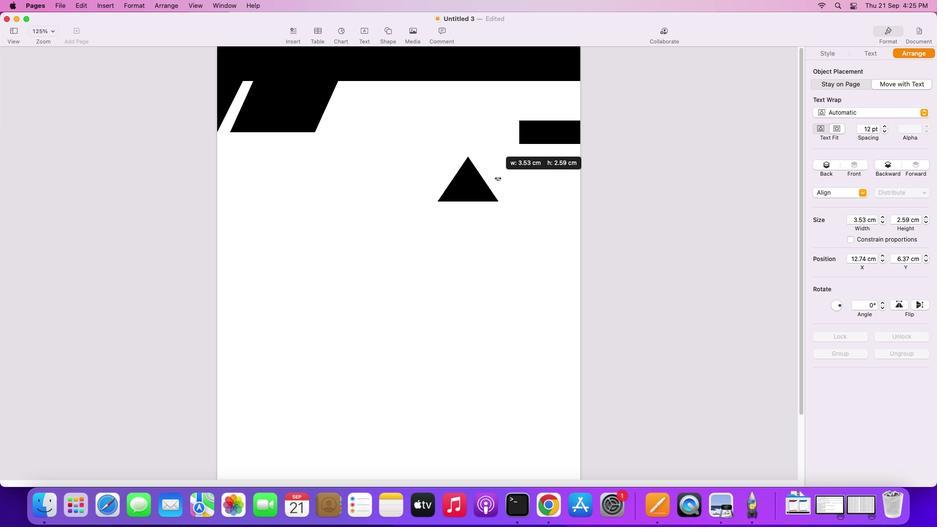 
Action: Mouse moved to (479, 177)
Screenshot: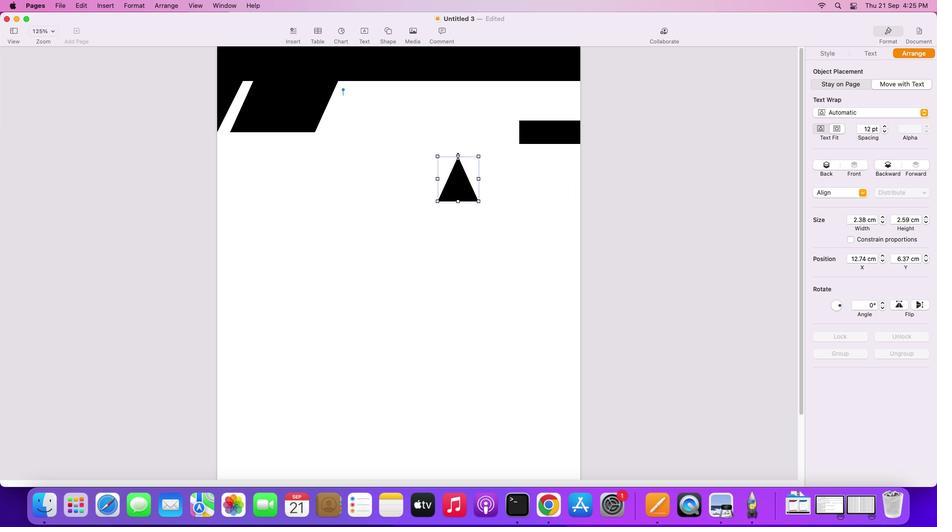 
Action: Mouse pressed left at (479, 177)
Screenshot: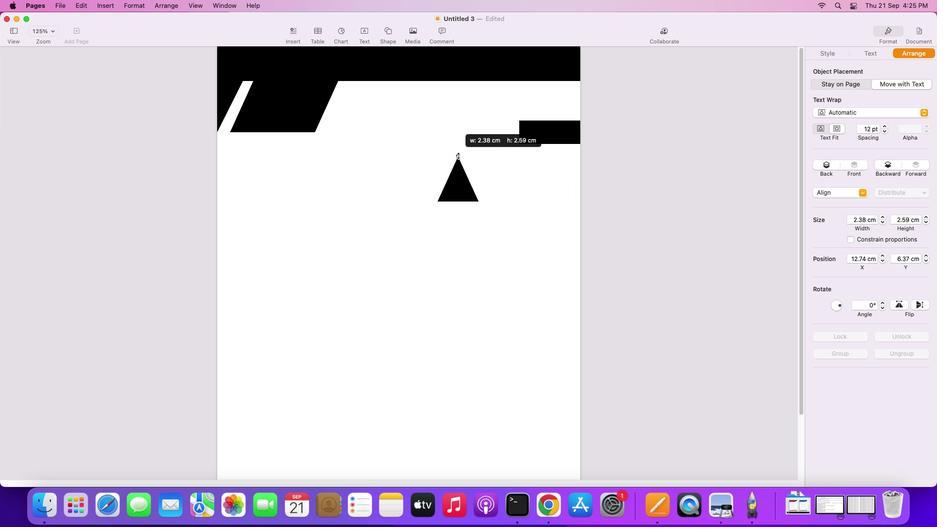 
Action: Mouse moved to (499, 205)
Screenshot: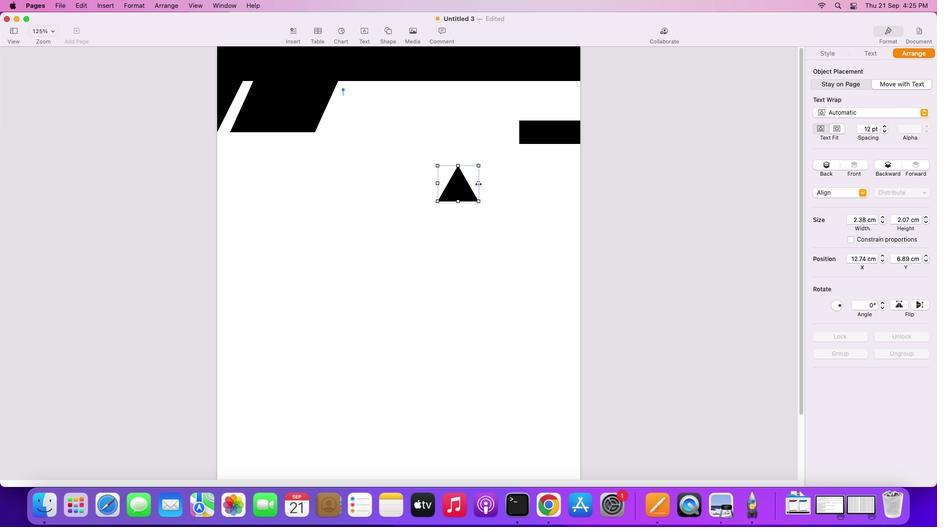 
Action: Mouse pressed left at (499, 205)
Screenshot: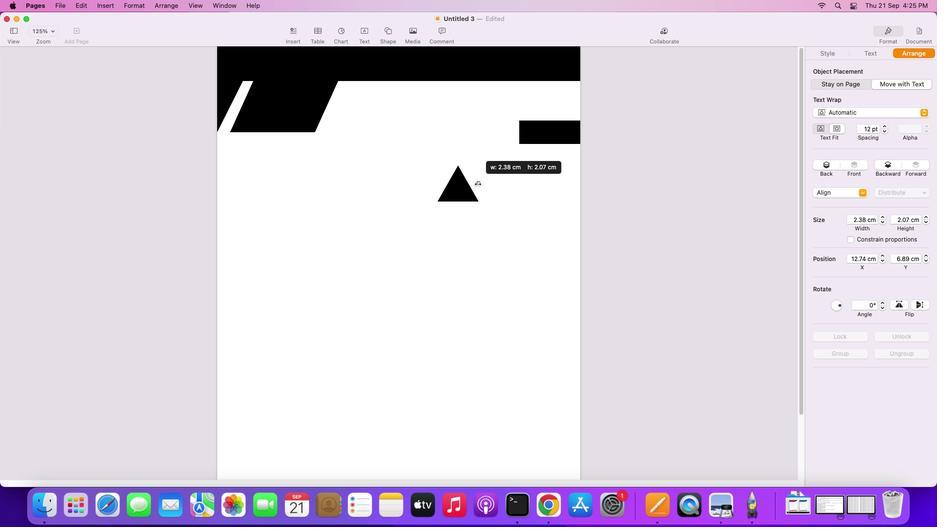 
Action: Mouse moved to (483, 210)
Screenshot: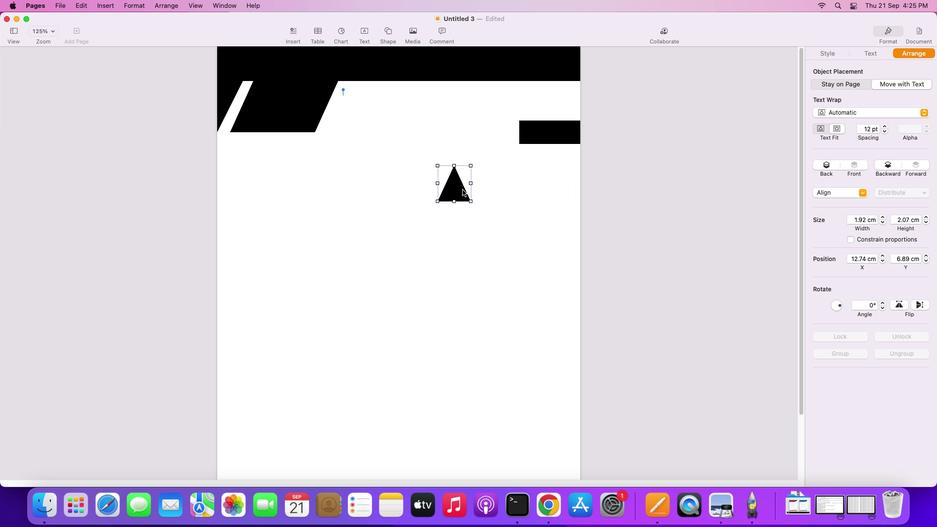 
Action: Mouse pressed left at (483, 210)
Screenshot: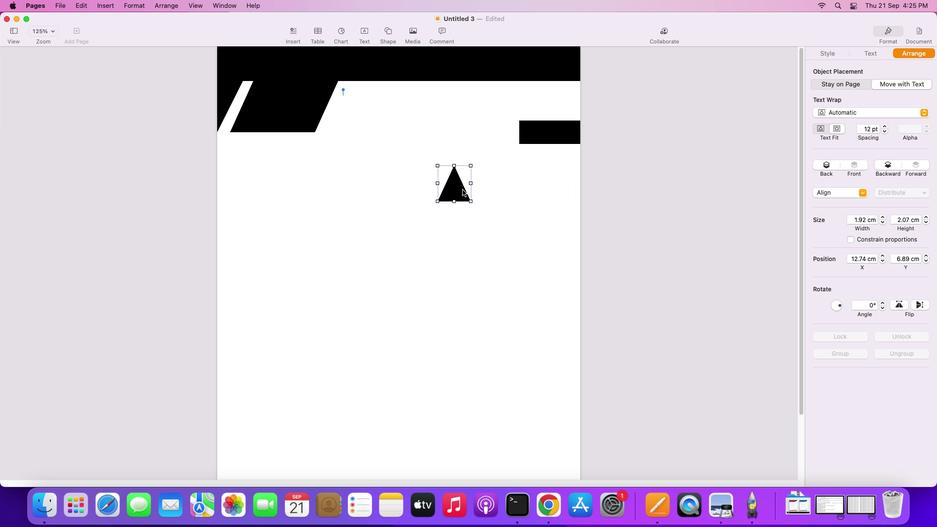 
Action: Mouse moved to (523, 129)
Screenshot: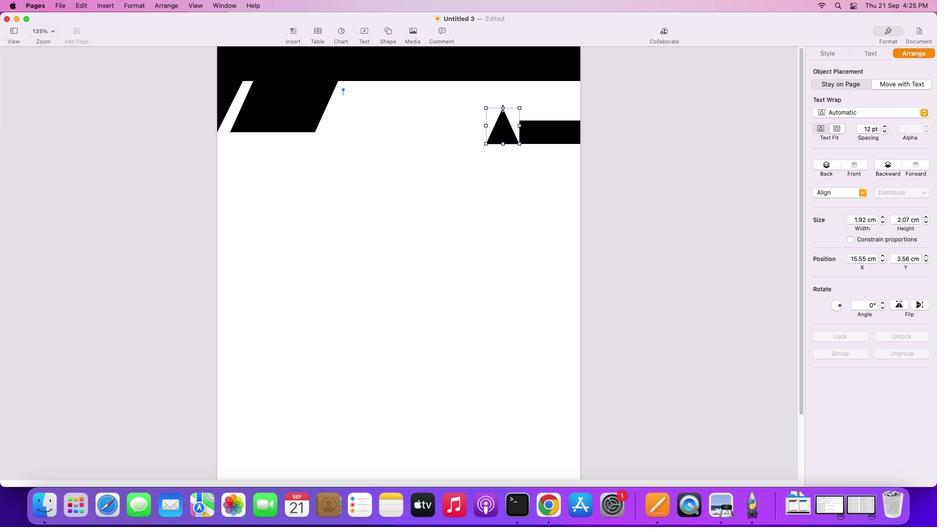 
Action: Mouse pressed left at (523, 129)
Screenshot: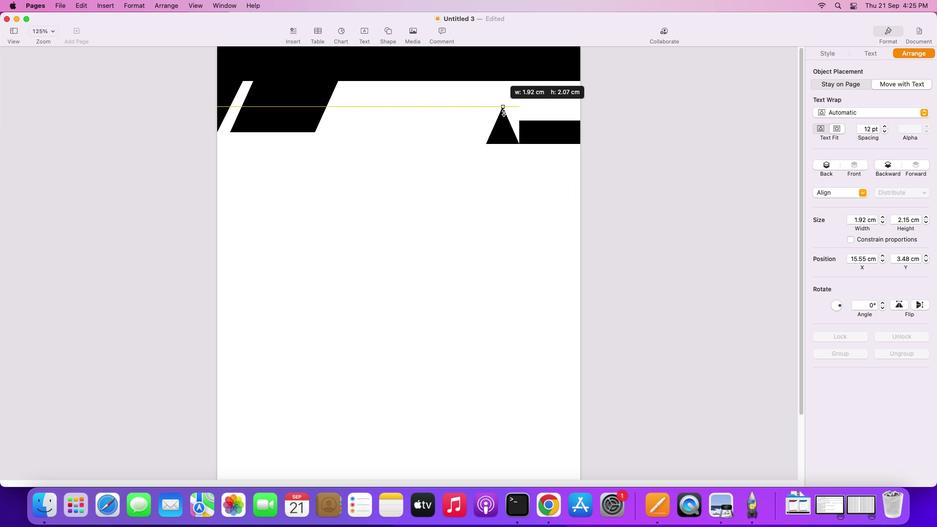 
Action: Mouse moved to (524, 156)
Screenshot: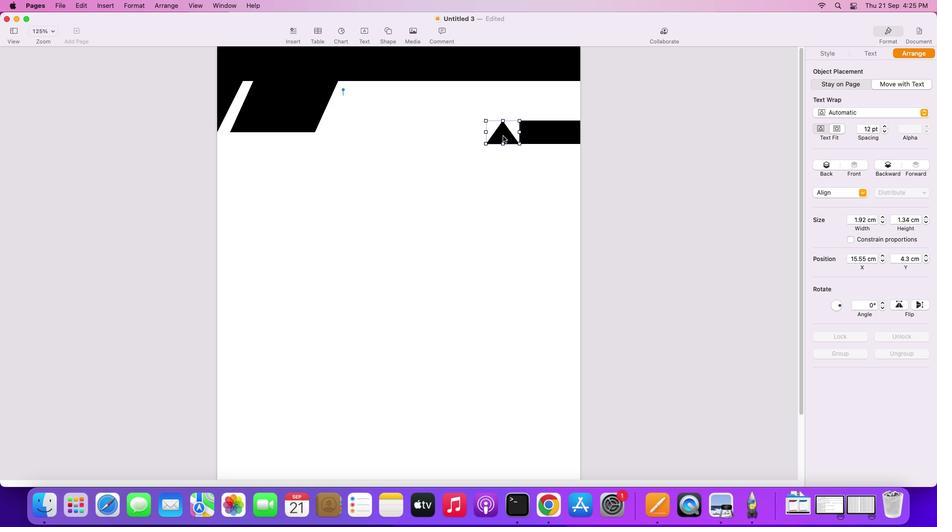 
Action: Mouse pressed left at (524, 156)
Screenshot: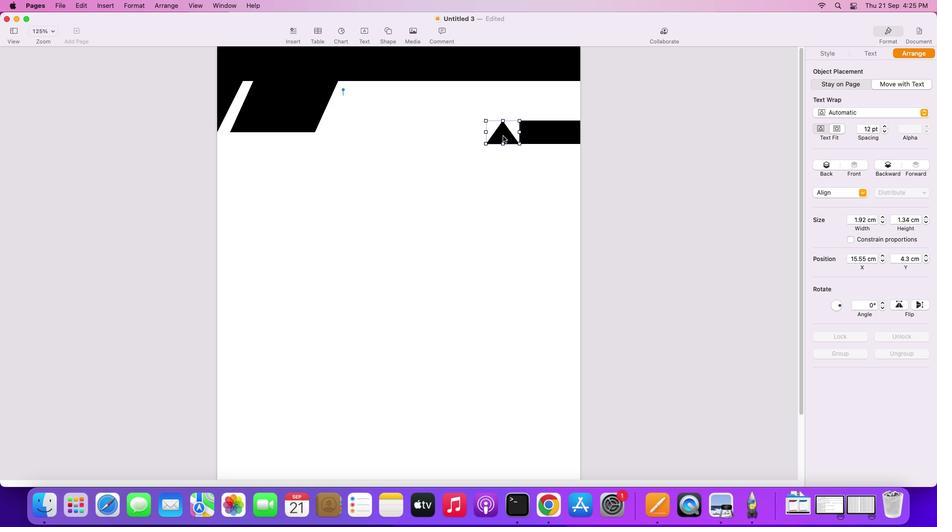 
Action: Mouse moved to (561, 194)
Screenshot: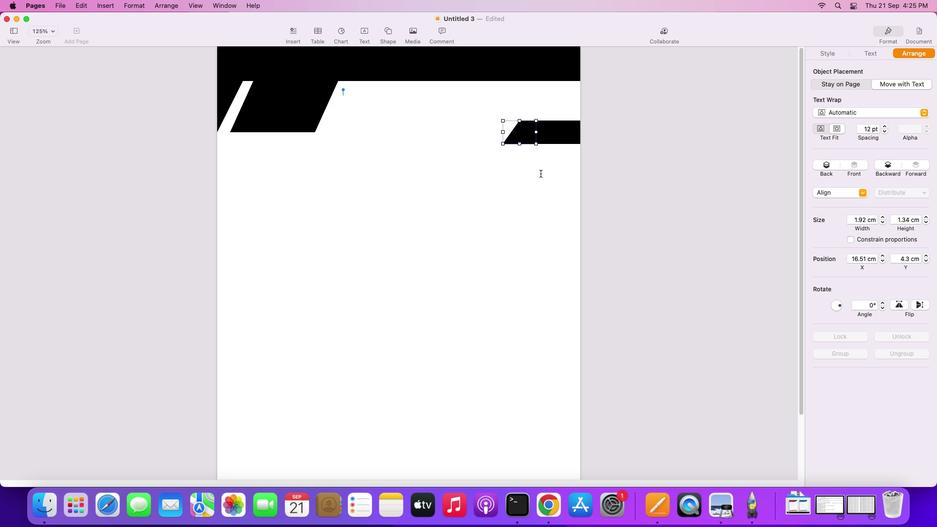 
Action: Mouse pressed left at (561, 194)
Screenshot: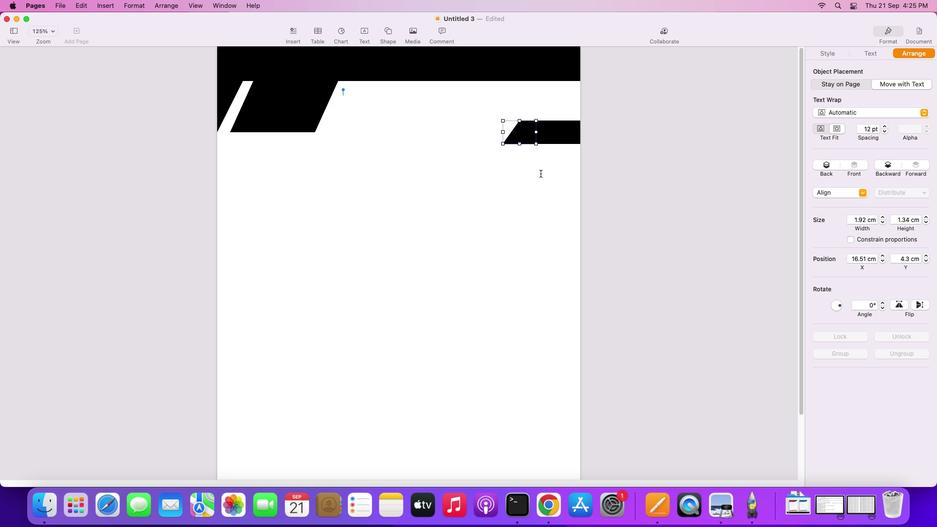 
Action: Mouse moved to (574, 156)
Screenshot: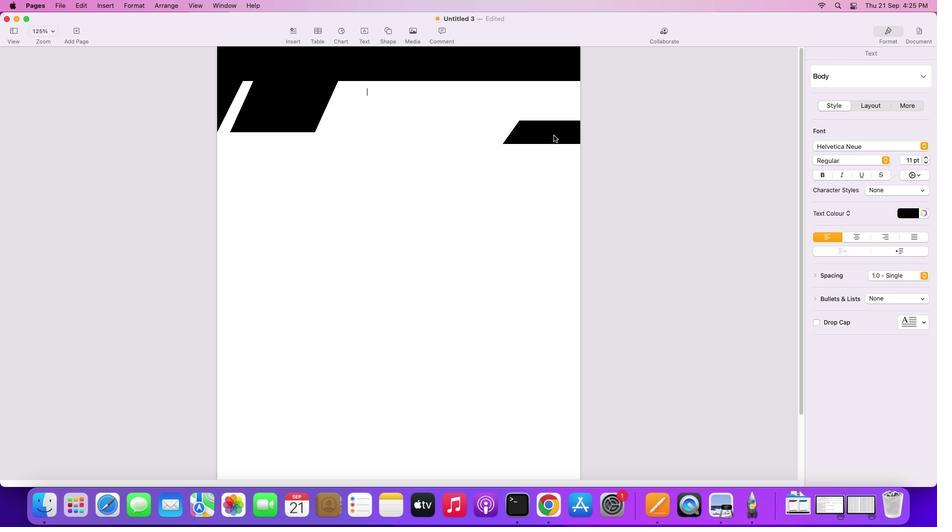 
Action: Mouse pressed left at (574, 156)
Screenshot: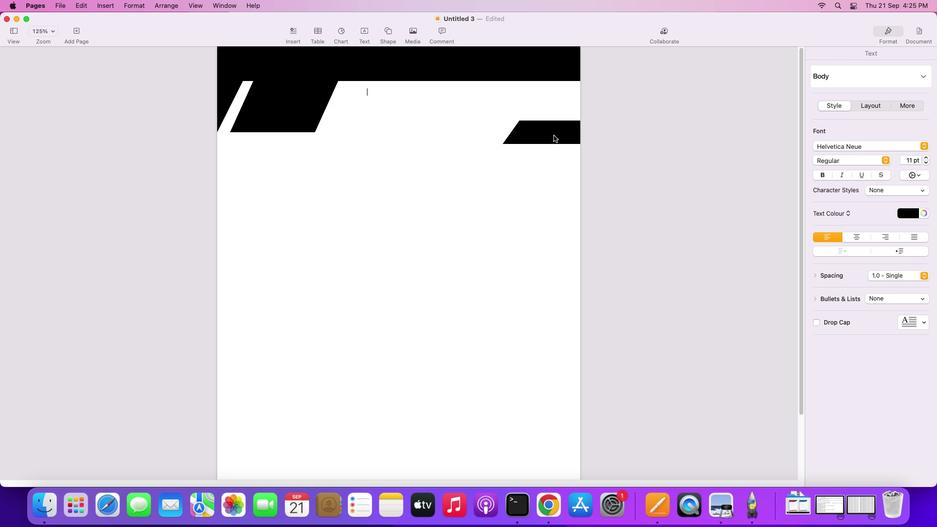 
Action: Mouse moved to (538, 157)
Screenshot: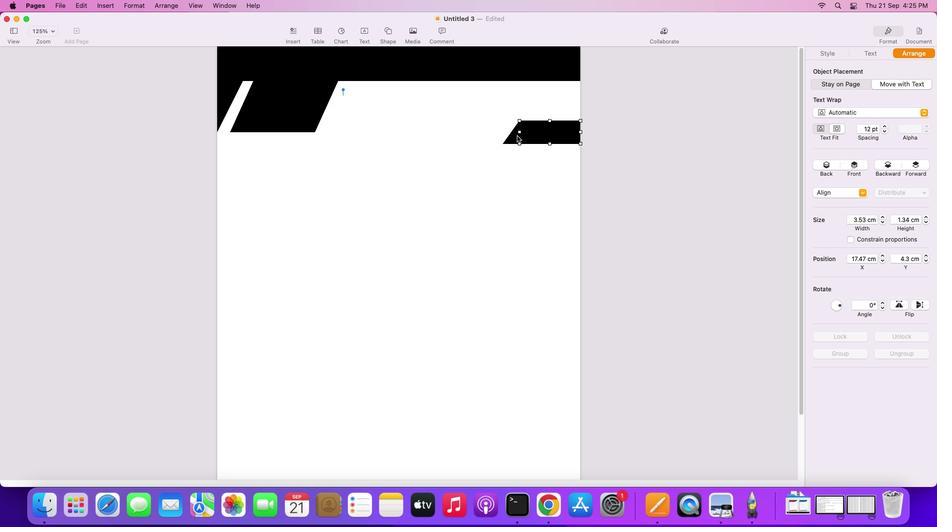 
Action: Mouse pressed left at (538, 157)
Screenshot: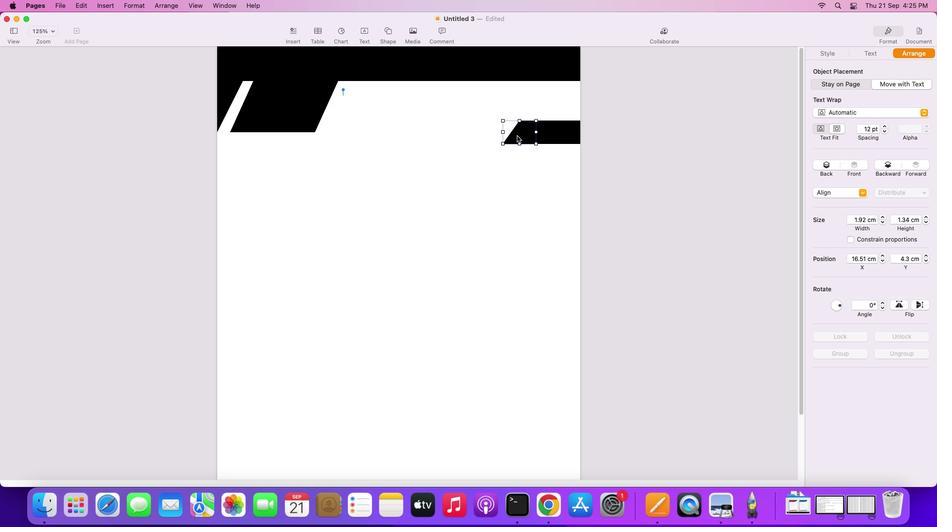 
Action: Mouse moved to (562, 156)
Screenshot: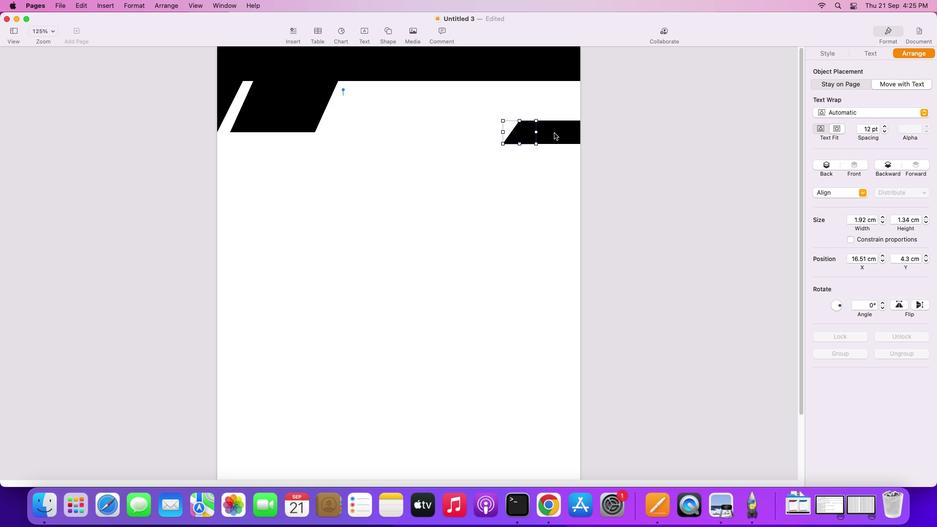 
Action: Key pressed Key.shift
Screenshot: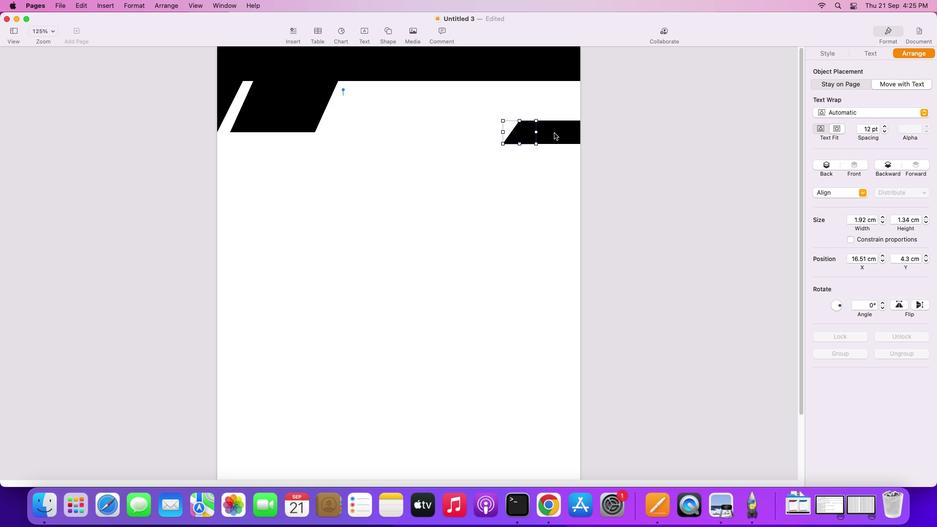 
Action: Mouse moved to (578, 152)
Screenshot: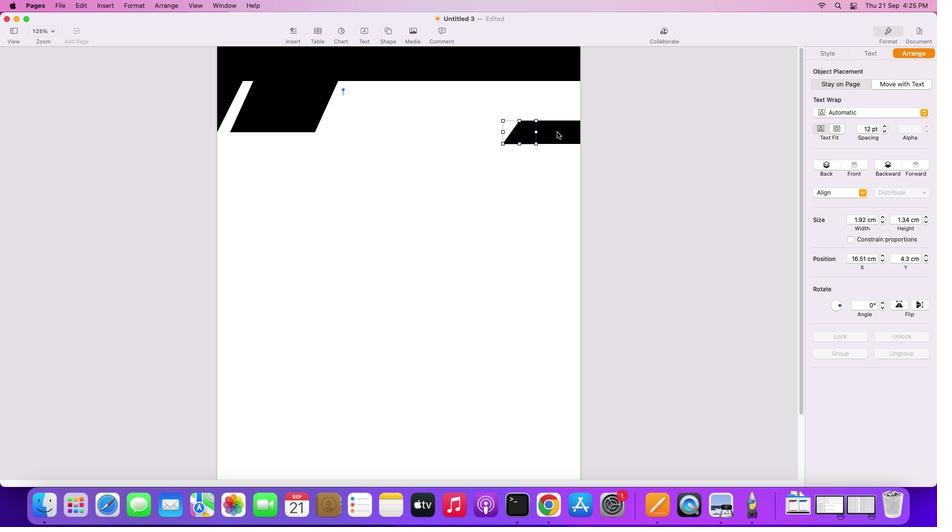 
Action: Mouse pressed left at (578, 152)
Screenshot: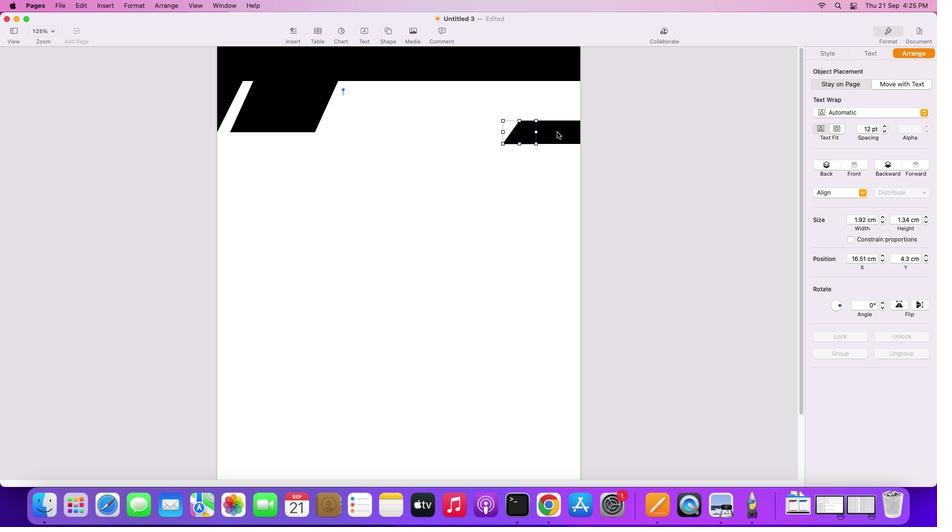 
Action: Mouse pressed right at (578, 152)
Screenshot: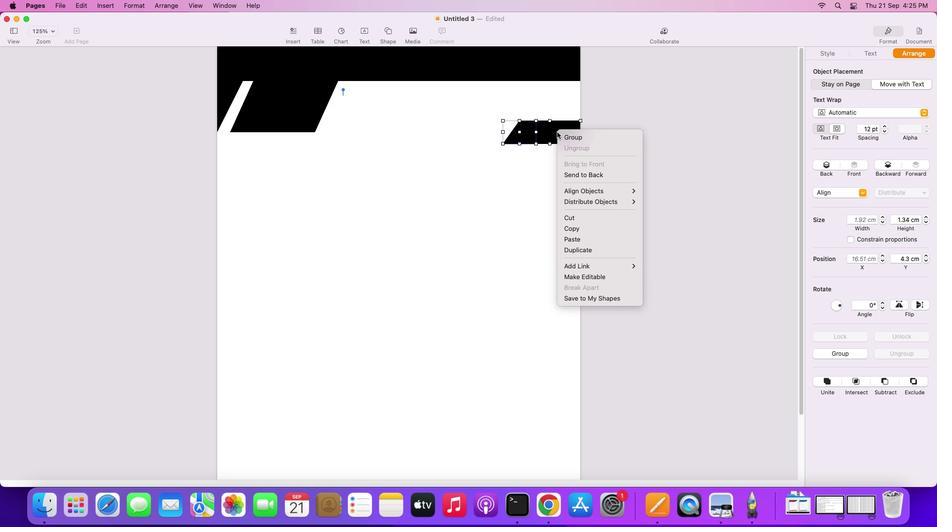 
Action: Mouse moved to (593, 157)
Screenshot: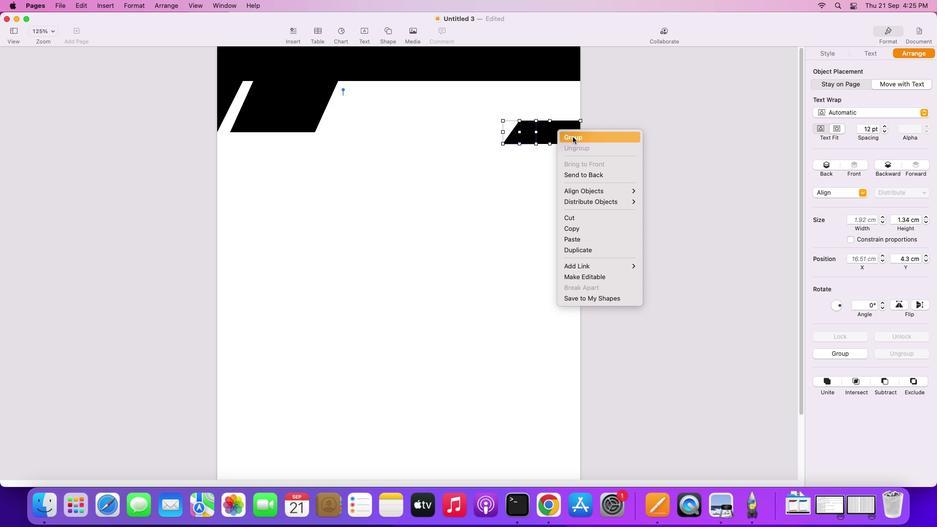 
Action: Mouse pressed left at (593, 157)
Screenshot: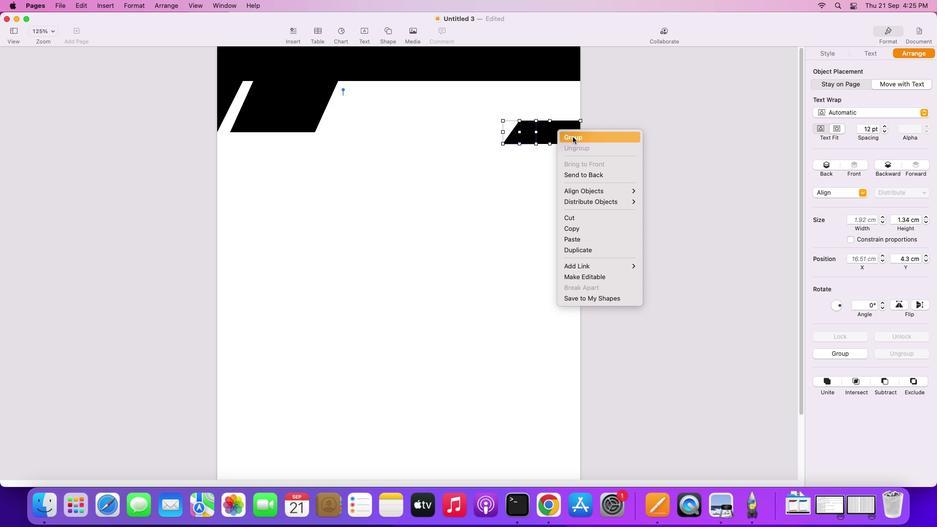 
Action: Mouse moved to (558, 191)
Screenshot: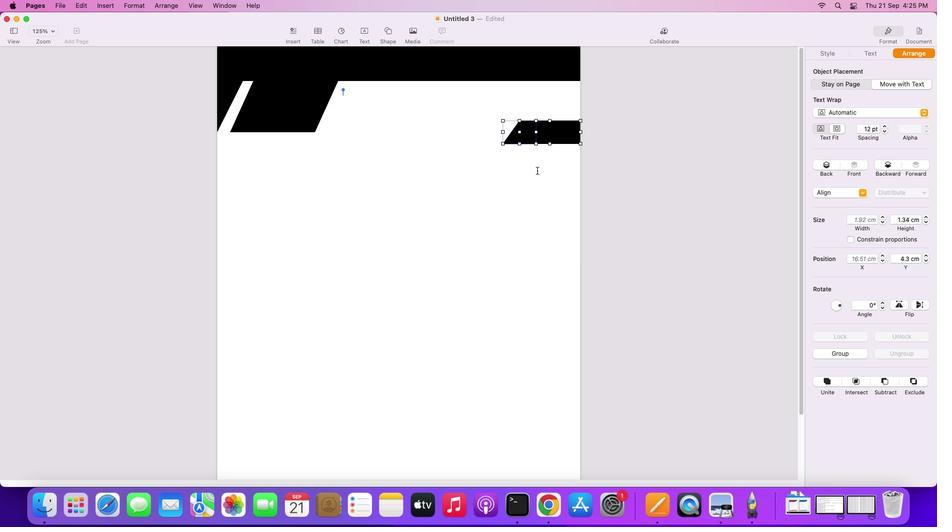 
Action: Mouse pressed left at (558, 191)
Screenshot: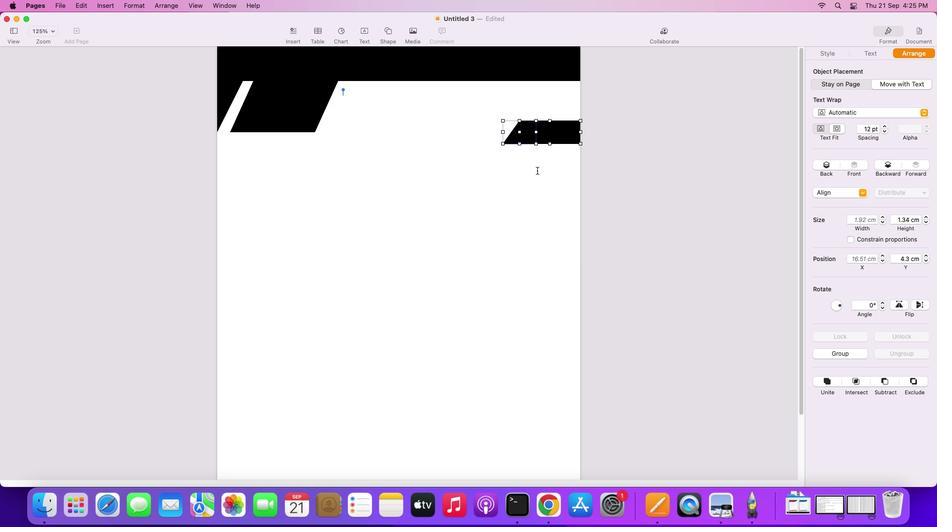 
Action: Mouse moved to (570, 152)
Screenshot: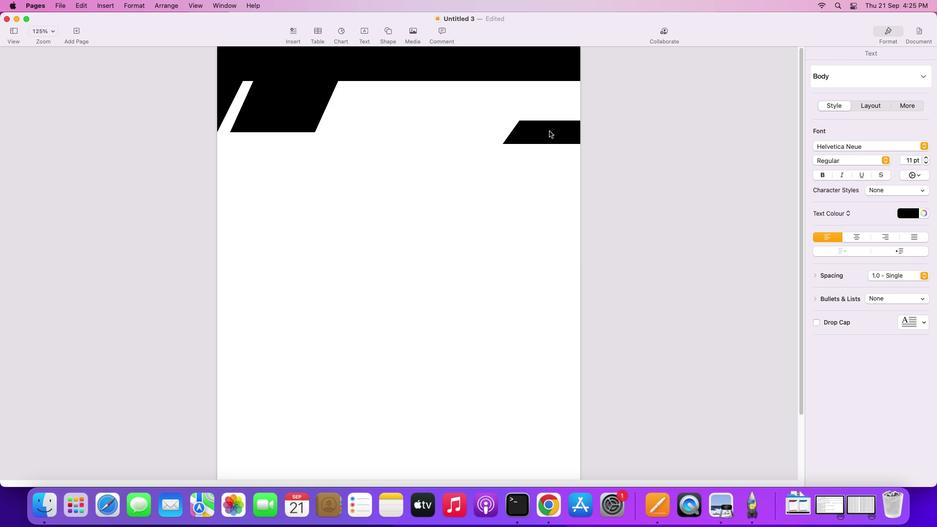 
Action: Mouse pressed left at (570, 152)
Screenshot: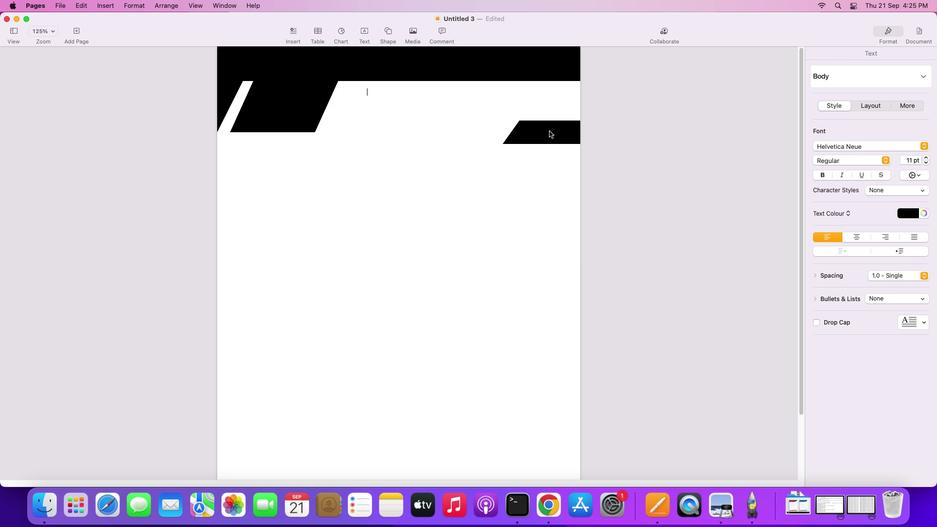 
Action: Mouse moved to (574, 169)
Screenshot: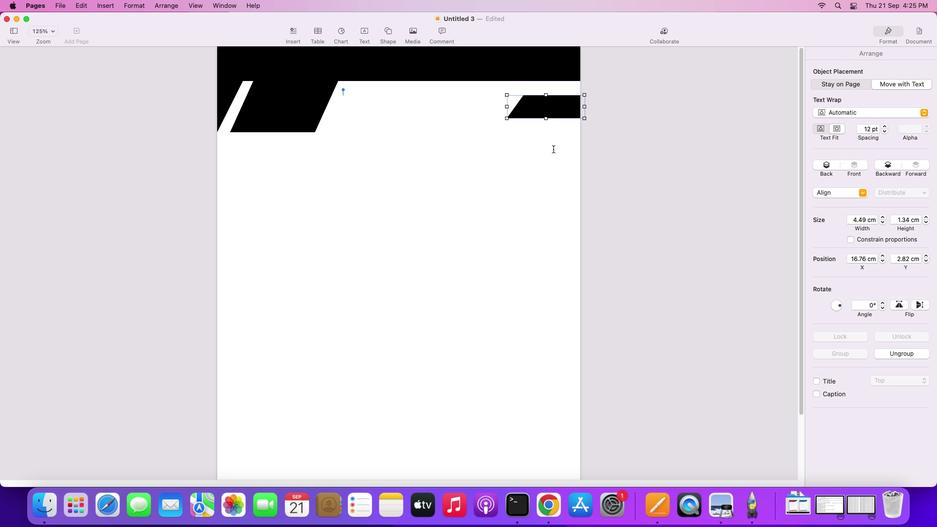 
Action: Mouse pressed left at (574, 169)
Screenshot: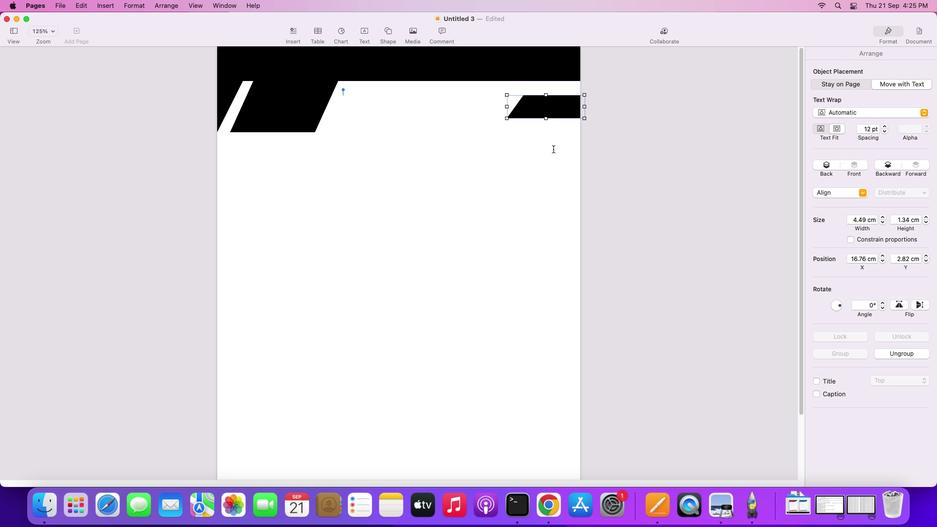 
Action: Mouse moved to (571, 126)
Screenshot: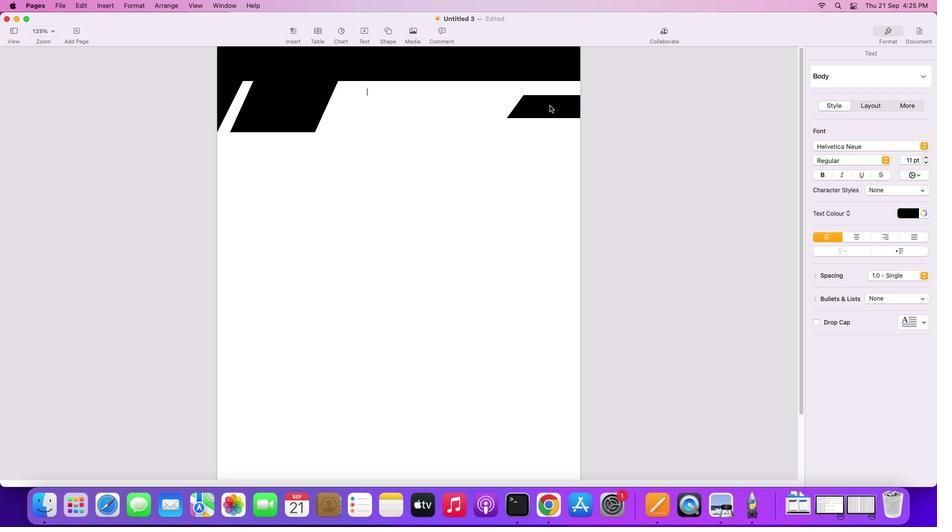 
Action: Mouse pressed left at (571, 126)
Screenshot: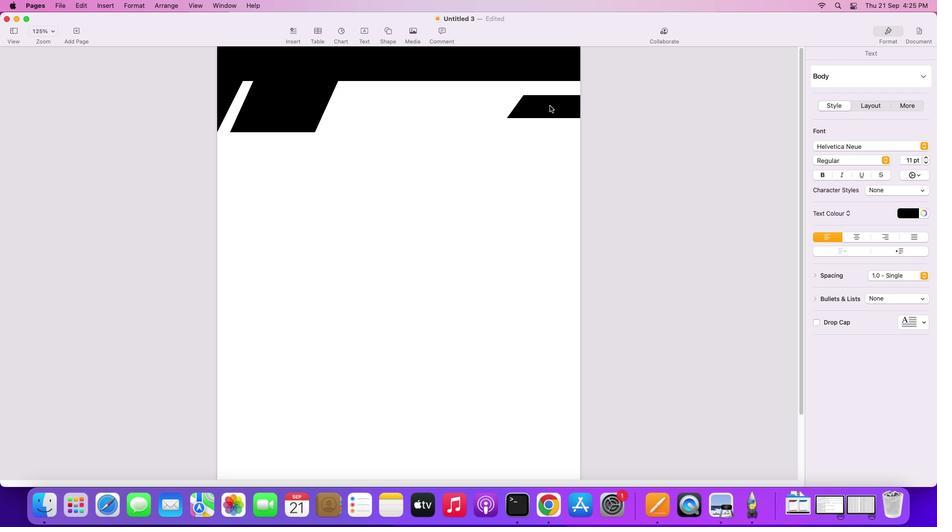 
Action: Key pressed Key.alt
Screenshot: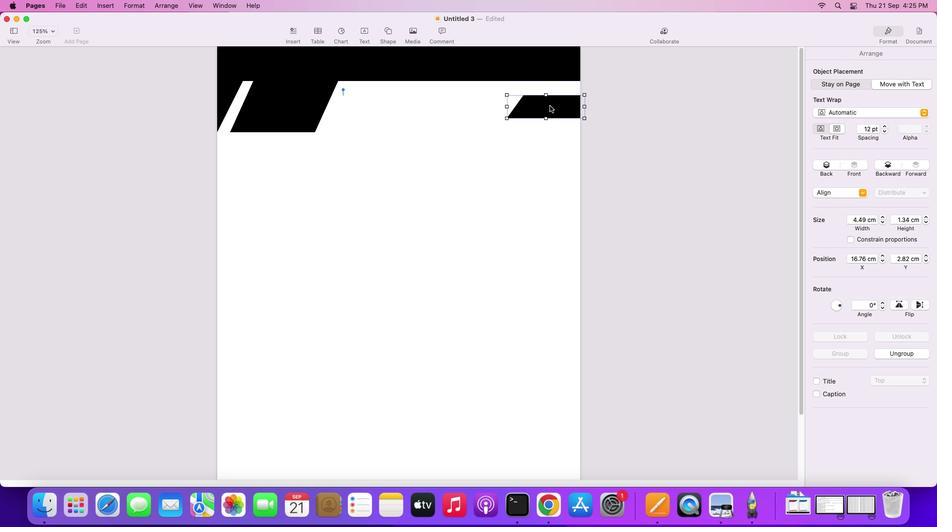 
Action: Mouse pressed left at (571, 126)
Screenshot: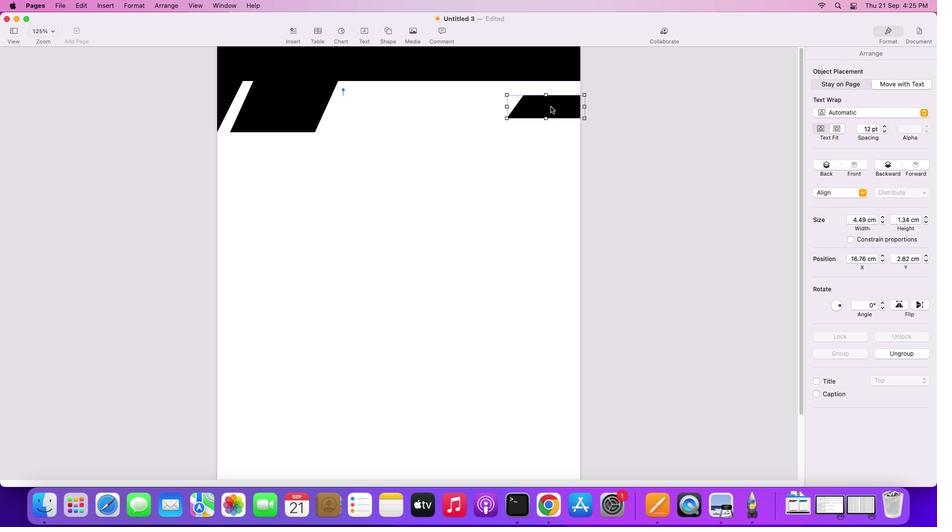
Action: Mouse moved to (566, 158)
Screenshot: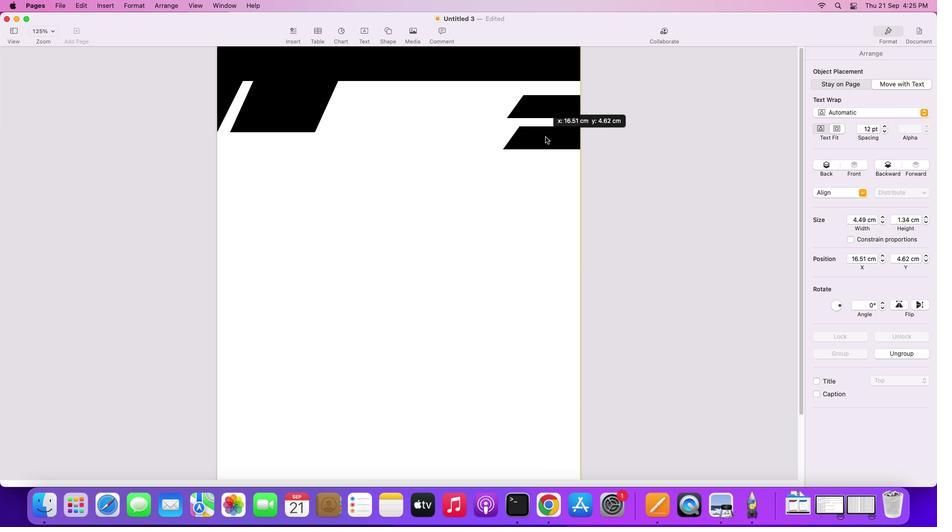 
Action: Key pressed Key.alt
Screenshot: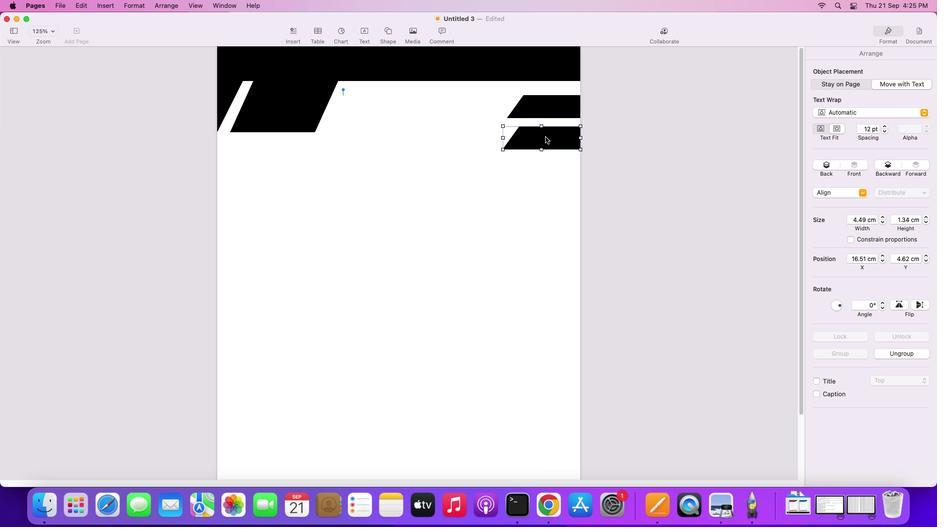 
Action: Mouse pressed left at (566, 158)
Screenshot: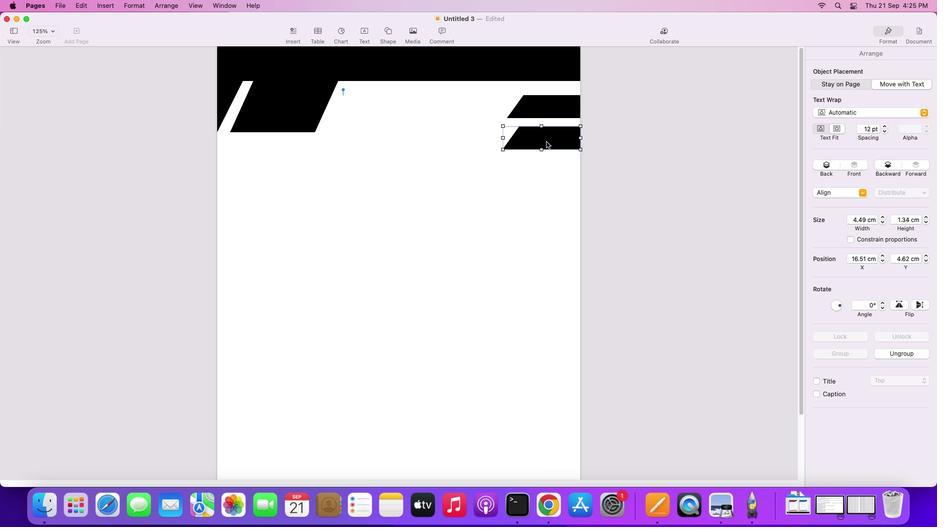 
Action: Mouse moved to (573, 119)
Screenshot: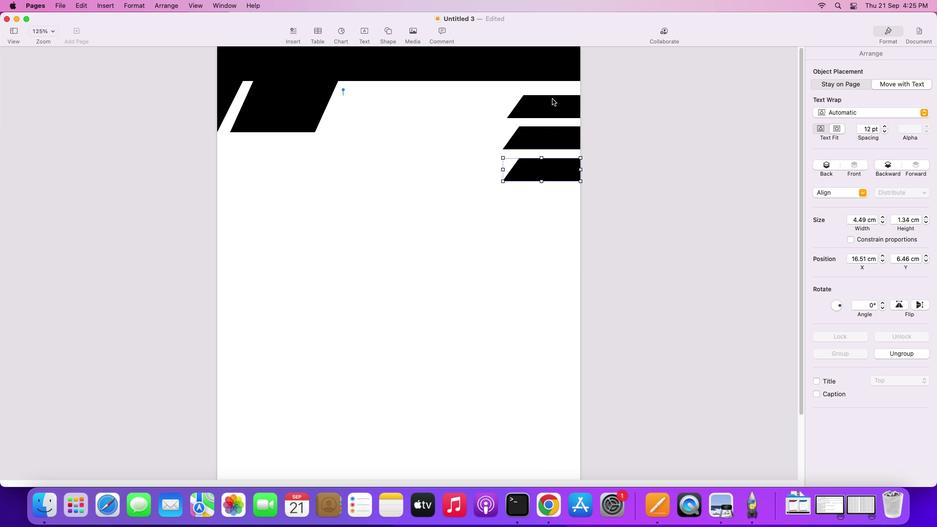 
Action: Mouse pressed left at (573, 119)
Screenshot: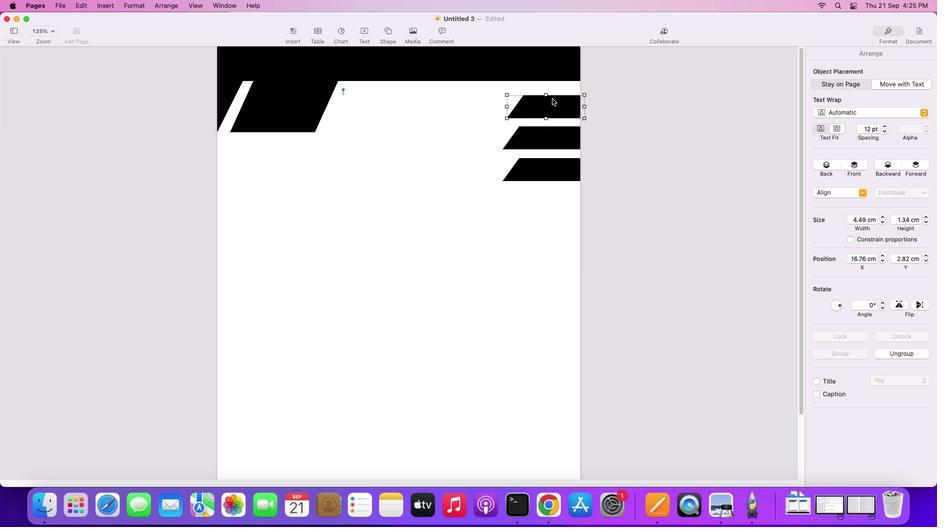 
Action: Mouse moved to (574, 123)
Screenshot: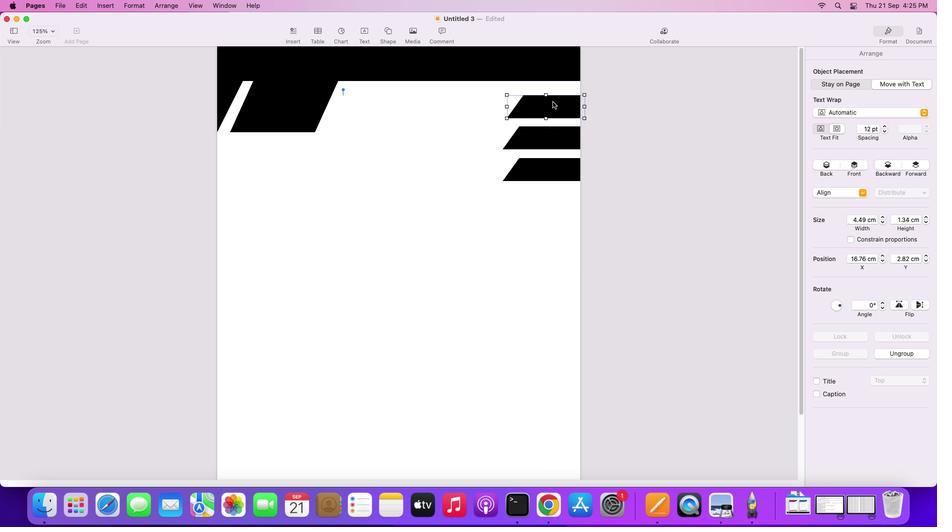 
Action: Mouse pressed left at (574, 123)
Screenshot: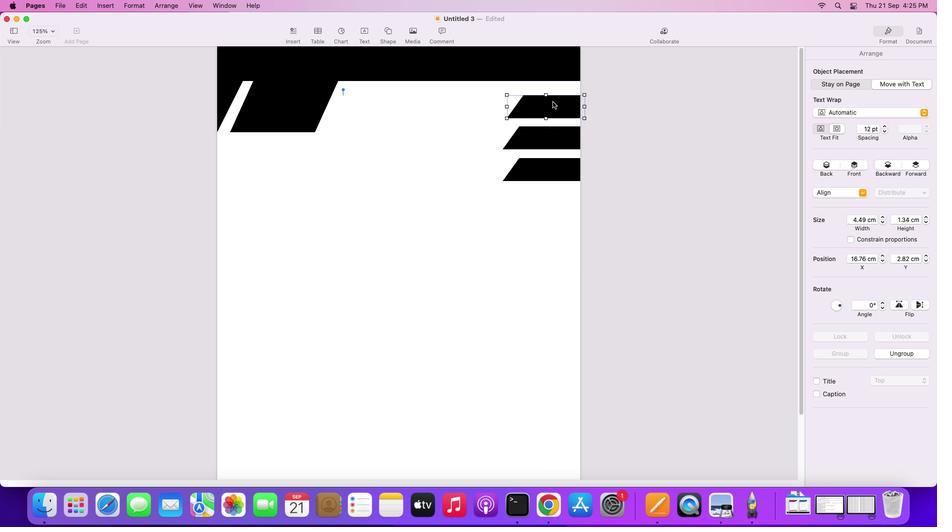 
Action: Mouse moved to (585, 252)
Screenshot: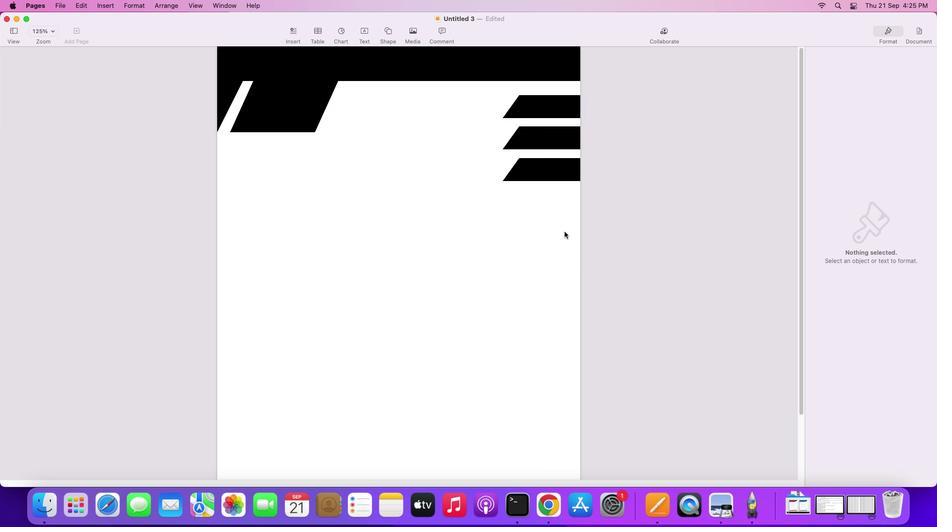 
Action: Mouse pressed left at (585, 252)
Screenshot: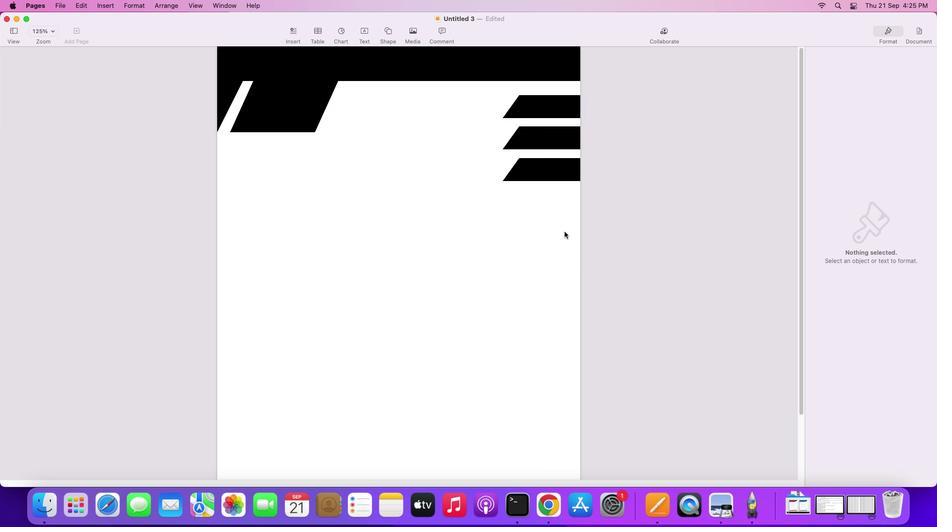
Action: Mouse moved to (520, 289)
Screenshot: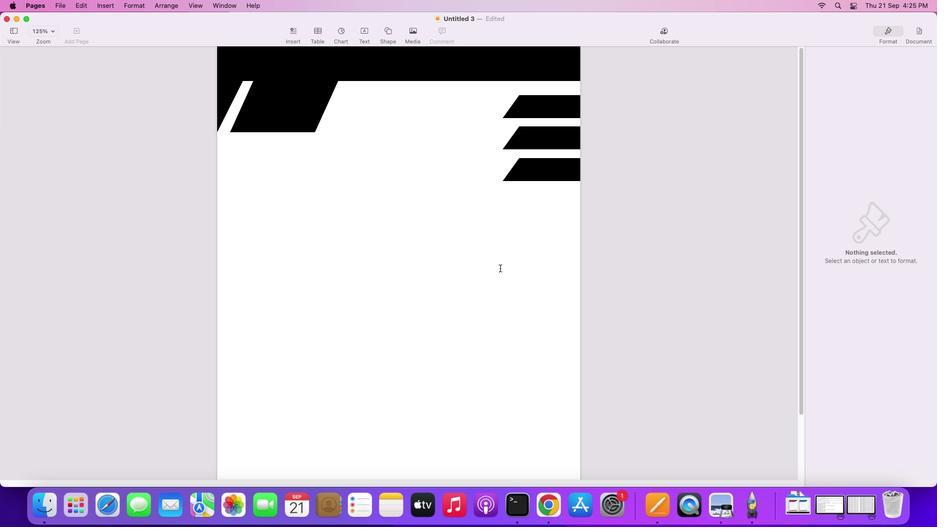 
Action: Mouse scrolled (520, 289) with delta (20, 20)
Screenshot: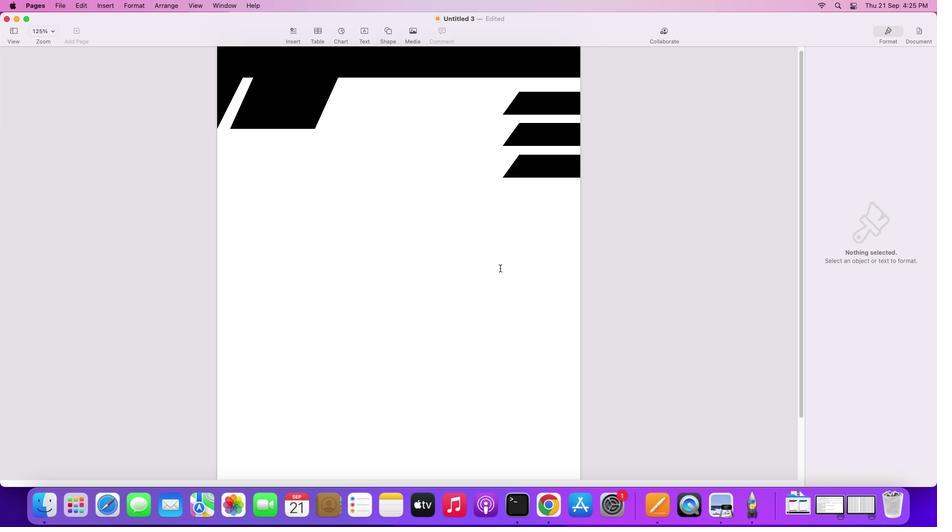 
Action: Mouse scrolled (520, 289) with delta (20, 20)
Screenshot: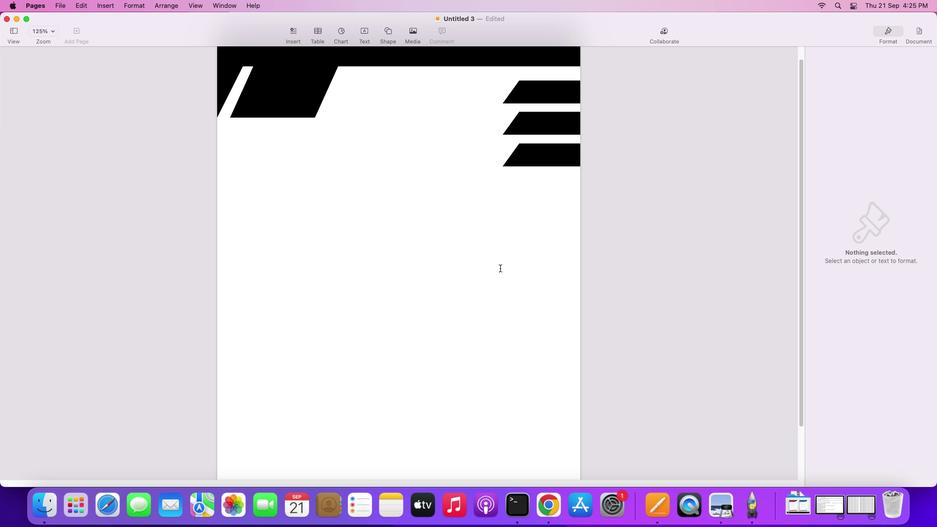 
Action: Mouse scrolled (520, 289) with delta (20, 20)
Screenshot: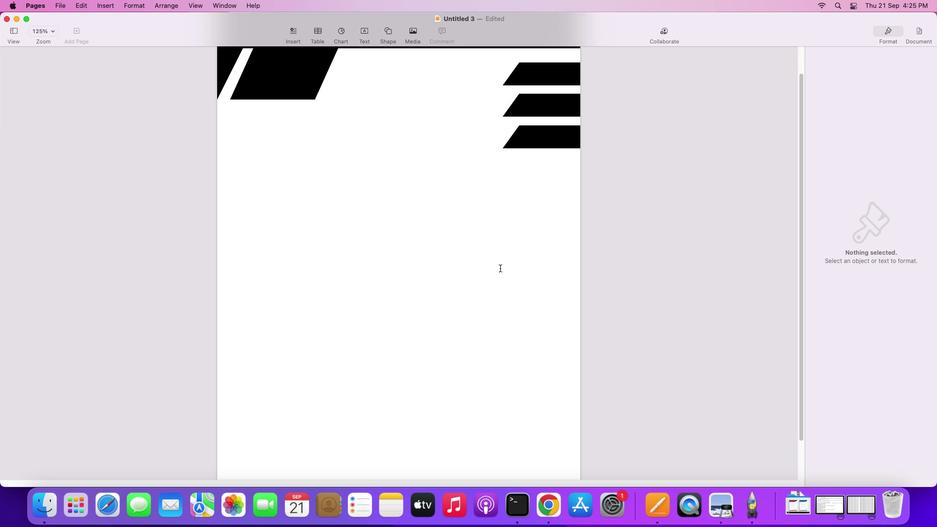
Action: Mouse scrolled (520, 289) with delta (20, 19)
Screenshot: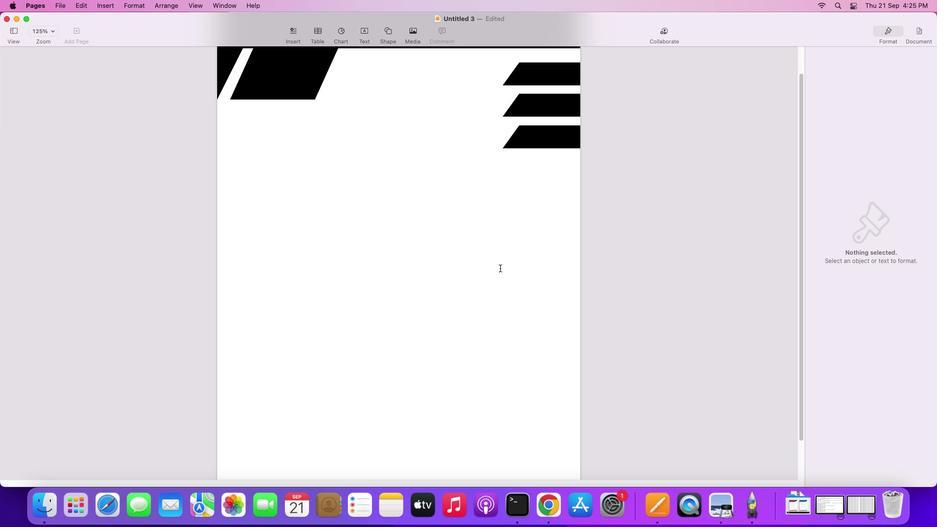 
Action: Mouse scrolled (520, 289) with delta (20, 19)
Screenshot: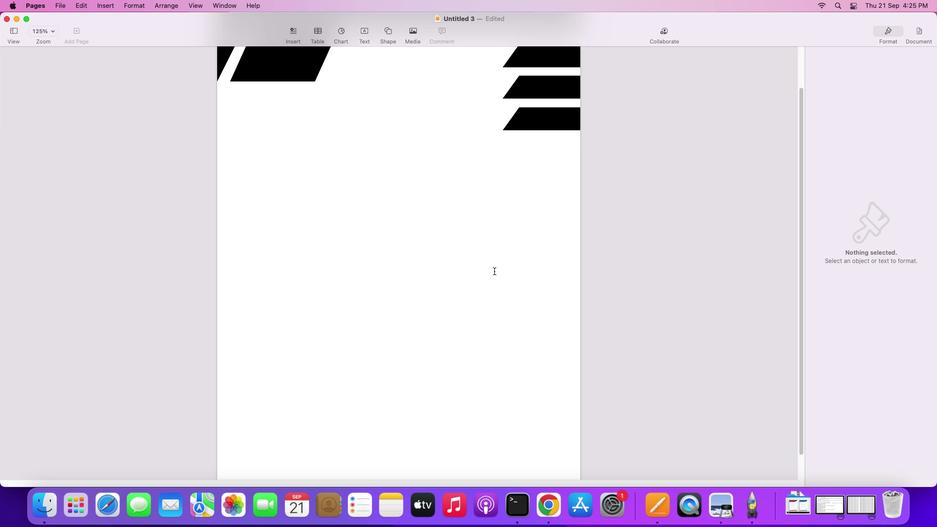 
Action: Mouse moved to (440, 234)
Screenshot: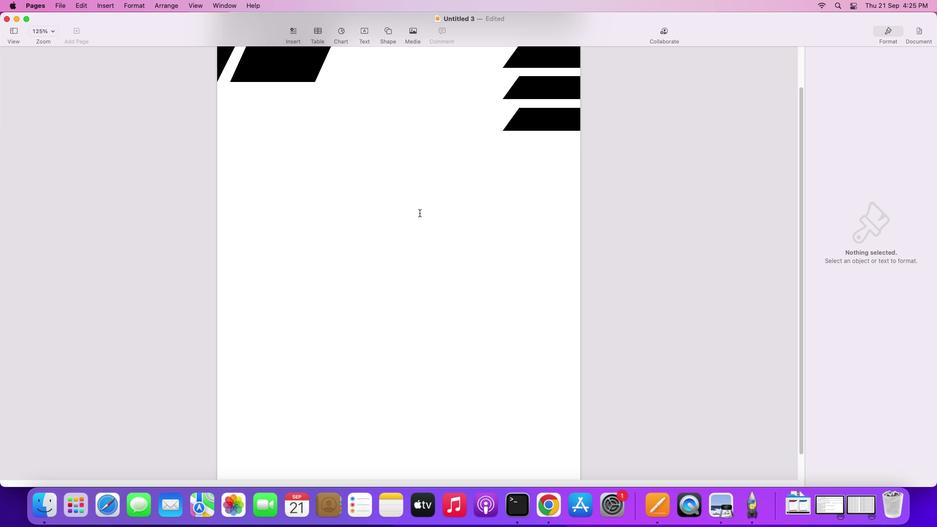 
Action: Mouse scrolled (440, 234) with delta (20, 21)
Screenshot: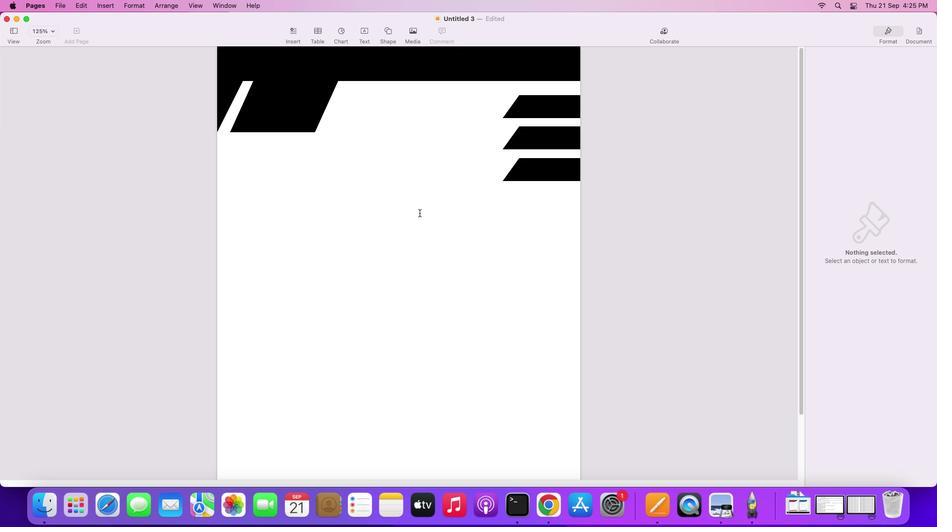 
Action: Mouse scrolled (440, 234) with delta (20, 21)
Screenshot: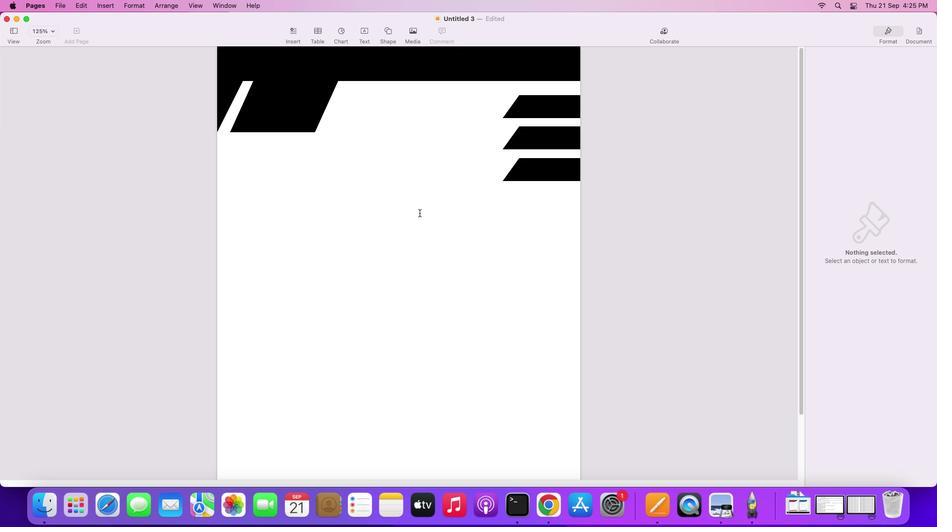 
Action: Mouse scrolled (440, 234) with delta (20, 22)
Screenshot: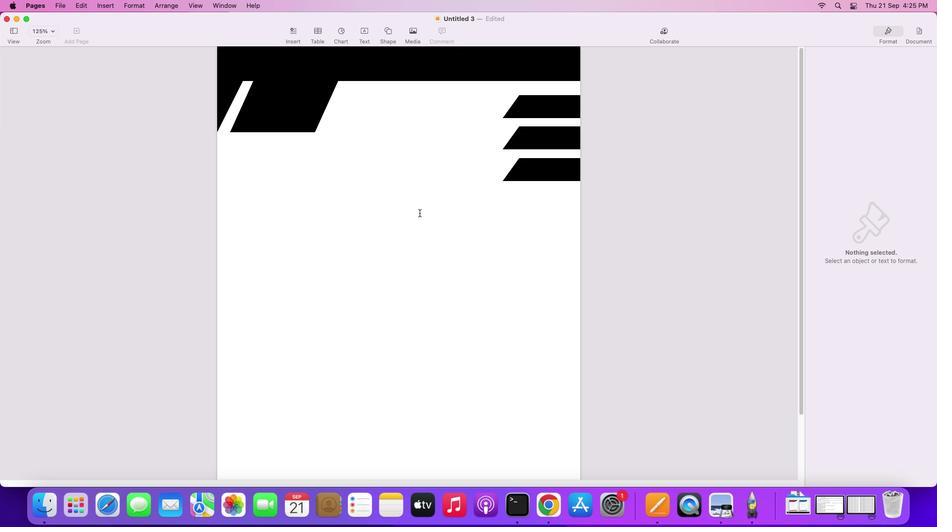 
Action: Mouse scrolled (440, 234) with delta (20, 23)
Screenshot: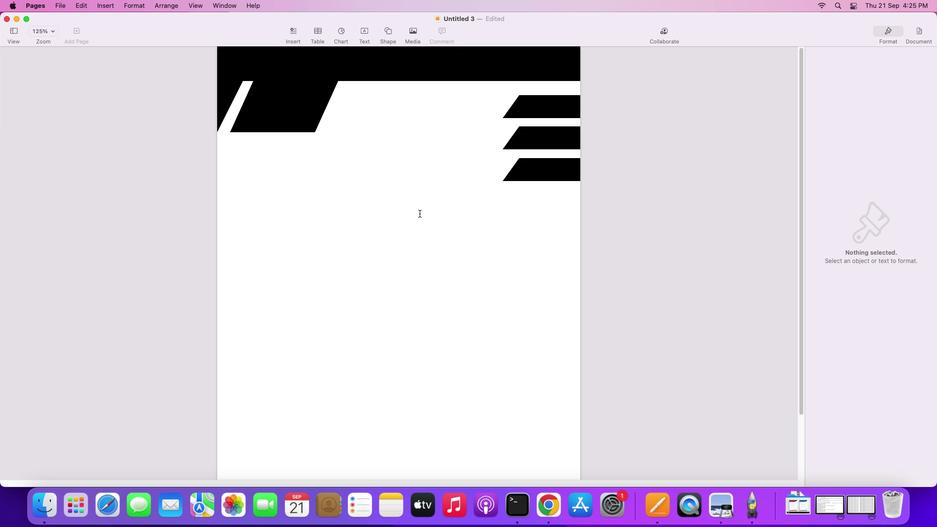 
Action: Mouse scrolled (440, 234) with delta (20, 23)
Screenshot: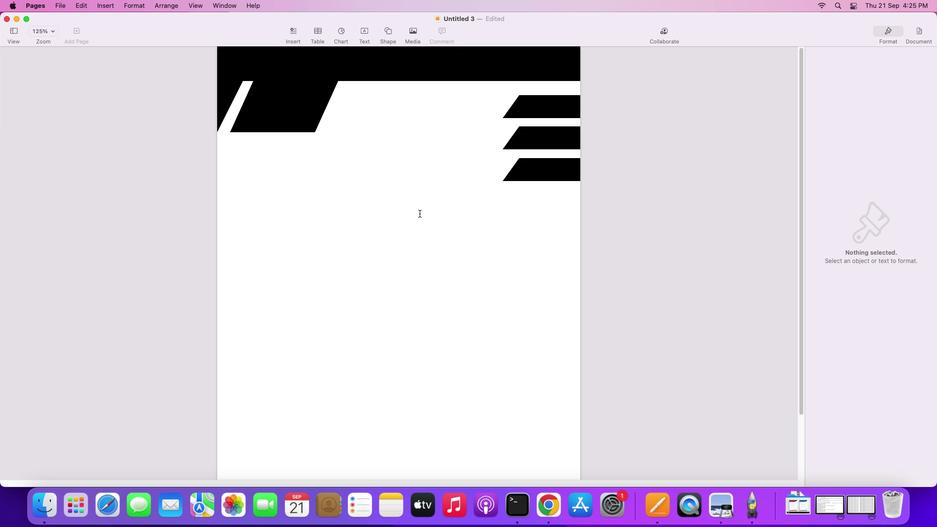 
Action: Mouse scrolled (440, 234) with delta (20, 24)
Screenshot: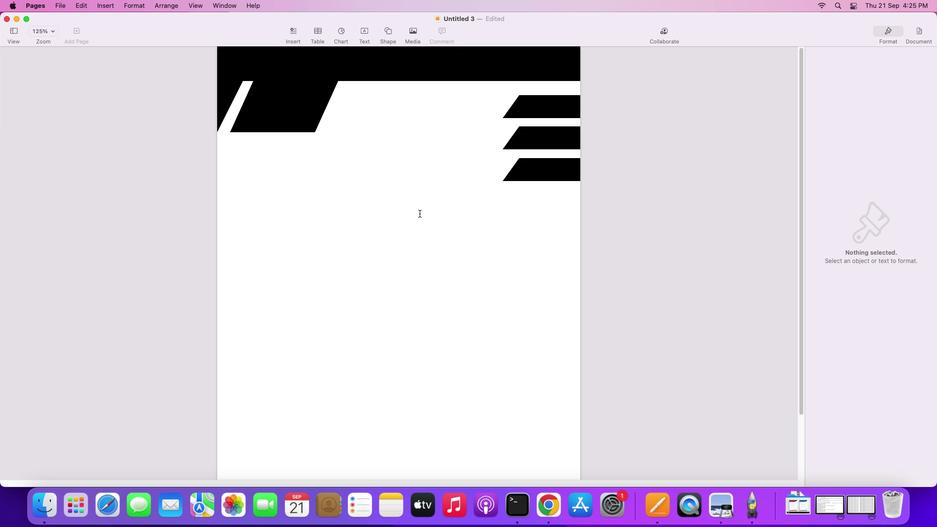 
Action: Mouse moved to (440, 234)
Screenshot: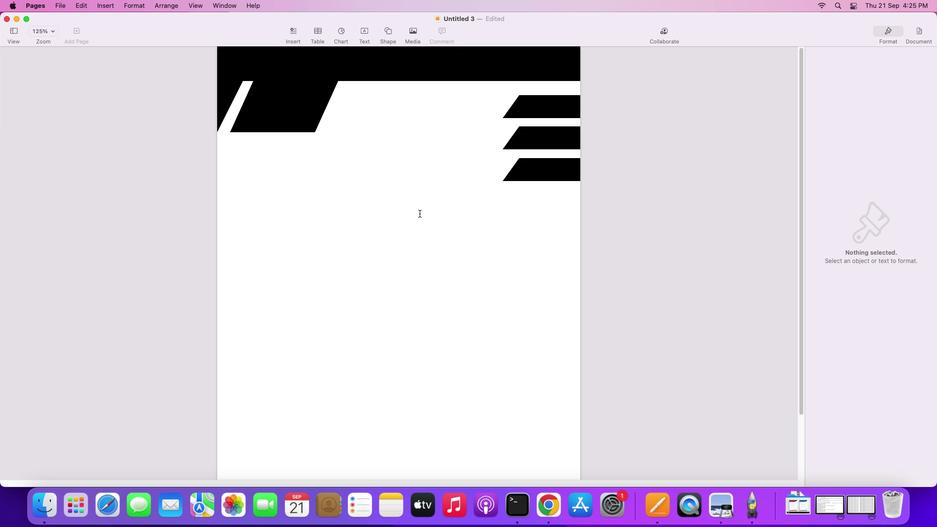 
Action: Mouse scrolled (440, 234) with delta (20, 24)
Screenshot: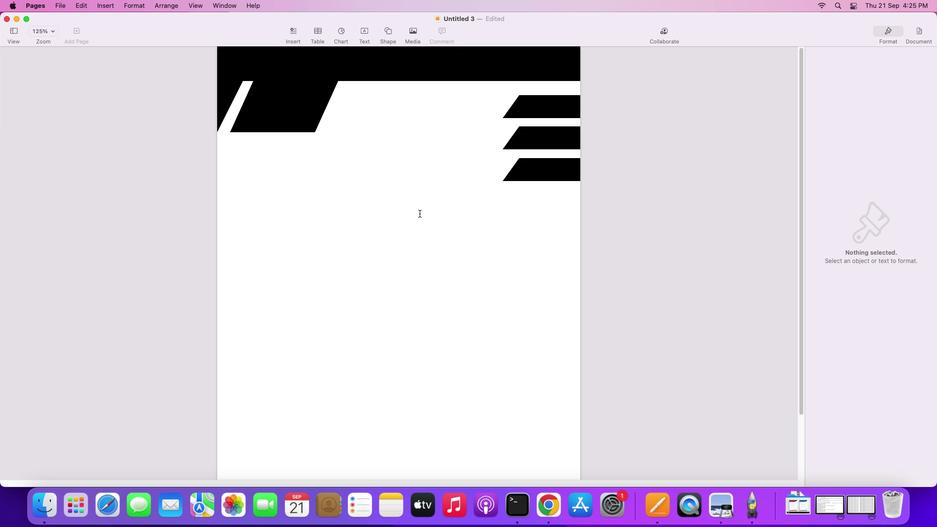 
Action: Mouse moved to (440, 236)
Screenshot: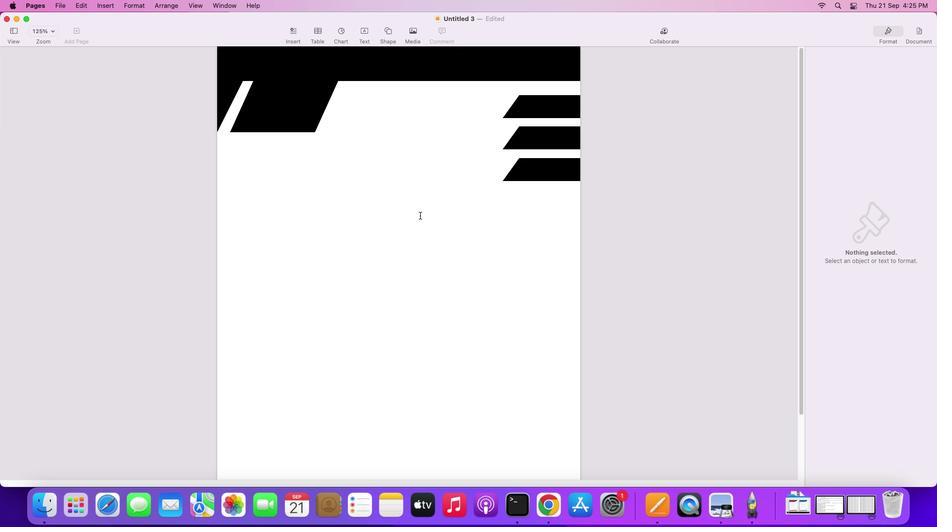 
Action: Mouse scrolled (440, 236) with delta (20, 20)
Screenshot: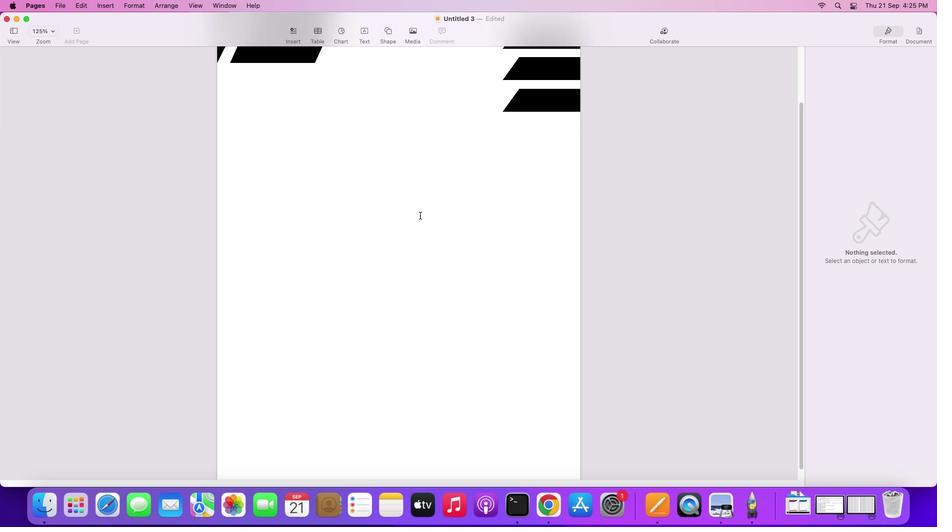 
Action: Mouse scrolled (440, 236) with delta (20, 20)
Screenshot: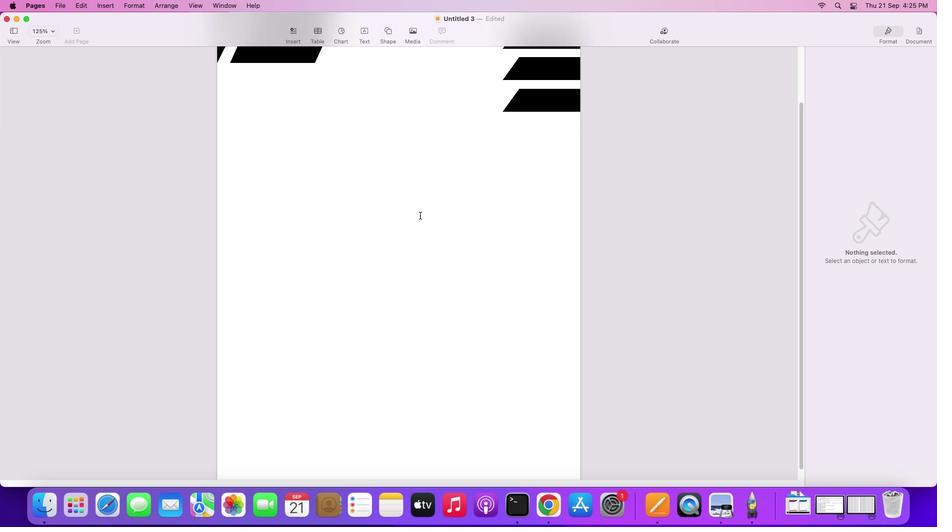 
Action: Mouse scrolled (440, 236) with delta (20, 19)
Screenshot: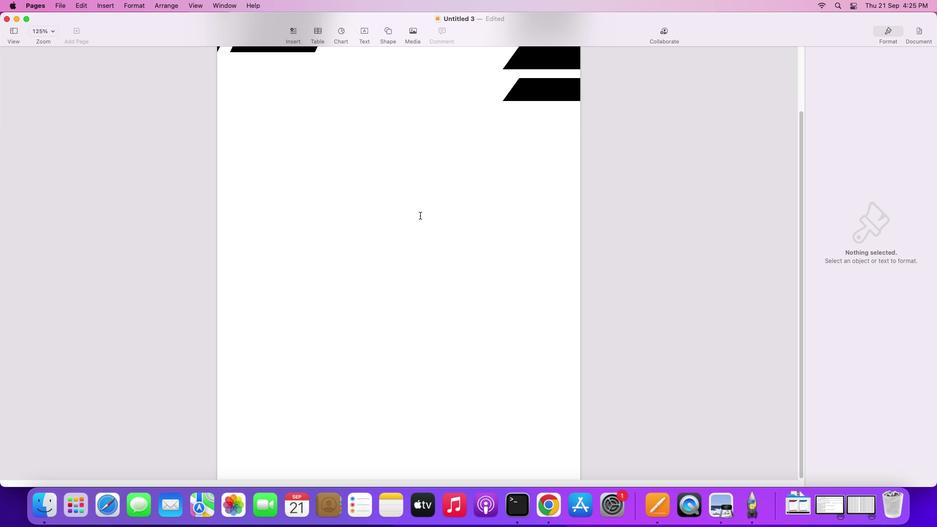 
Action: Mouse scrolled (440, 236) with delta (20, 18)
Screenshot: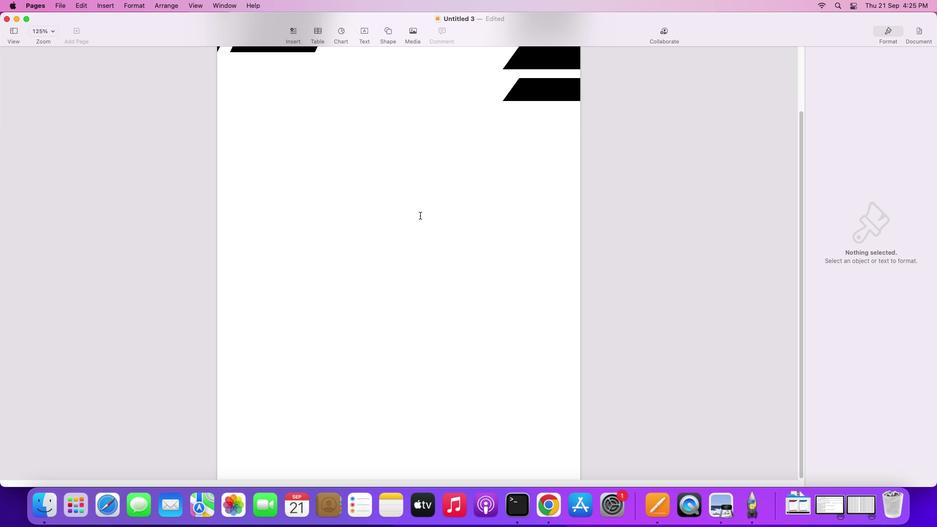 
Action: Mouse scrolled (440, 236) with delta (20, 18)
Screenshot: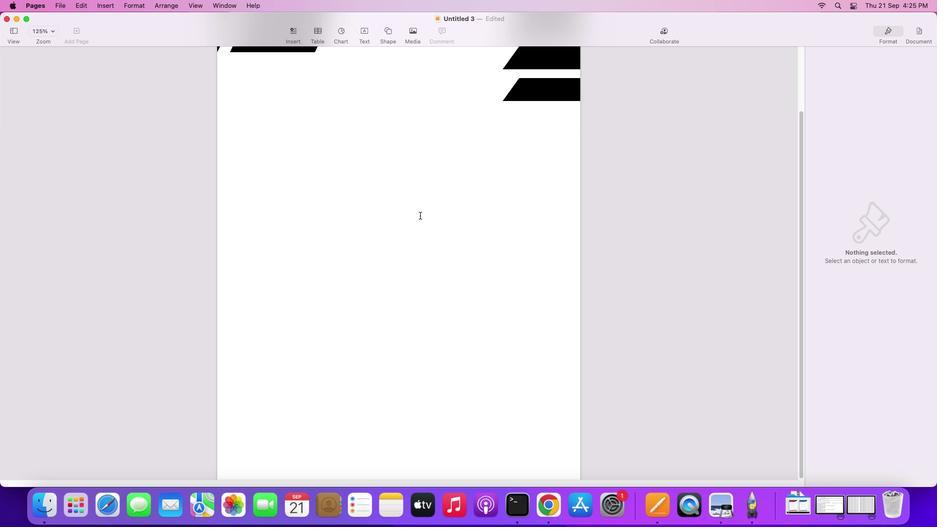 
Action: Mouse moved to (410, 53)
Screenshot: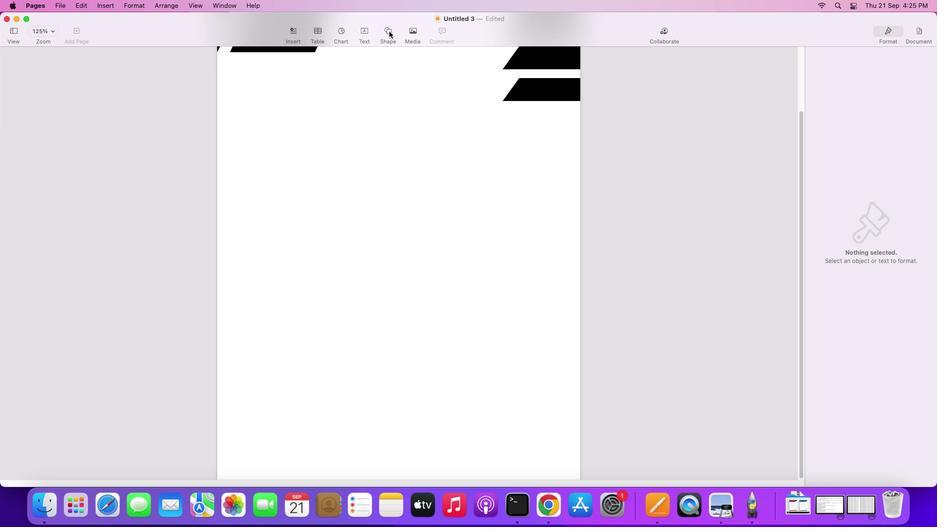 
Action: Mouse pressed left at (410, 53)
Screenshot: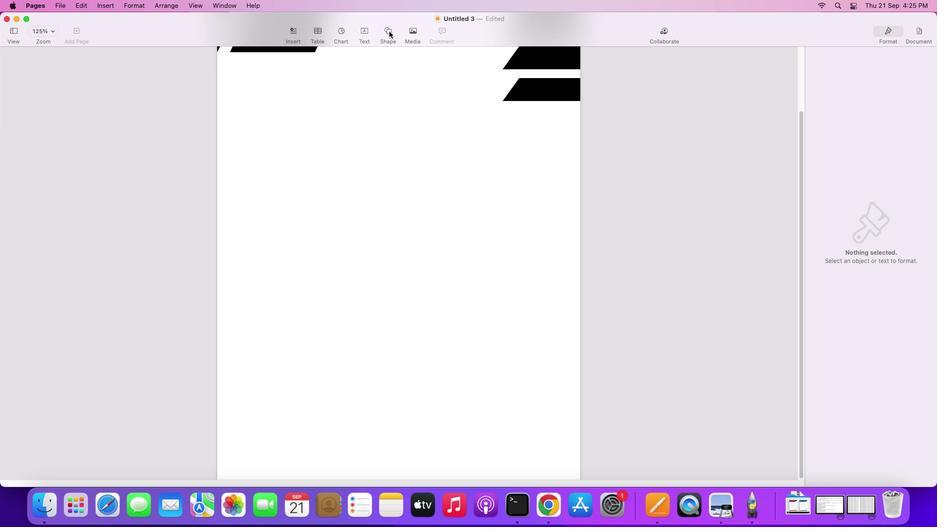 
Action: Mouse moved to (403, 137)
Screenshot: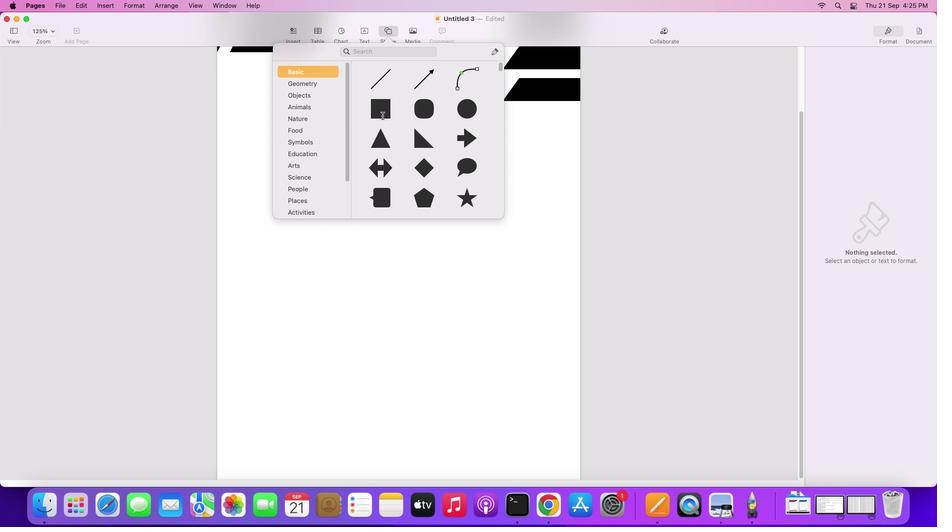 
Action: Mouse pressed left at (403, 137)
Screenshot: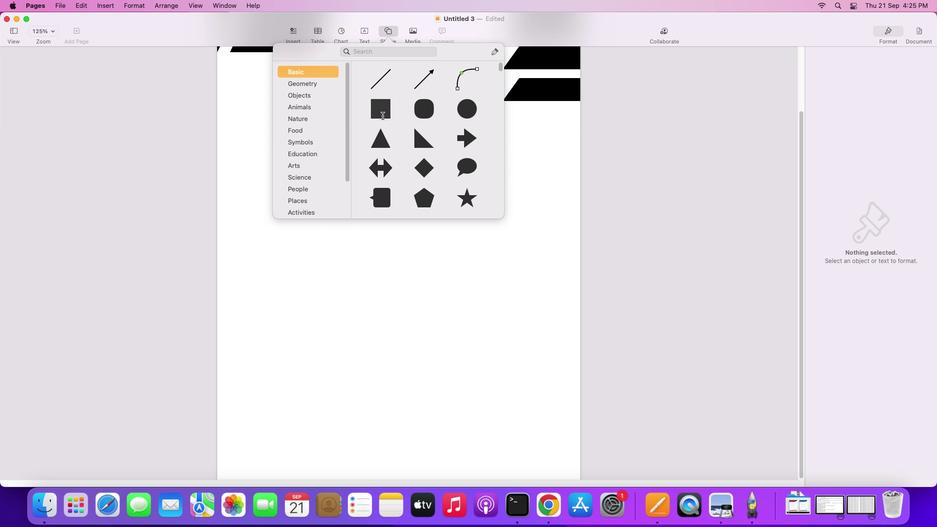 
Action: Mouse moved to (414, 295)
Screenshot: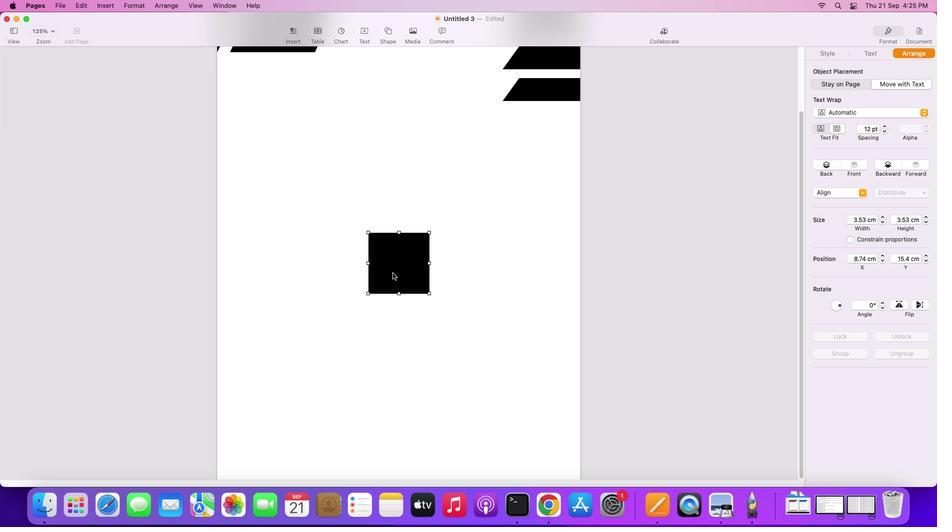 
Action: Mouse scrolled (414, 295) with delta (20, 20)
Screenshot: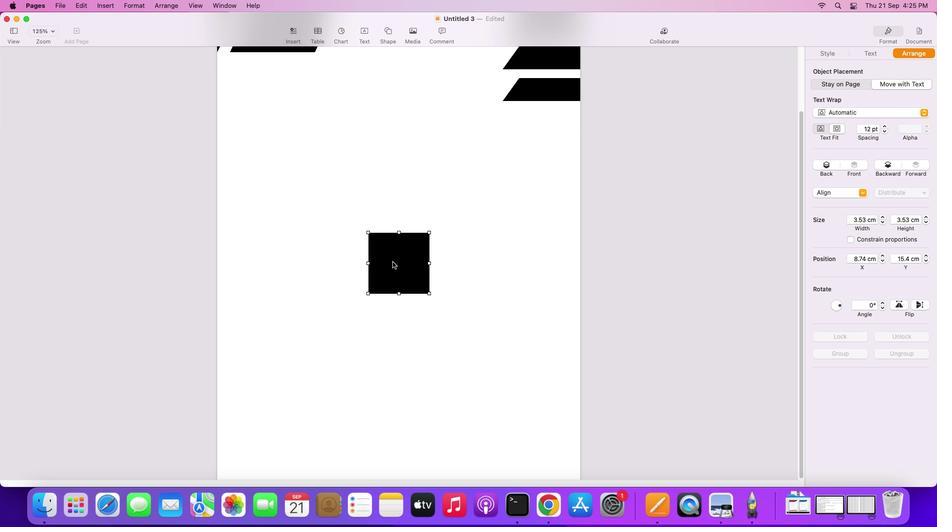 
Action: Mouse moved to (414, 295)
Screenshot: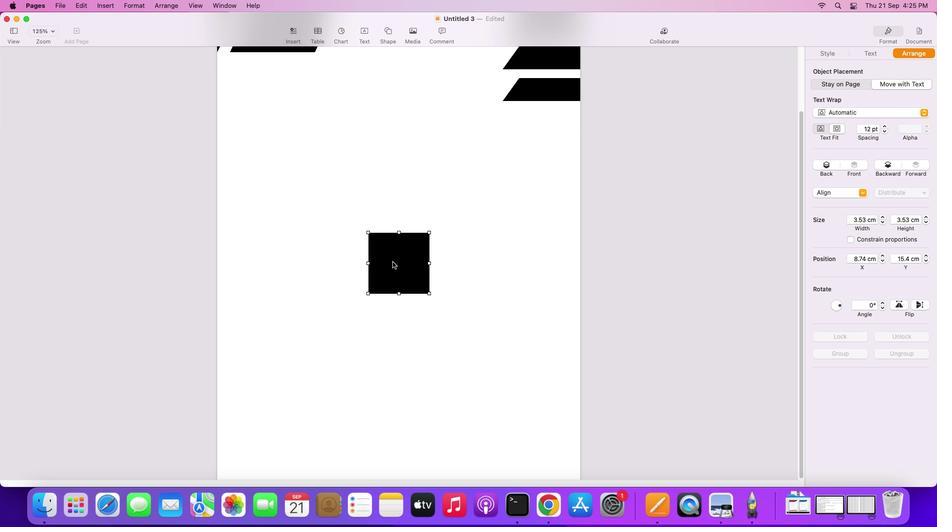 
Action: Mouse scrolled (414, 295) with delta (20, 20)
Screenshot: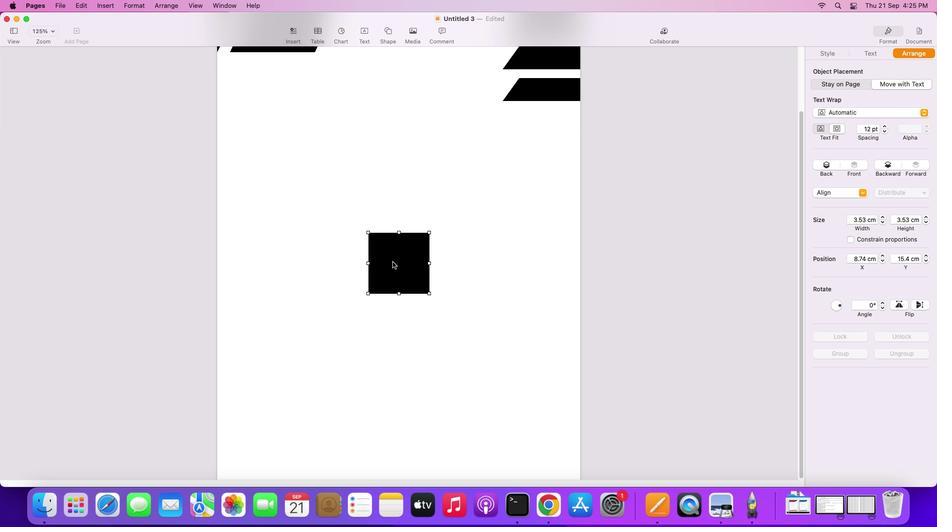 
Action: Mouse moved to (414, 294)
Screenshot: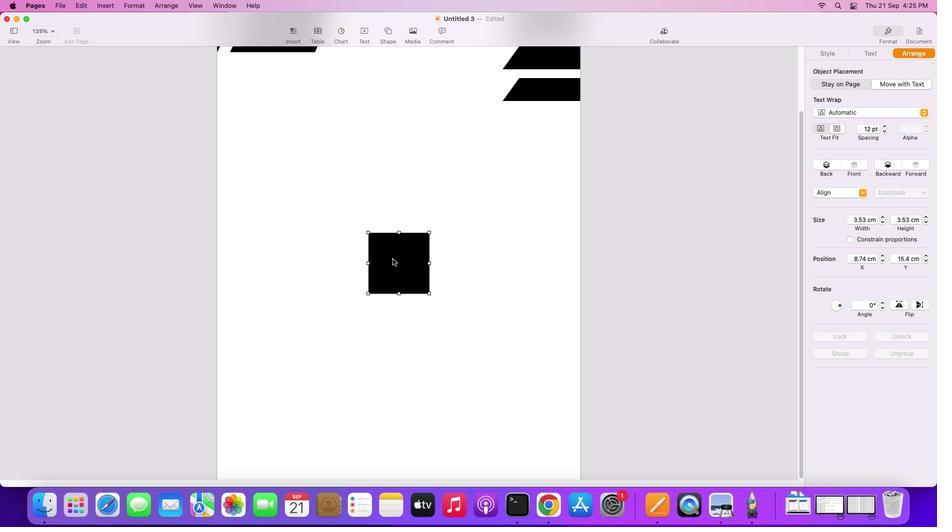 
Action: Mouse scrolled (414, 294) with delta (20, 19)
Screenshot: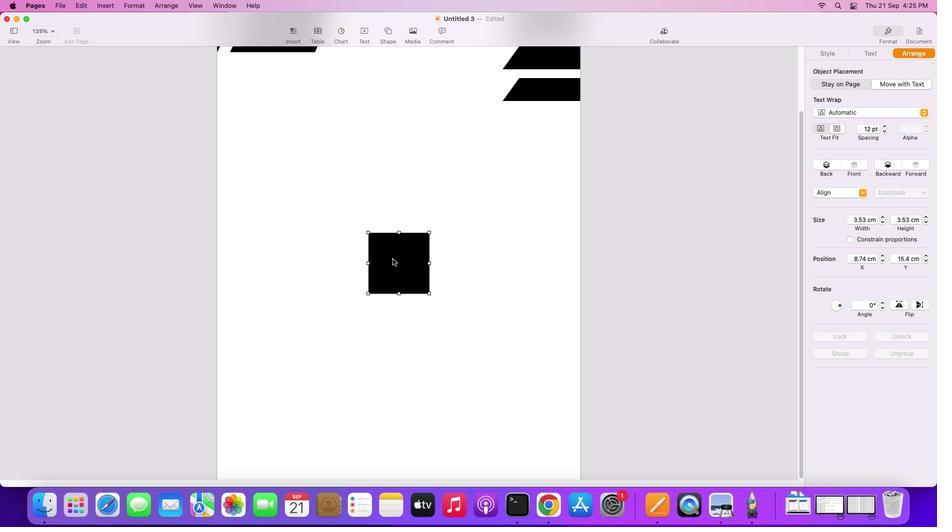 
Action: Mouse moved to (414, 292)
Screenshot: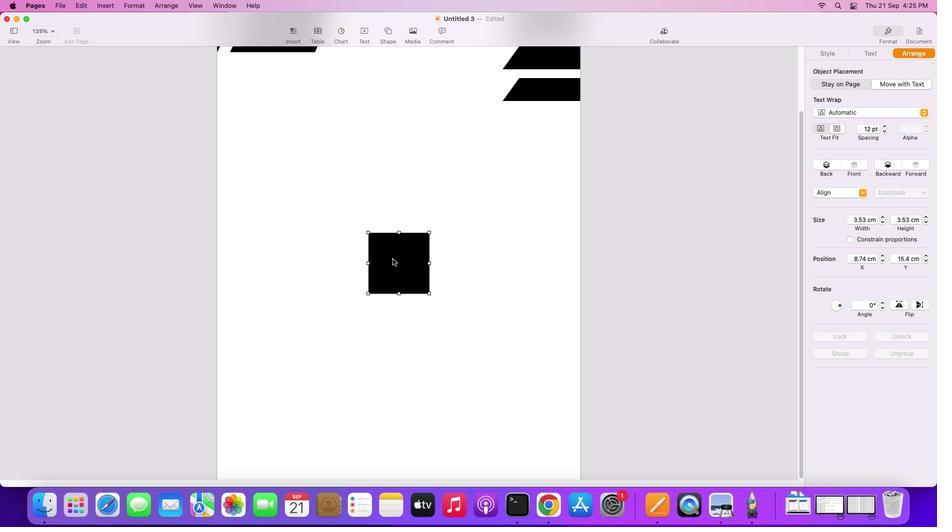 
Action: Mouse scrolled (414, 292) with delta (20, 18)
Screenshot: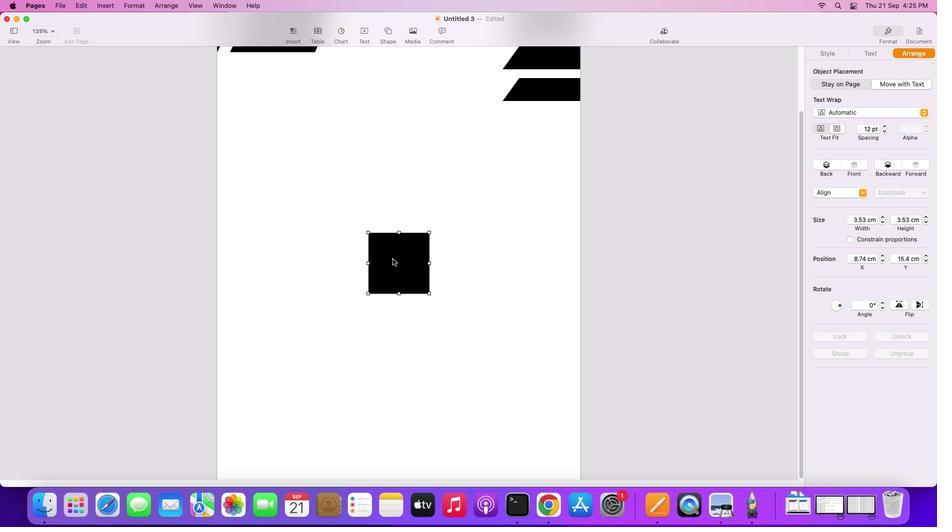 
Action: Mouse moved to (414, 288)
Screenshot: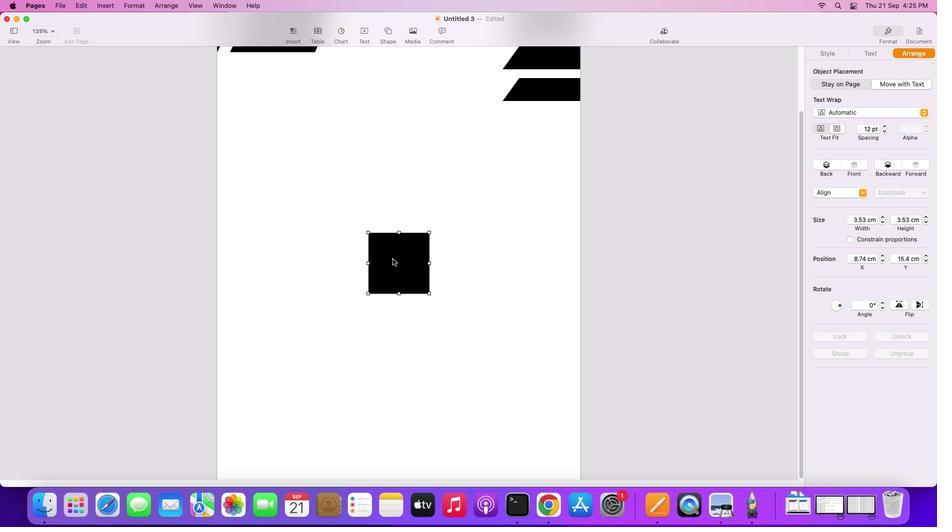 
Action: Mouse scrolled (414, 288) with delta (20, 18)
Screenshot: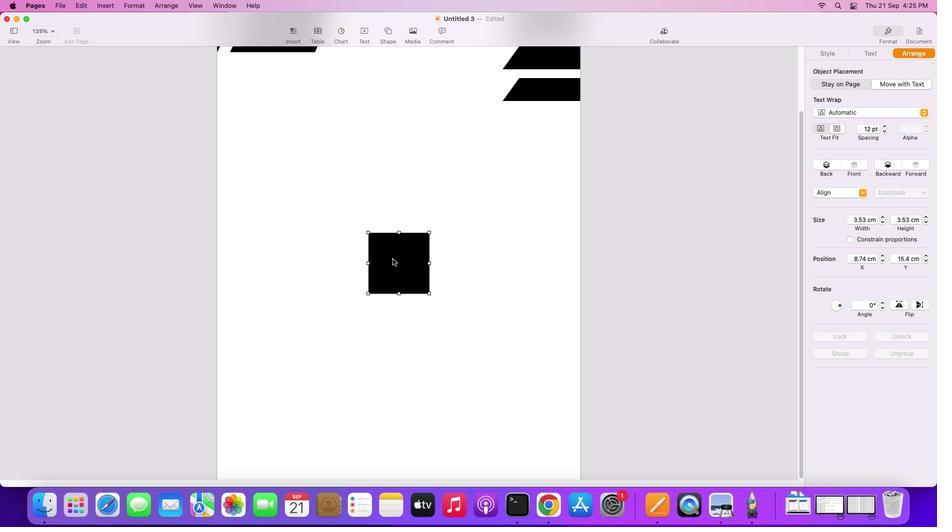 
Action: Mouse moved to (413, 279)
Screenshot: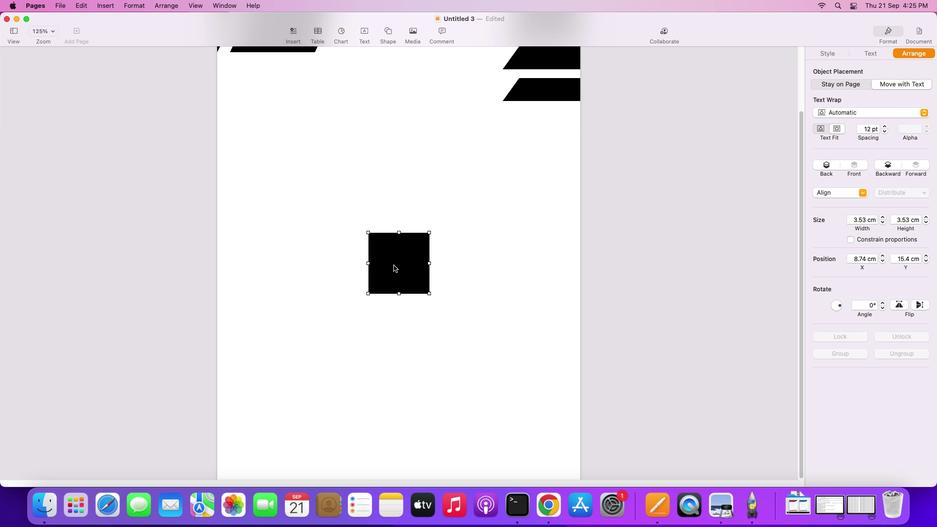 
Action: Mouse pressed left at (413, 279)
Screenshot: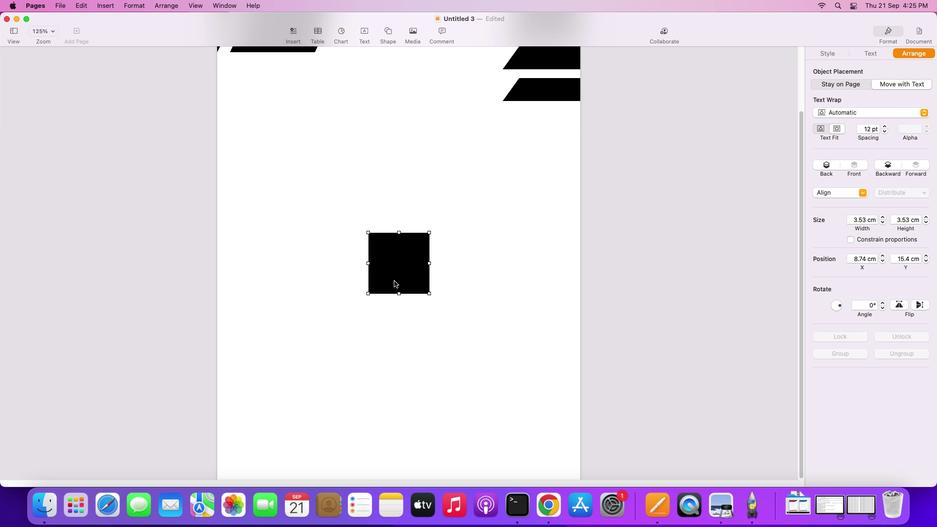 
Action: Mouse moved to (397, 439)
Screenshot: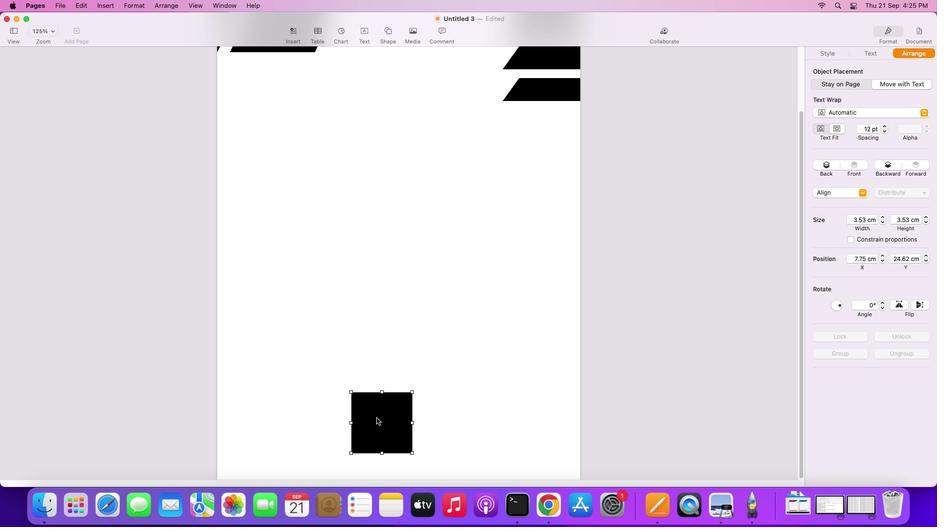 
Action: Mouse scrolled (397, 439) with delta (20, 20)
Screenshot: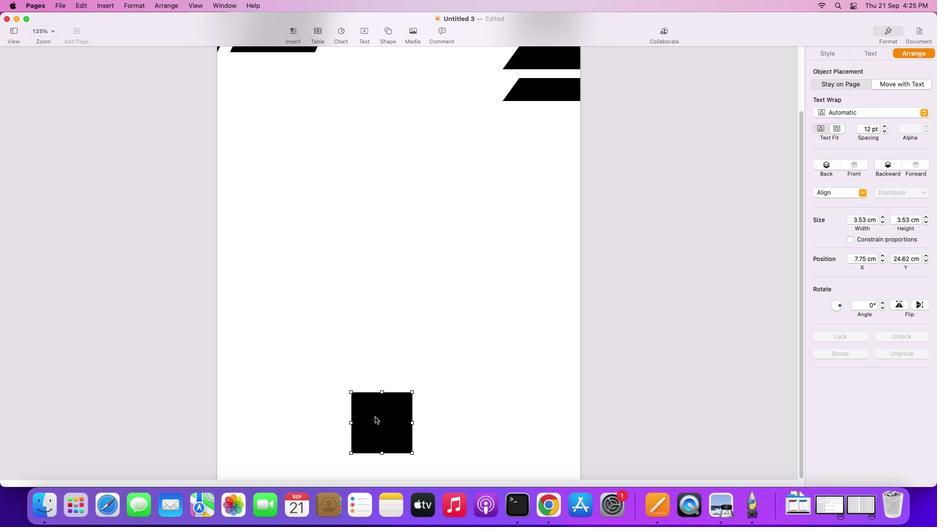 
Action: Mouse scrolled (397, 439) with delta (20, 20)
Screenshot: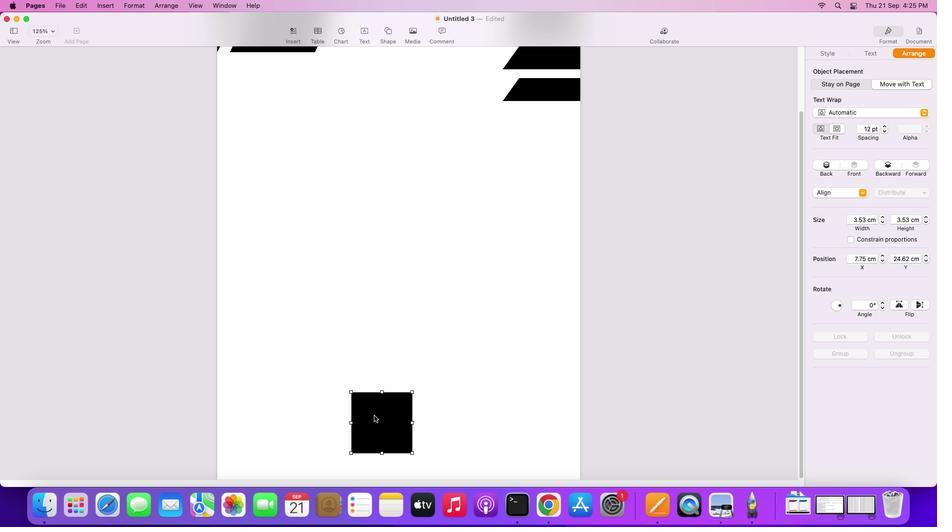 
Action: Mouse scrolled (397, 439) with delta (20, 19)
Screenshot: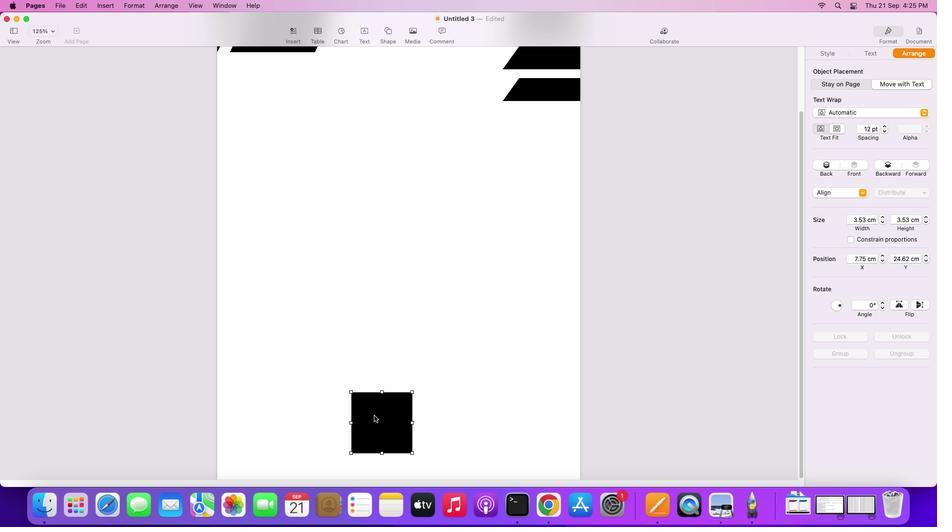 
Action: Mouse scrolled (397, 439) with delta (20, 18)
Screenshot: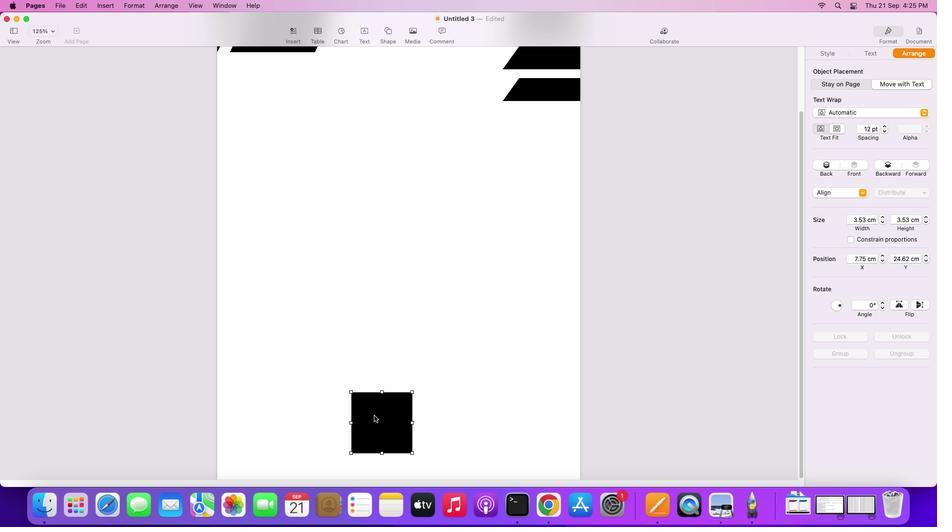 
Action: Mouse scrolled (397, 439) with delta (20, 18)
Screenshot: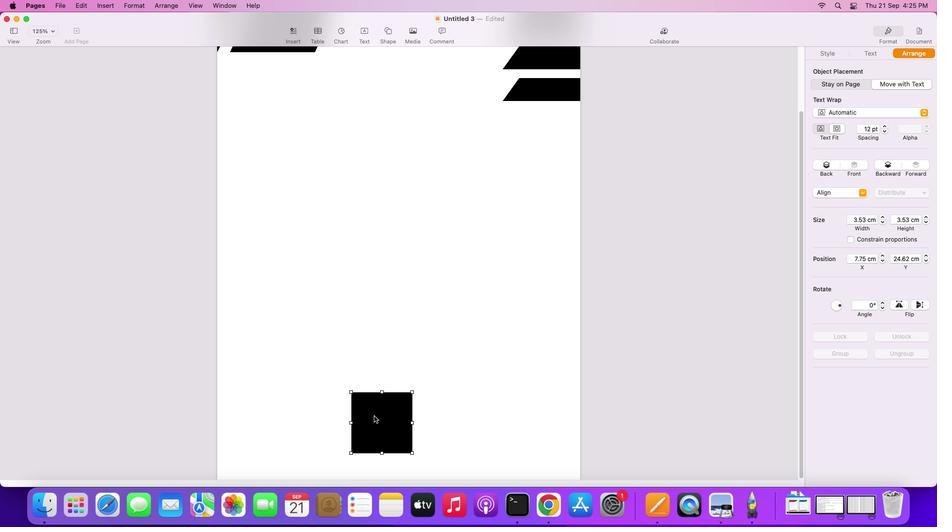 
Action: Mouse moved to (394, 453)
Screenshot: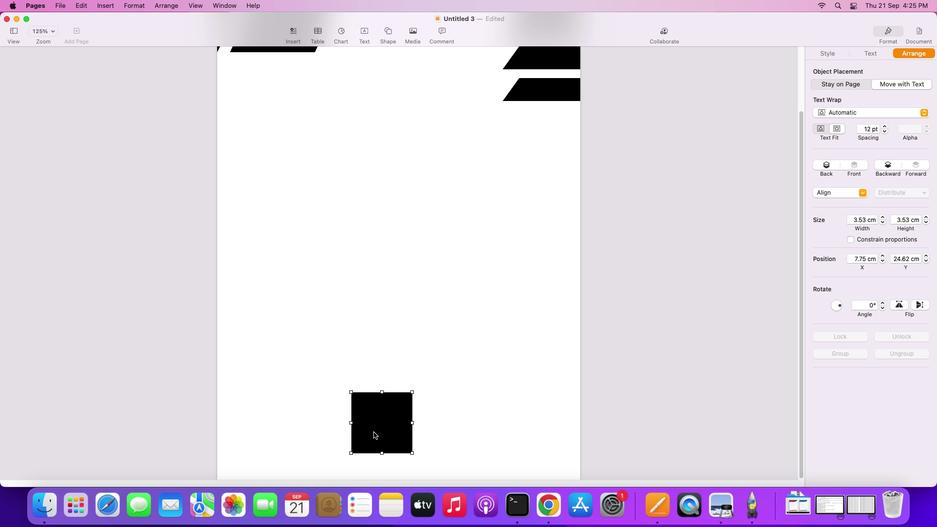 
Action: Mouse pressed left at (394, 453)
Screenshot: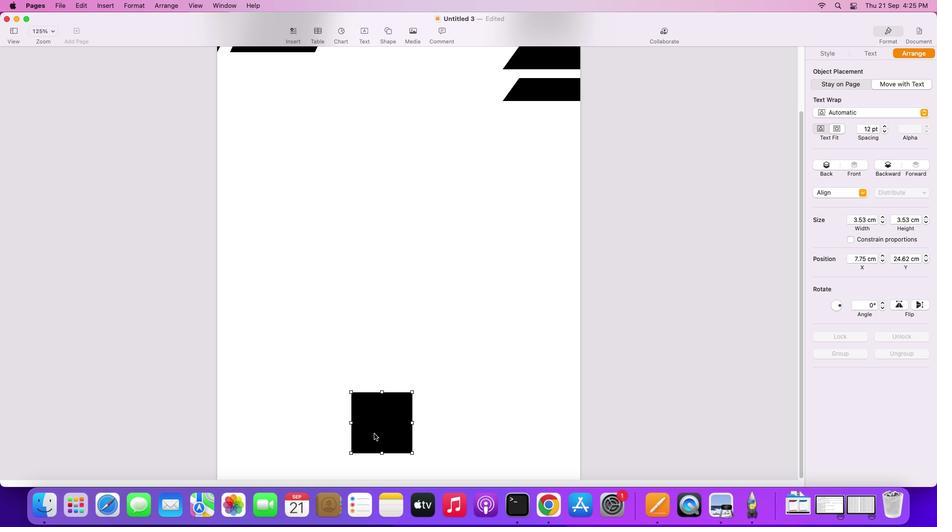 
Action: Mouse moved to (434, 470)
Screenshot: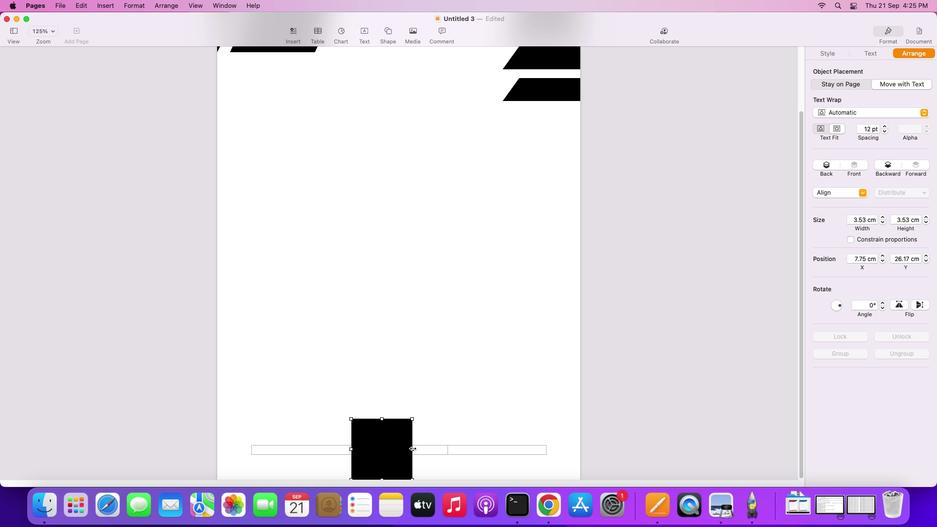 
Action: Mouse pressed left at (434, 470)
Screenshot: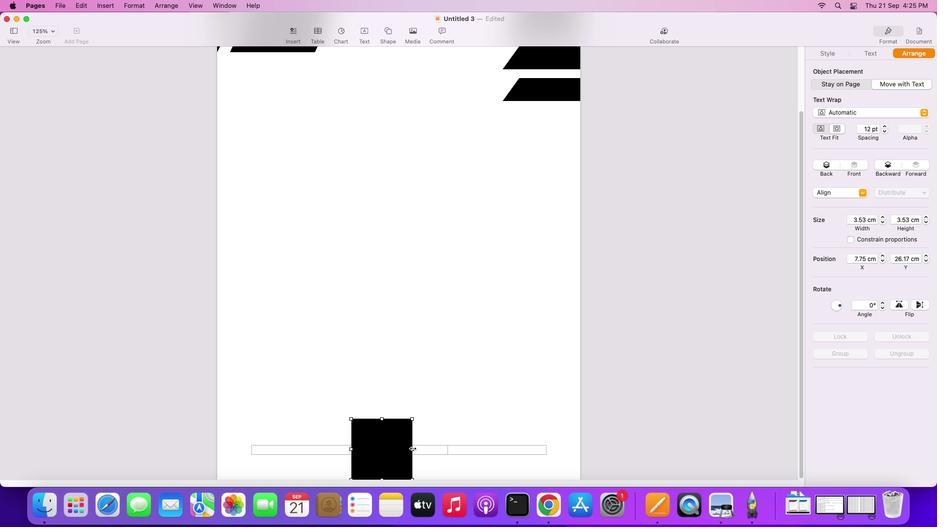 
Action: Mouse moved to (372, 471)
Screenshot: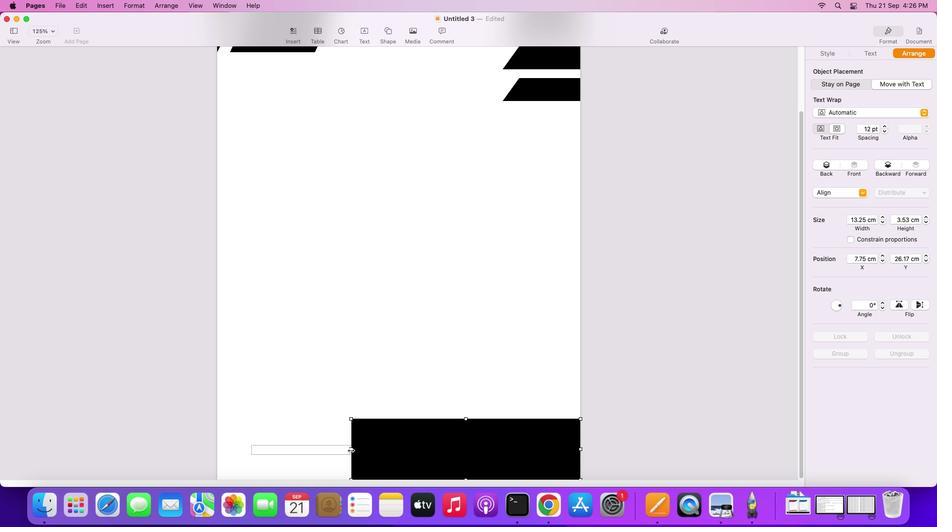 
Action: Mouse pressed left at (372, 471)
Screenshot: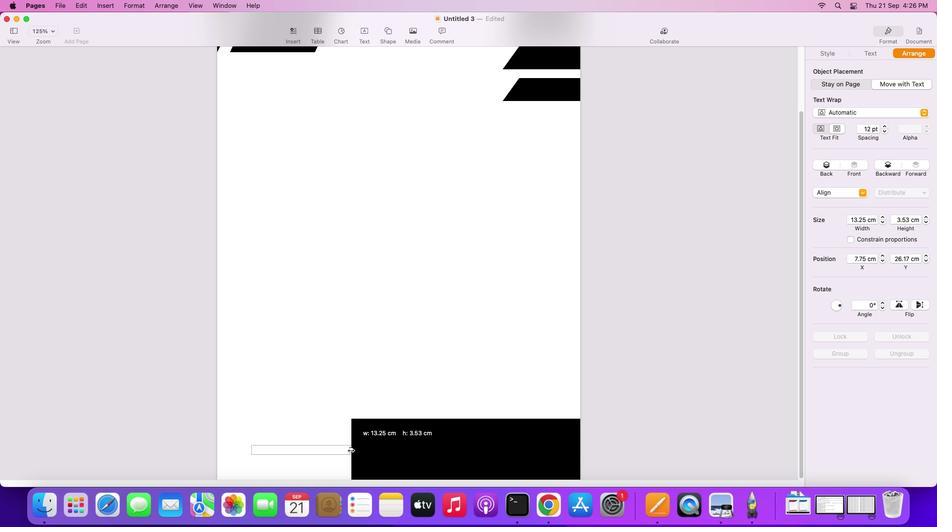 
Action: Mouse moved to (554, 440)
Screenshot: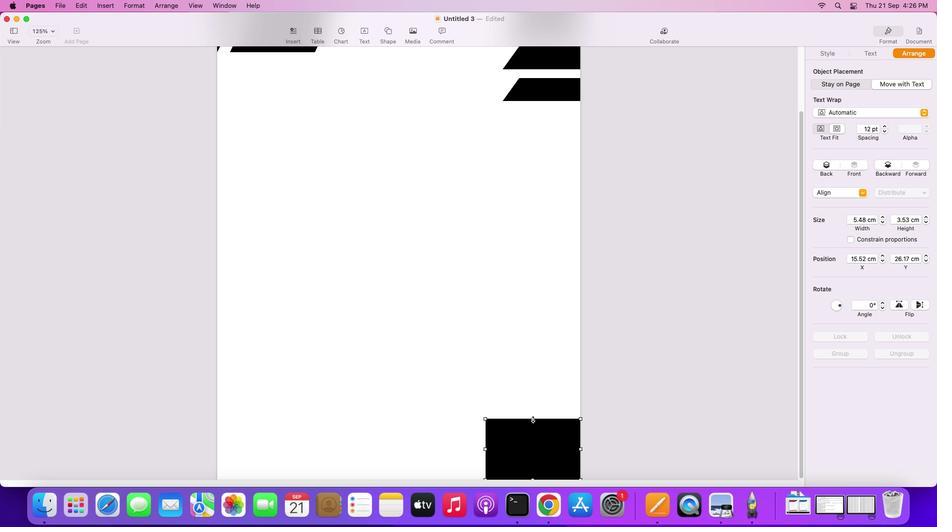 
Action: Mouse pressed left at (554, 440)
Screenshot: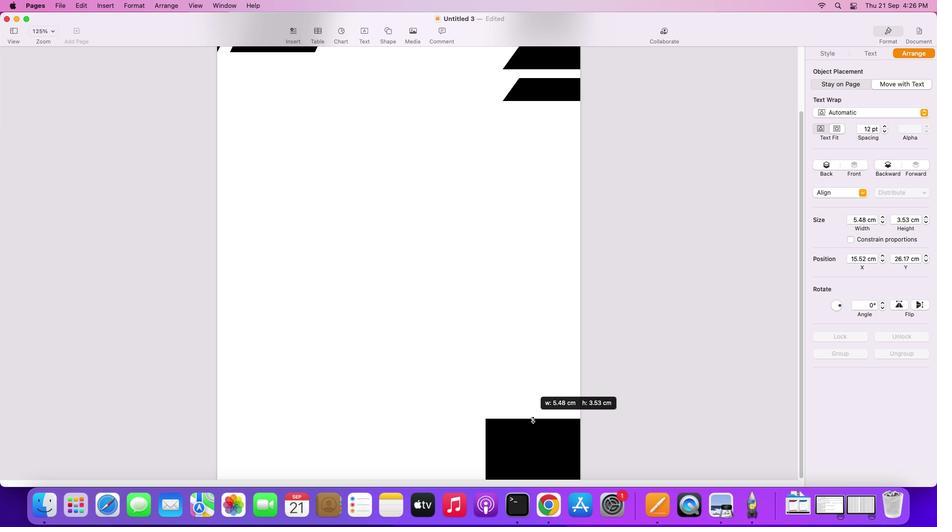 
Action: Mouse moved to (505, 489)
Screenshot: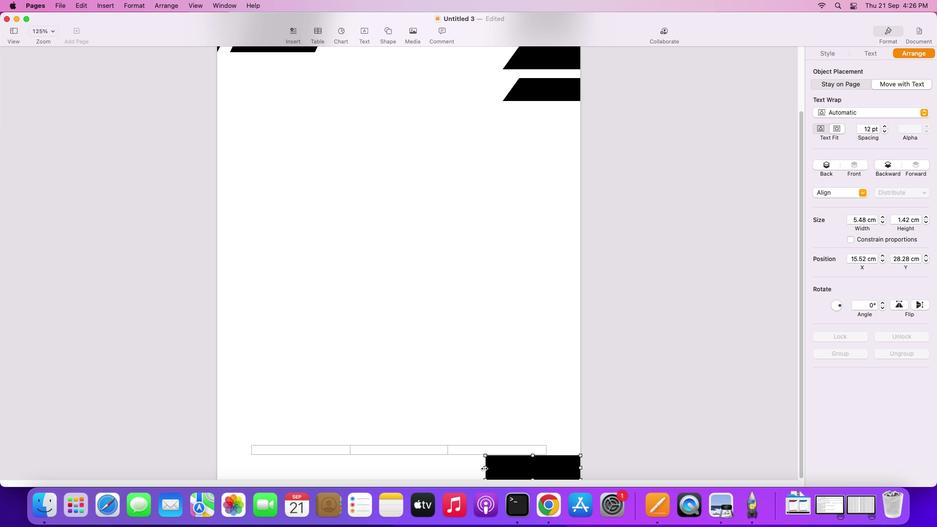 
Action: Mouse pressed left at (505, 489)
Screenshot: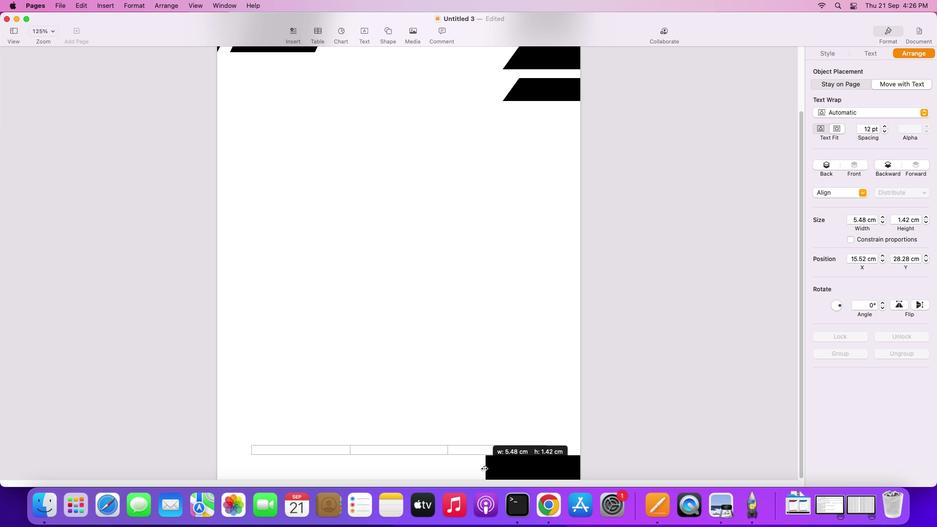 
Action: Mouse moved to (471, 359)
Screenshot: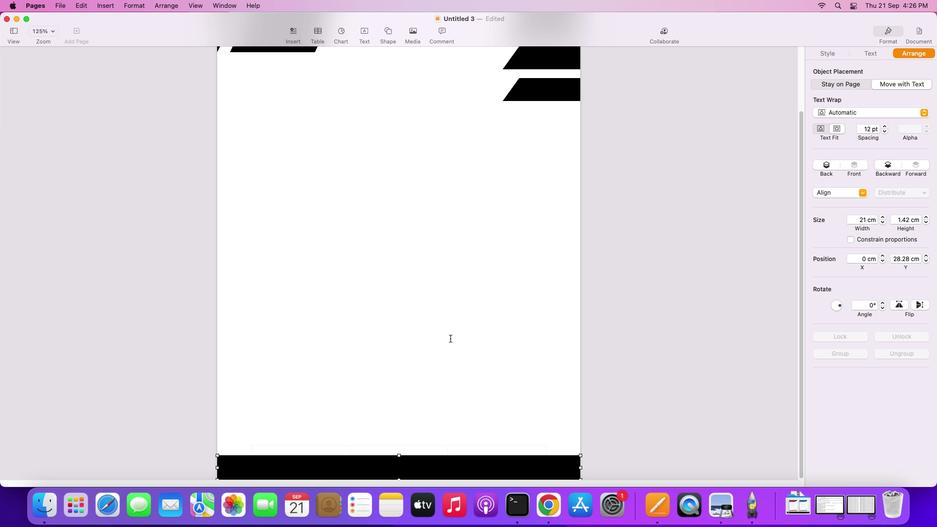 
Action: Mouse pressed left at (471, 359)
Screenshot: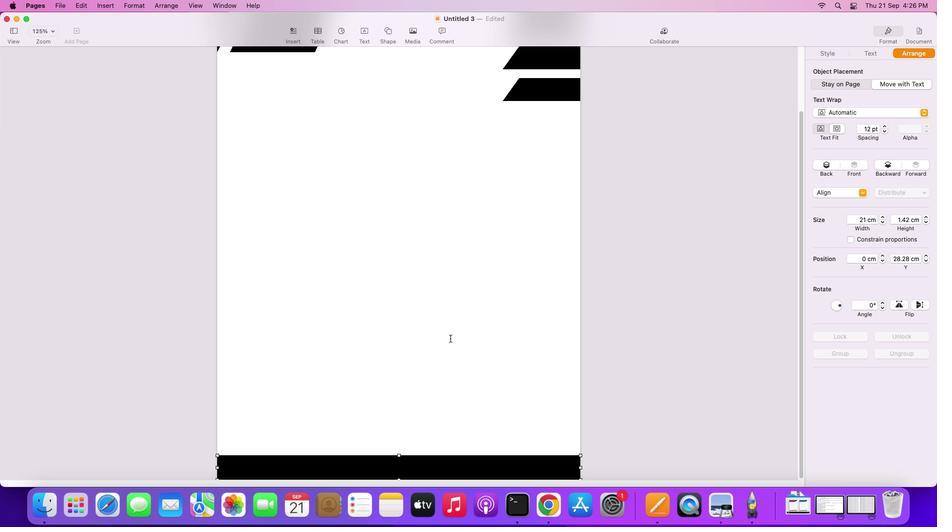 
Action: Mouse moved to (410, 49)
Screenshot: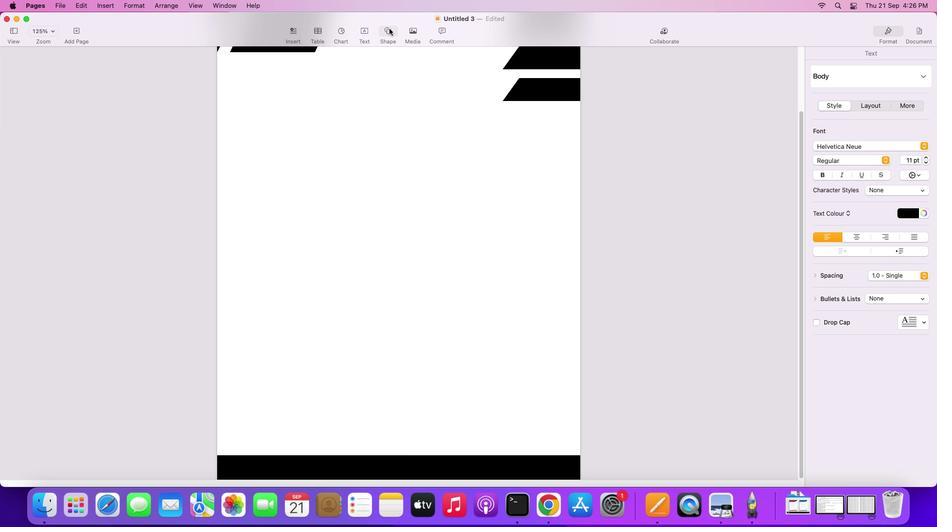 
Action: Mouse pressed left at (410, 49)
Screenshot: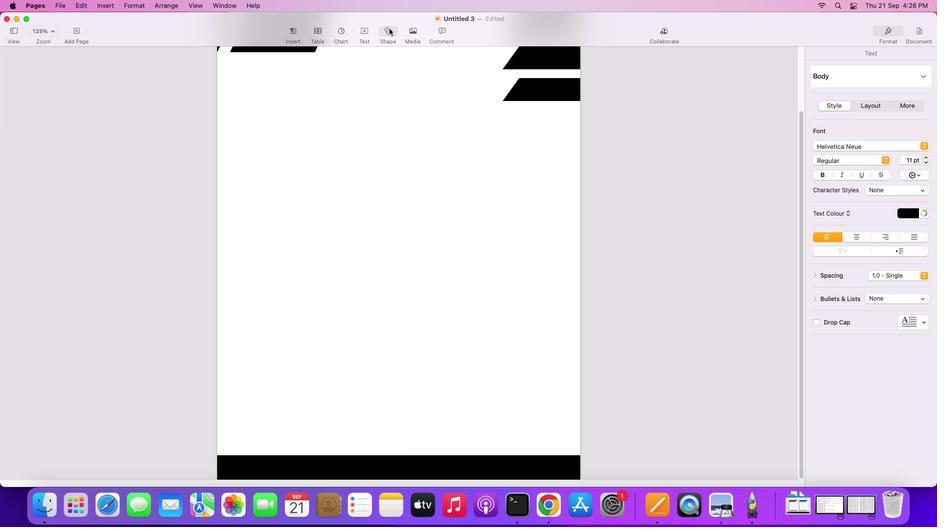 
Action: Mouse moved to (404, 125)
Screenshot: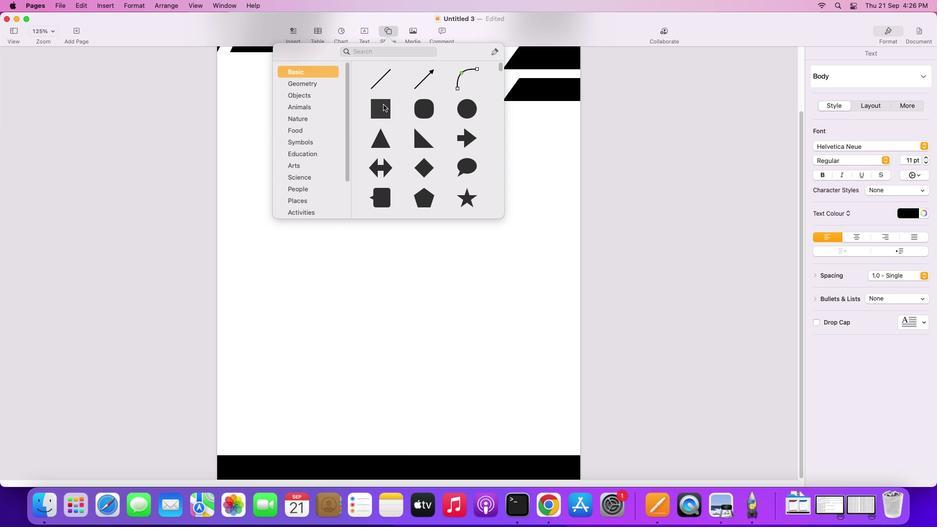 
Action: Mouse pressed left at (404, 125)
Screenshot: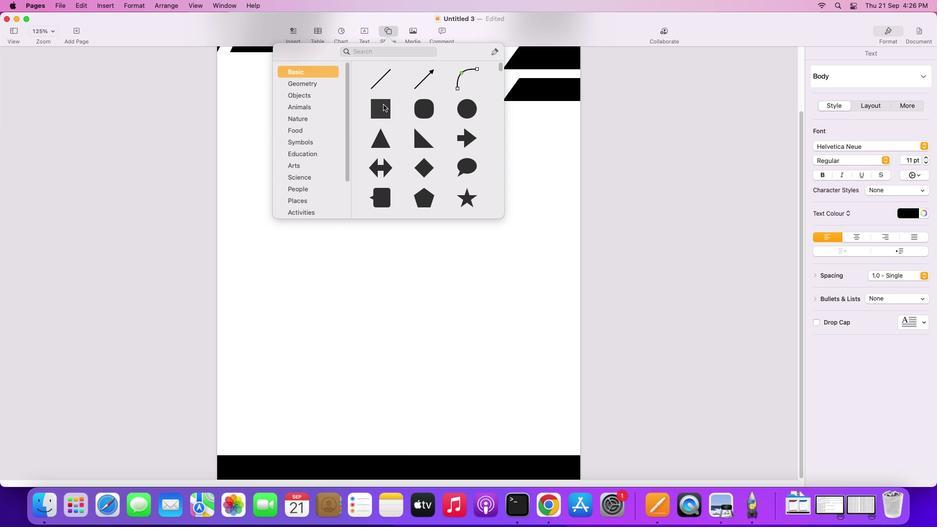 
Action: Mouse moved to (422, 248)
Screenshot: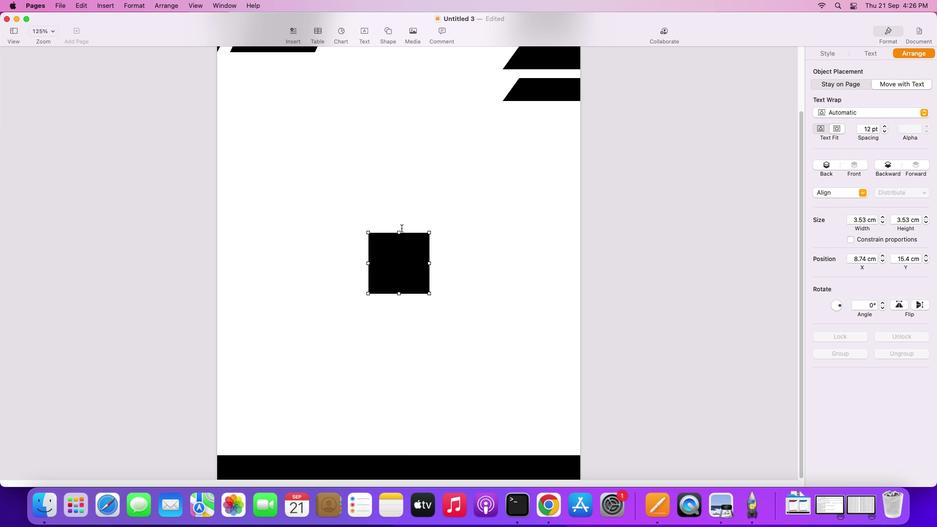 
Action: Mouse pressed left at (422, 248)
Screenshot: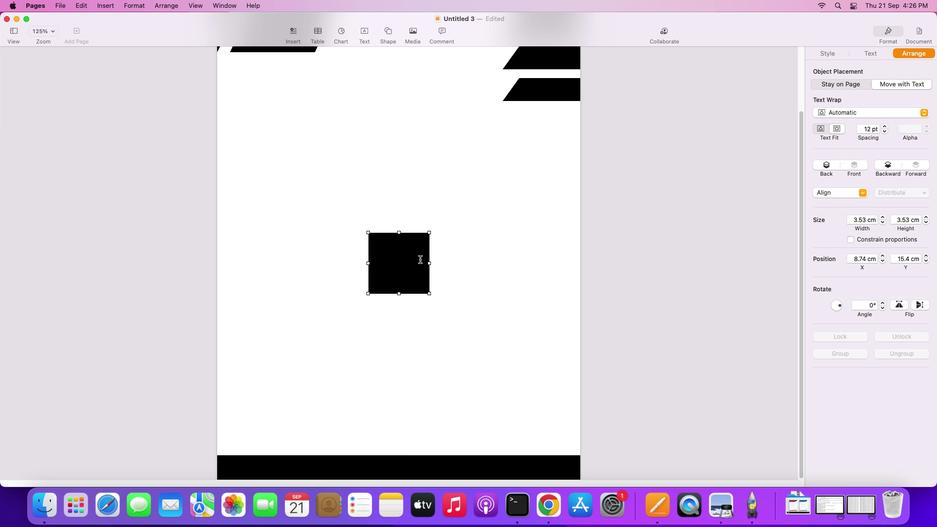 
Action: Mouse moved to (409, 289)
Screenshot: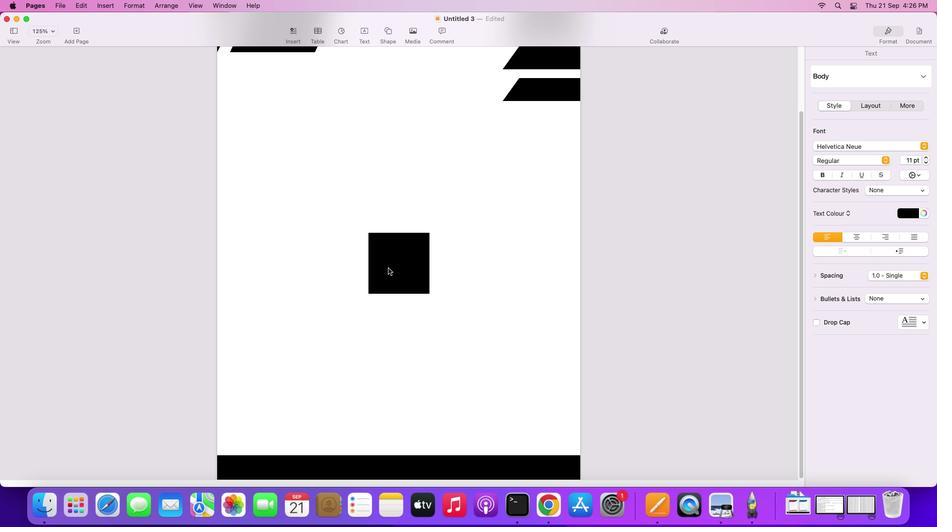 
Action: Mouse pressed left at (409, 289)
Screenshot: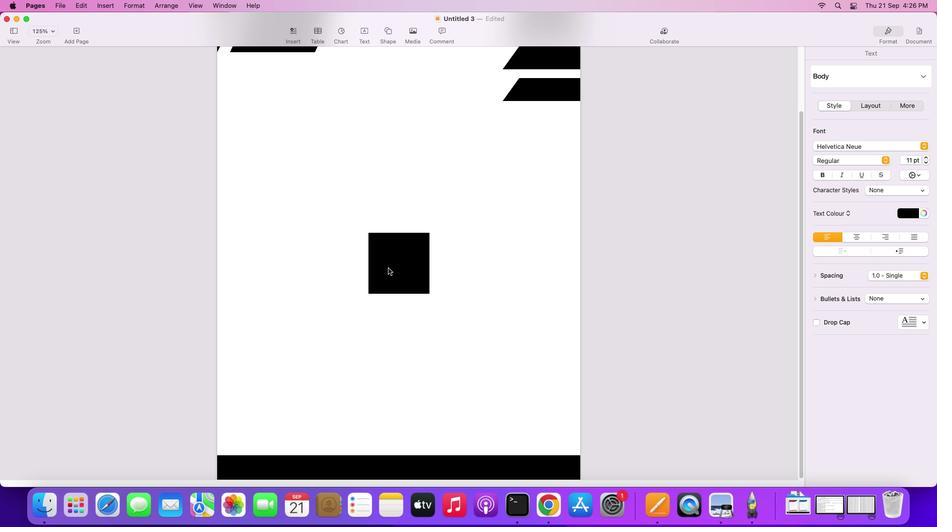 
Action: Mouse moved to (518, 290)
Screenshot: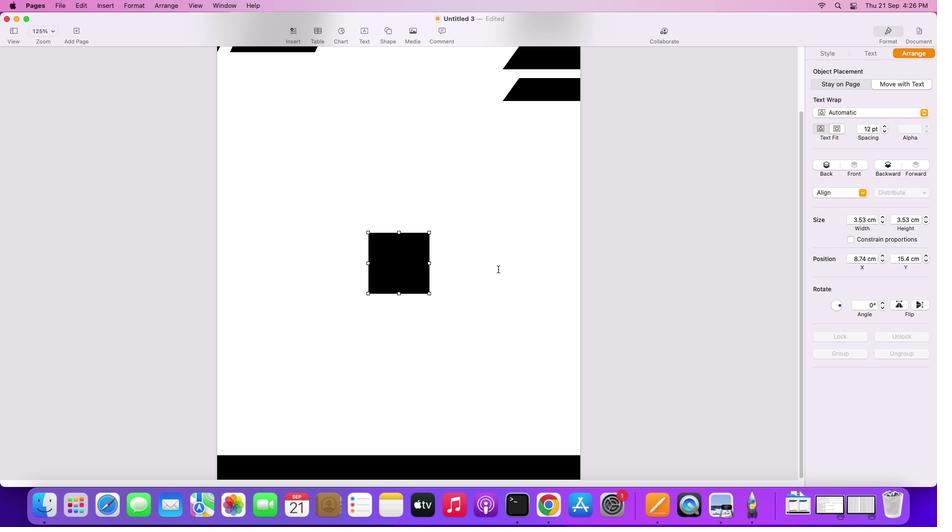 
Action: Mouse pressed left at (518, 290)
Screenshot: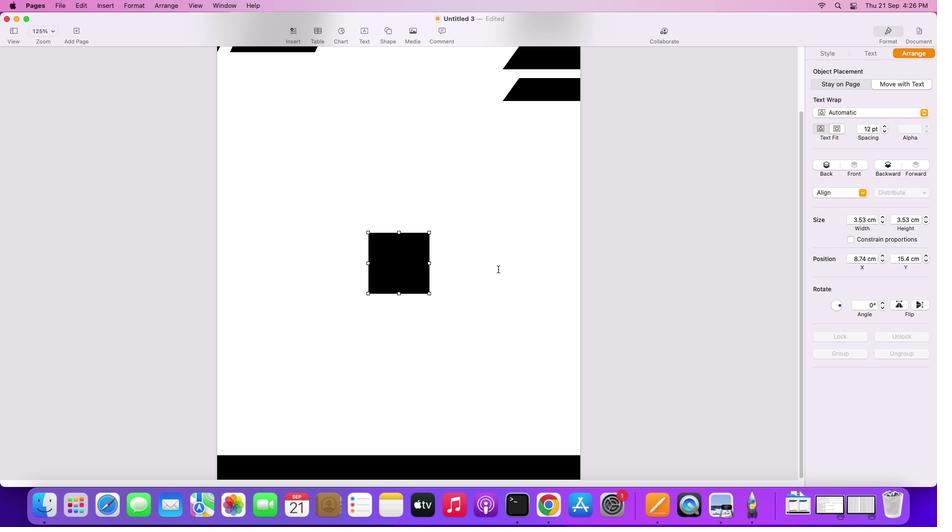 
Action: Mouse moved to (428, 291)
Screenshot: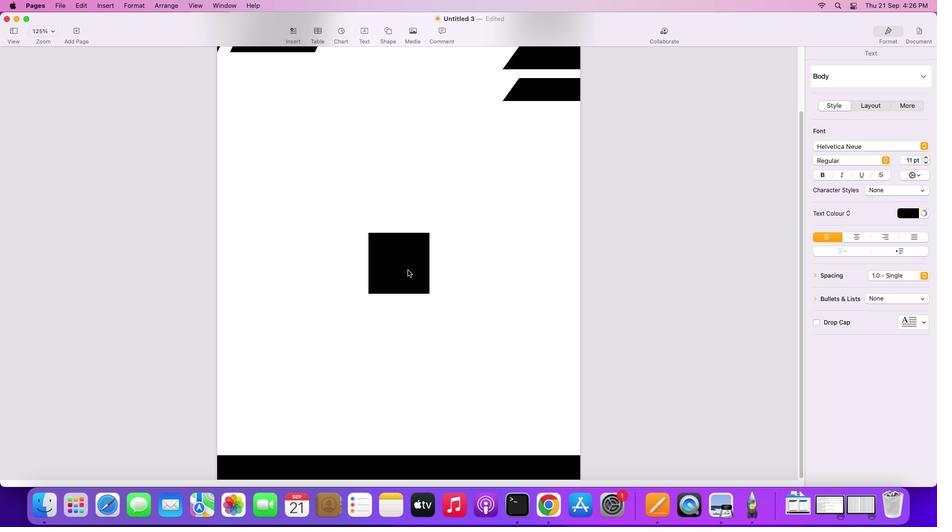
Action: Mouse pressed left at (428, 291)
Screenshot: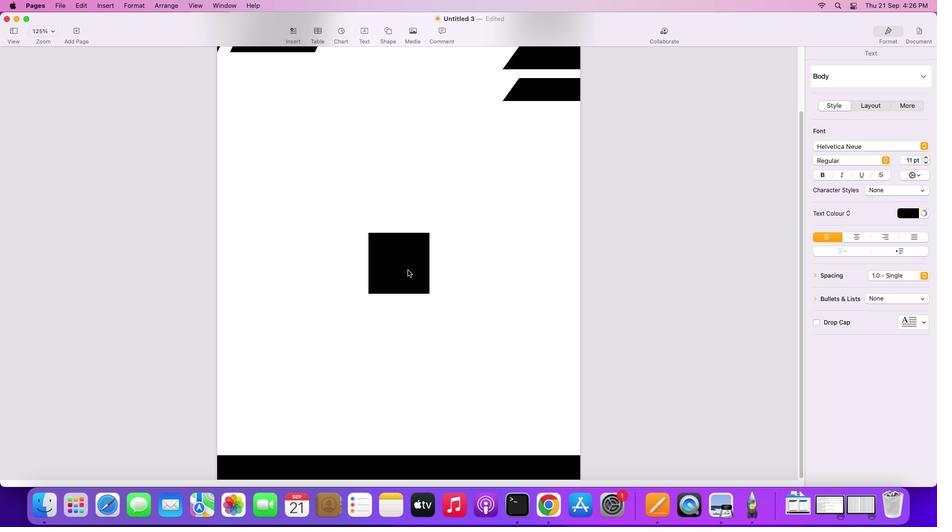 
Action: Mouse moved to (432, 290)
Screenshot: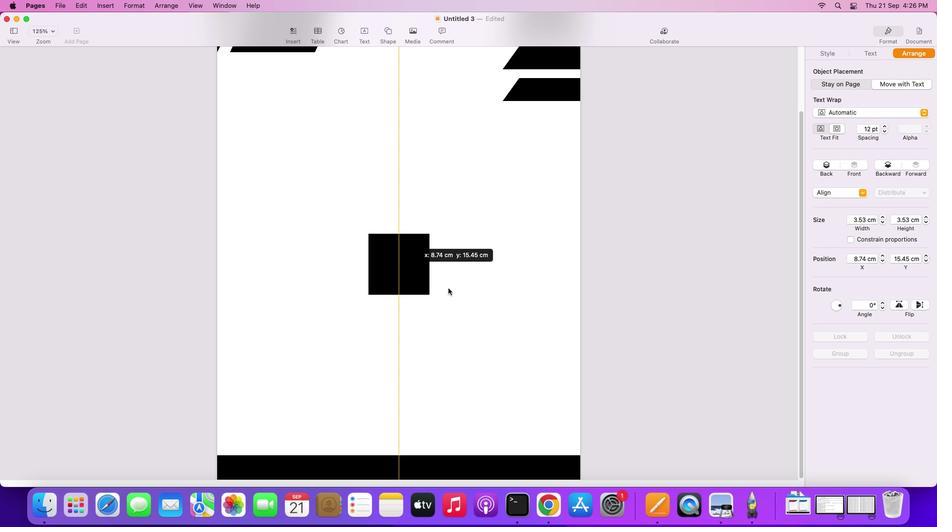 
Action: Mouse pressed left at (432, 290)
